 Task: In the  document clock.html Add another  'page' Use the Tool Explore 'and look for brief about the picture in first page, copy 2-3 lines in second sheet.' Align the text to the center
Action: Mouse moved to (47, 79)
Screenshot: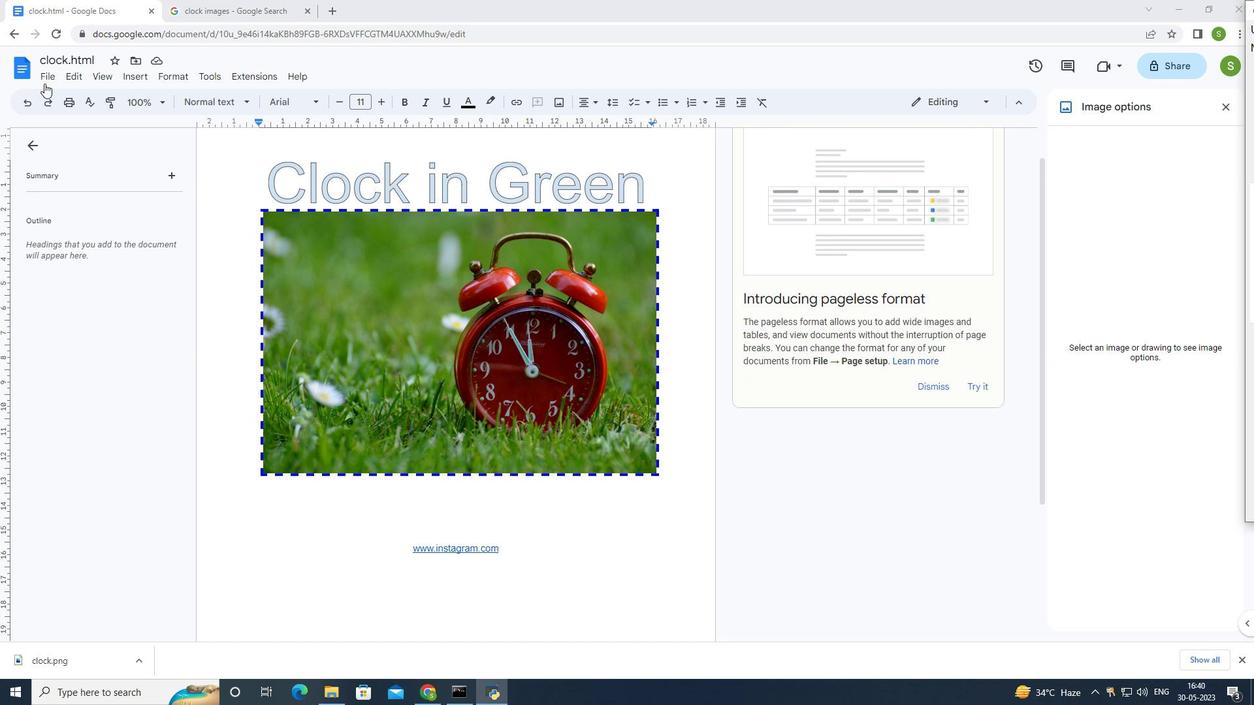 
Action: Mouse pressed left at (47, 79)
Screenshot: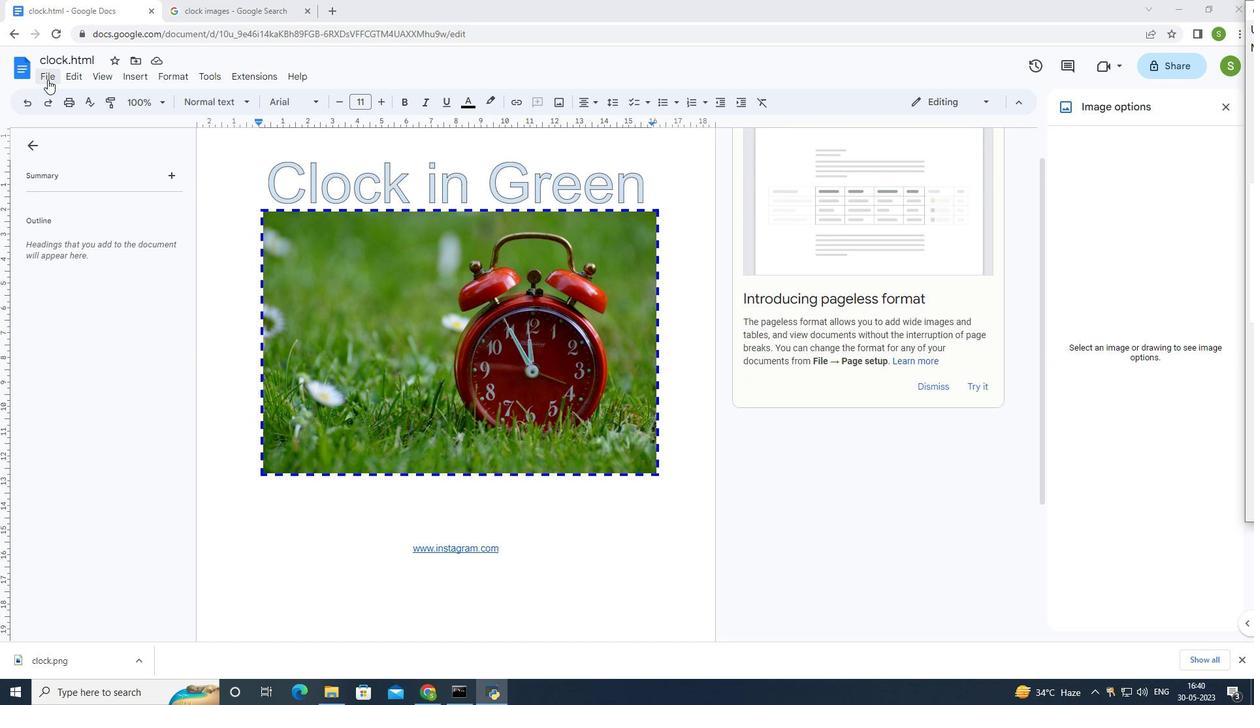 
Action: Mouse moved to (220, 516)
Screenshot: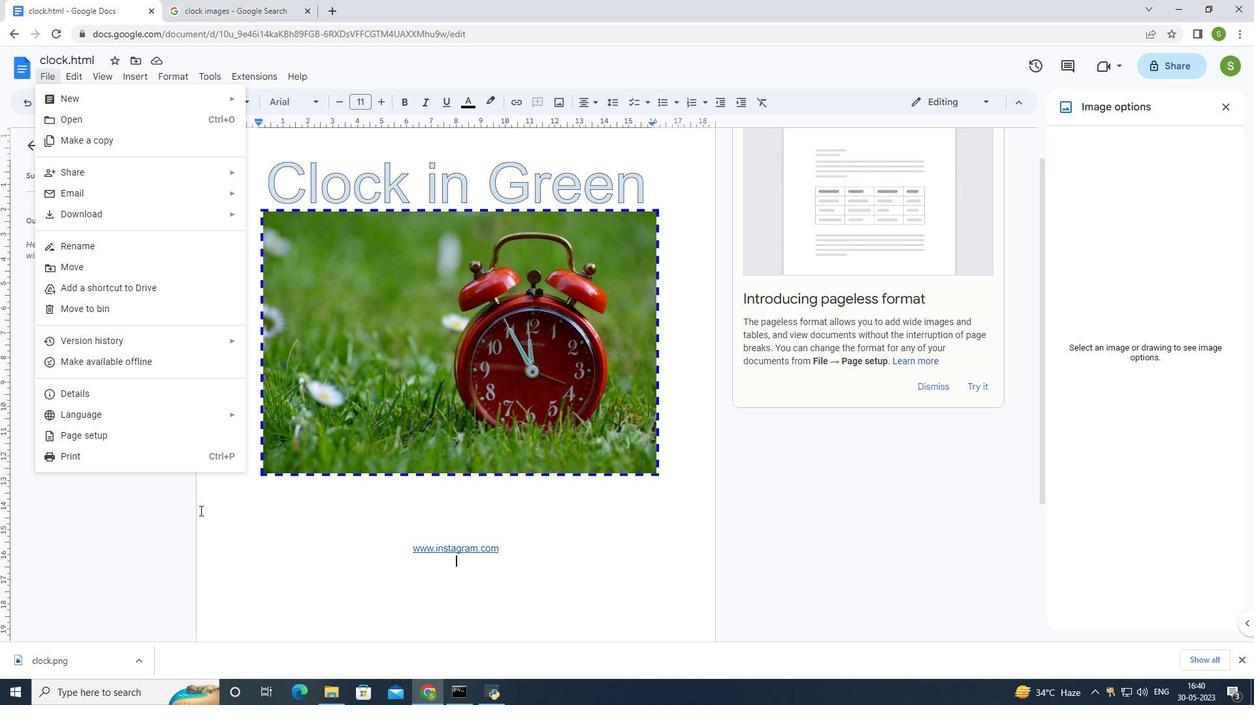 
Action: Mouse pressed left at (220, 516)
Screenshot: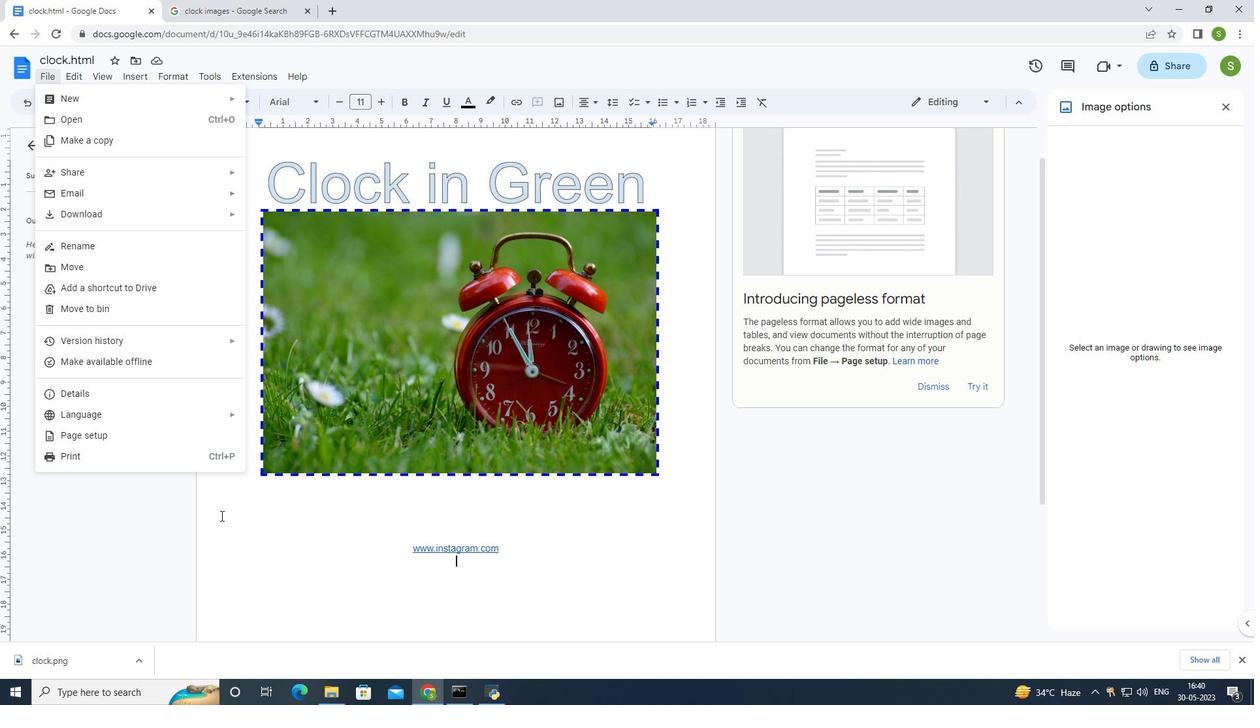 
Action: Mouse moved to (75, 76)
Screenshot: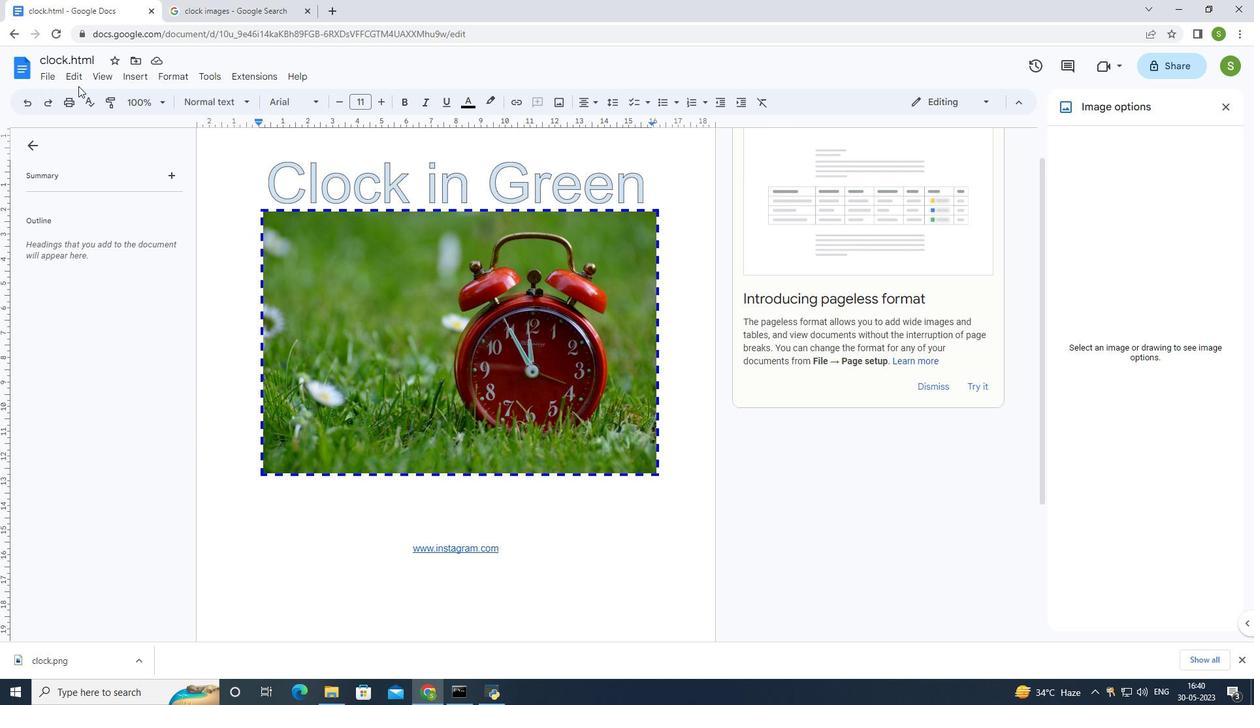 
Action: Mouse pressed left at (75, 76)
Screenshot: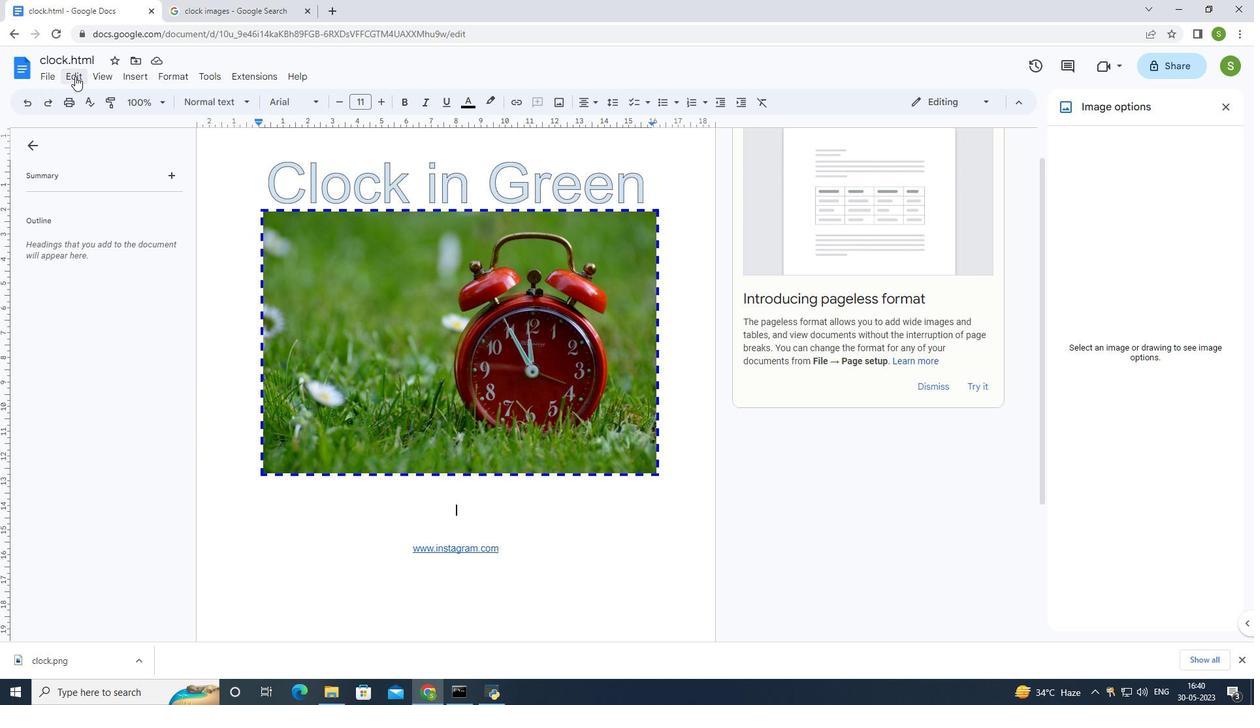 
Action: Mouse moved to (222, 448)
Screenshot: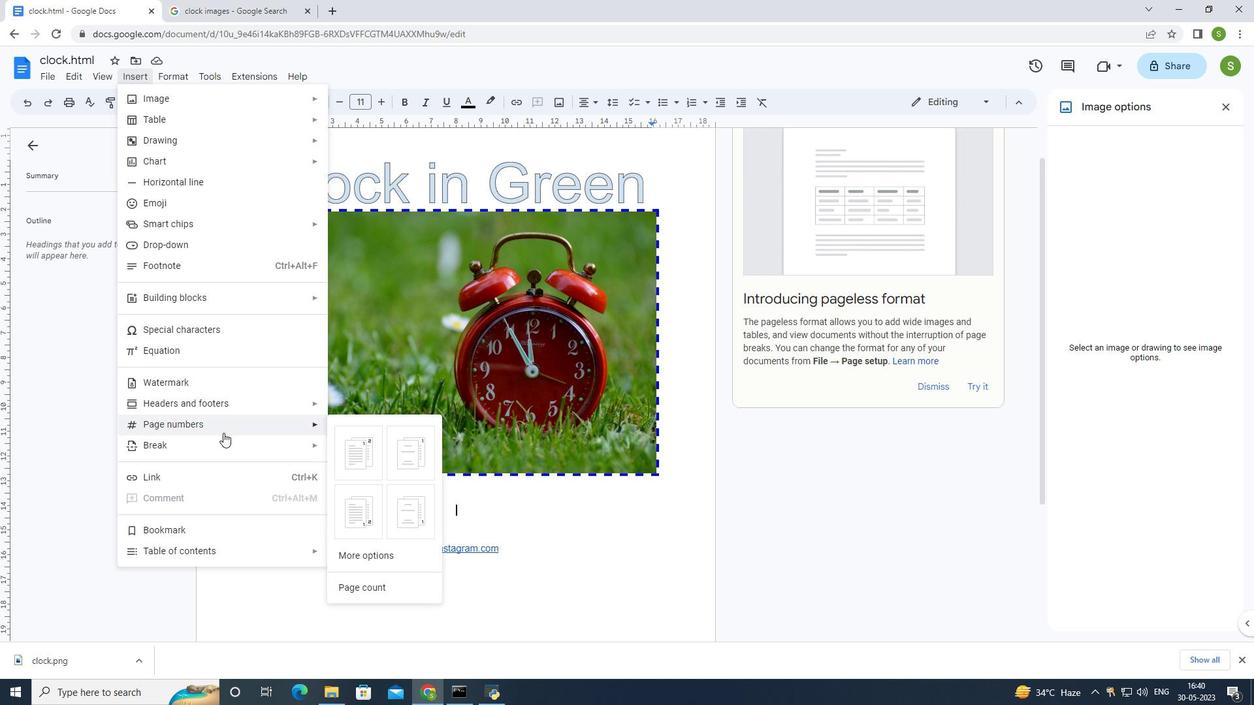 
Action: Mouse pressed left at (222, 448)
Screenshot: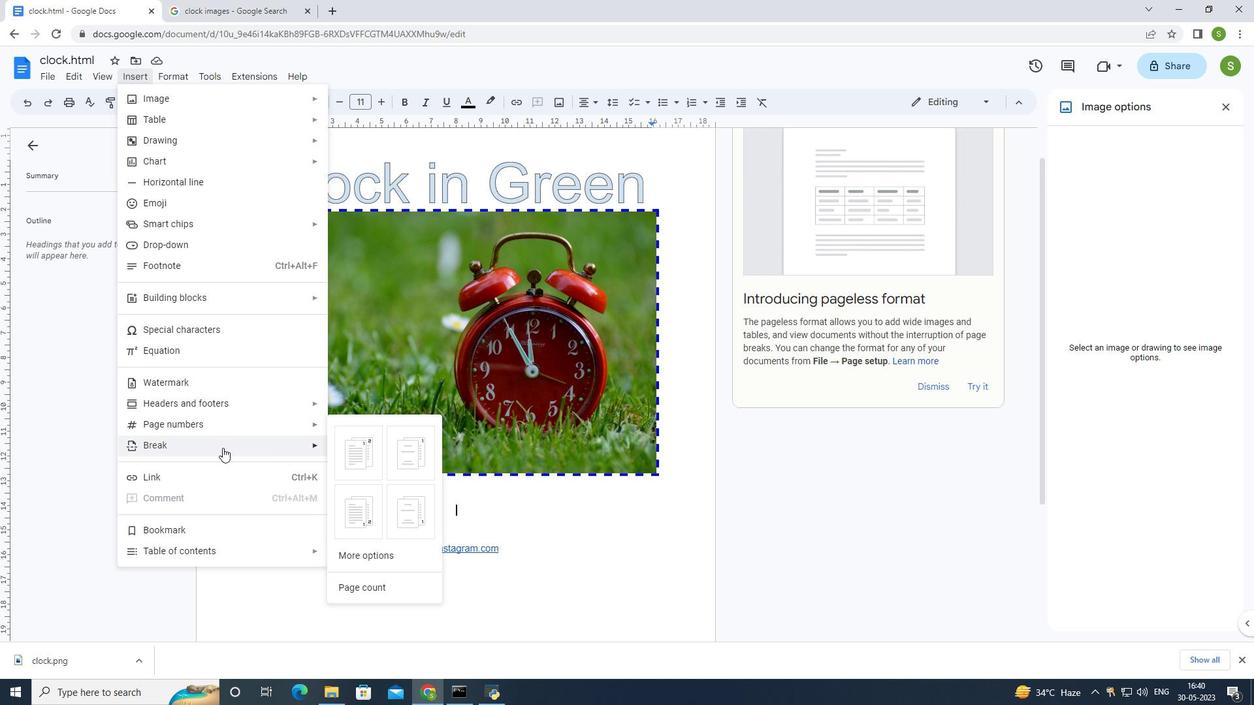 
Action: Mouse moved to (340, 449)
Screenshot: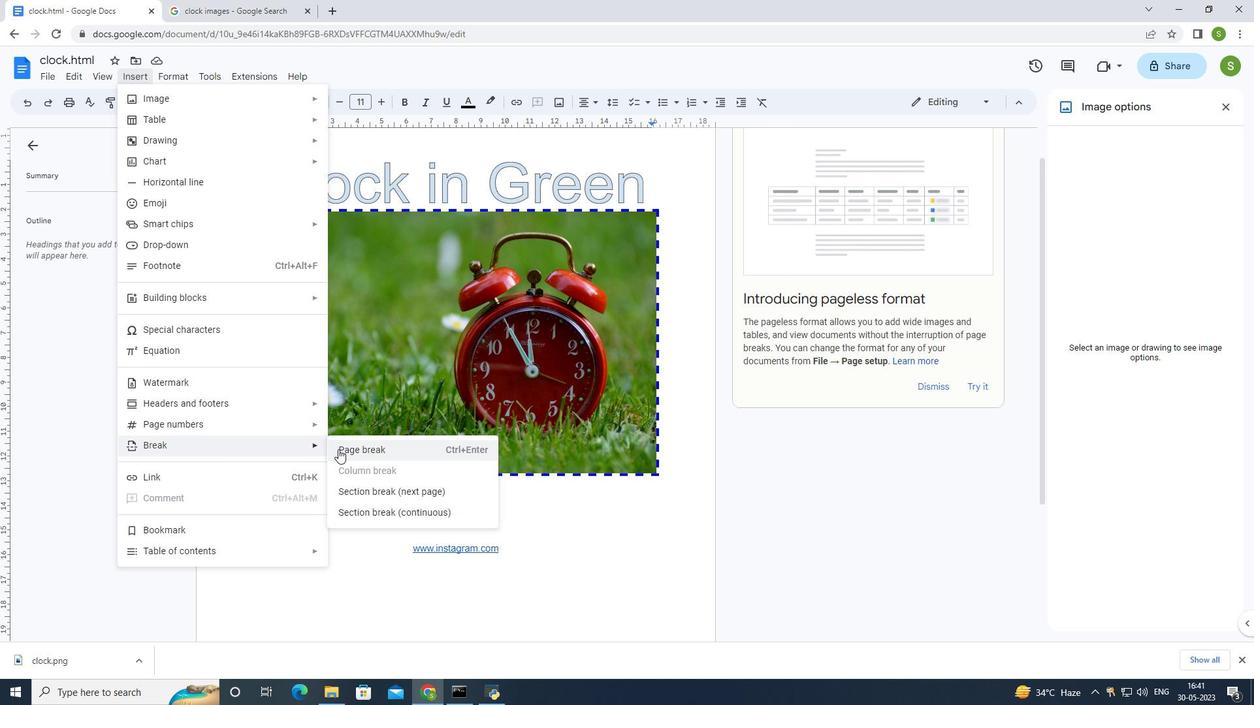 
Action: Mouse pressed left at (340, 449)
Screenshot: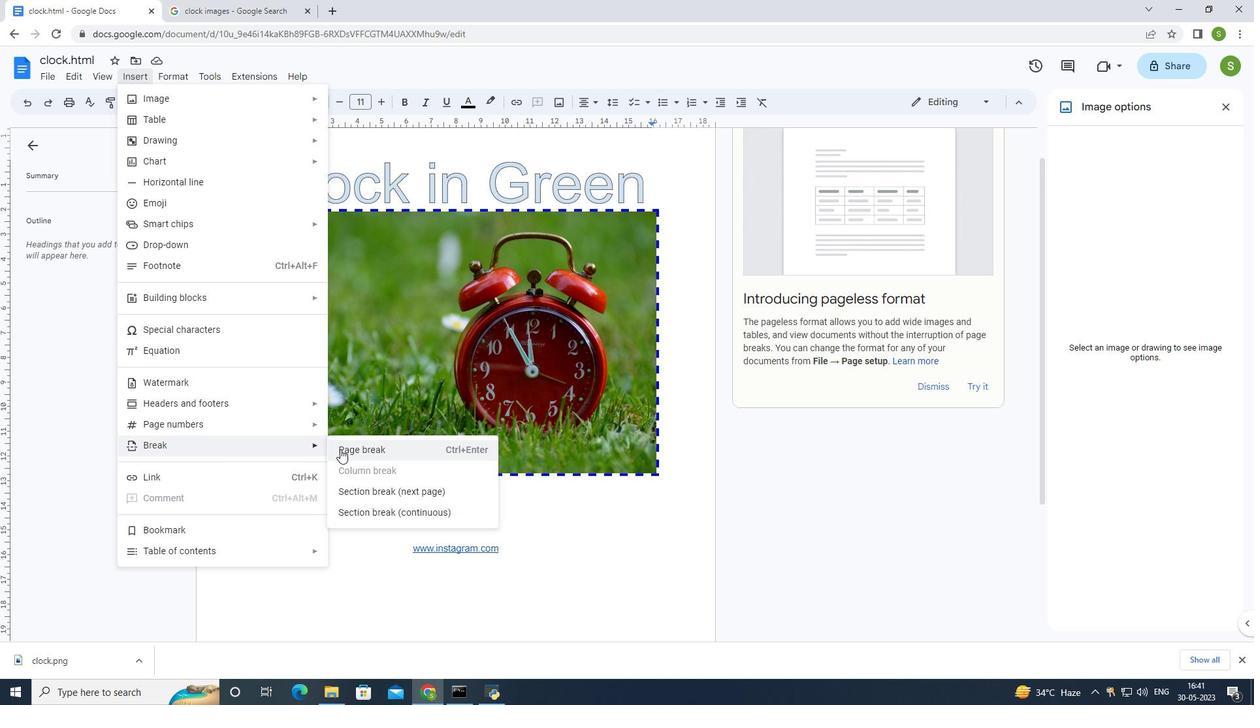 
Action: Mouse moved to (200, 72)
Screenshot: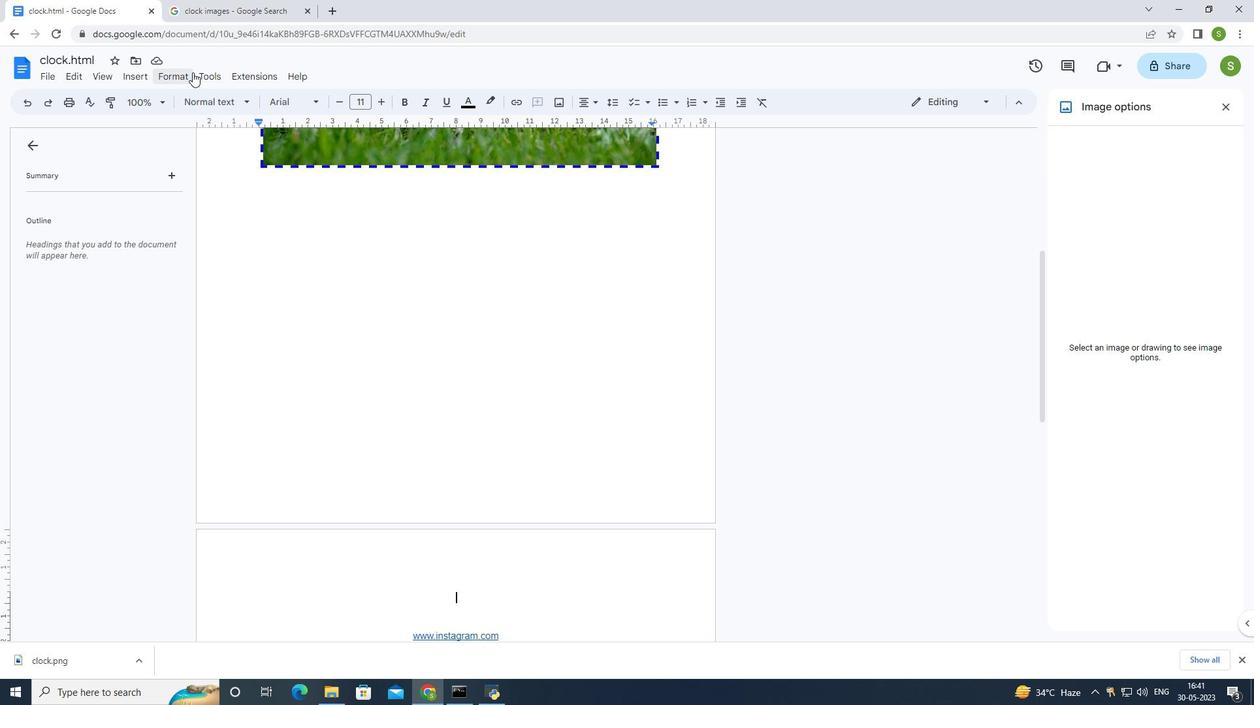 
Action: Mouse pressed left at (200, 72)
Screenshot: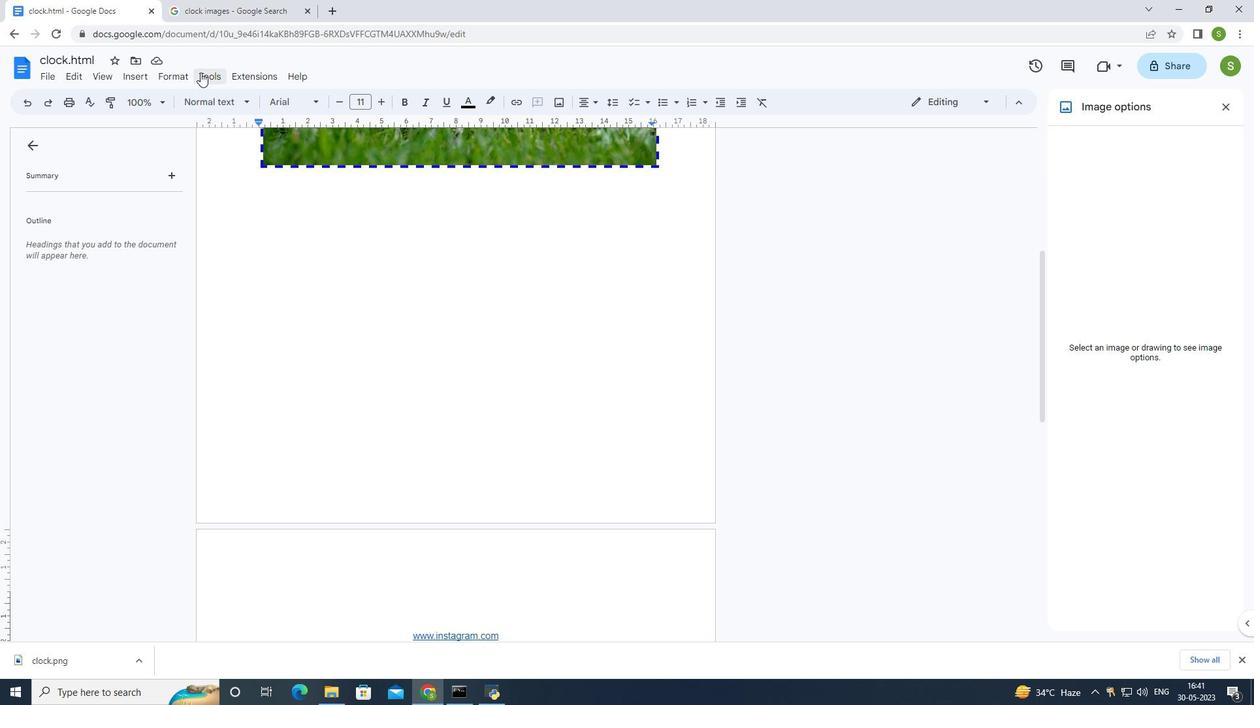 
Action: Mouse moved to (266, 204)
Screenshot: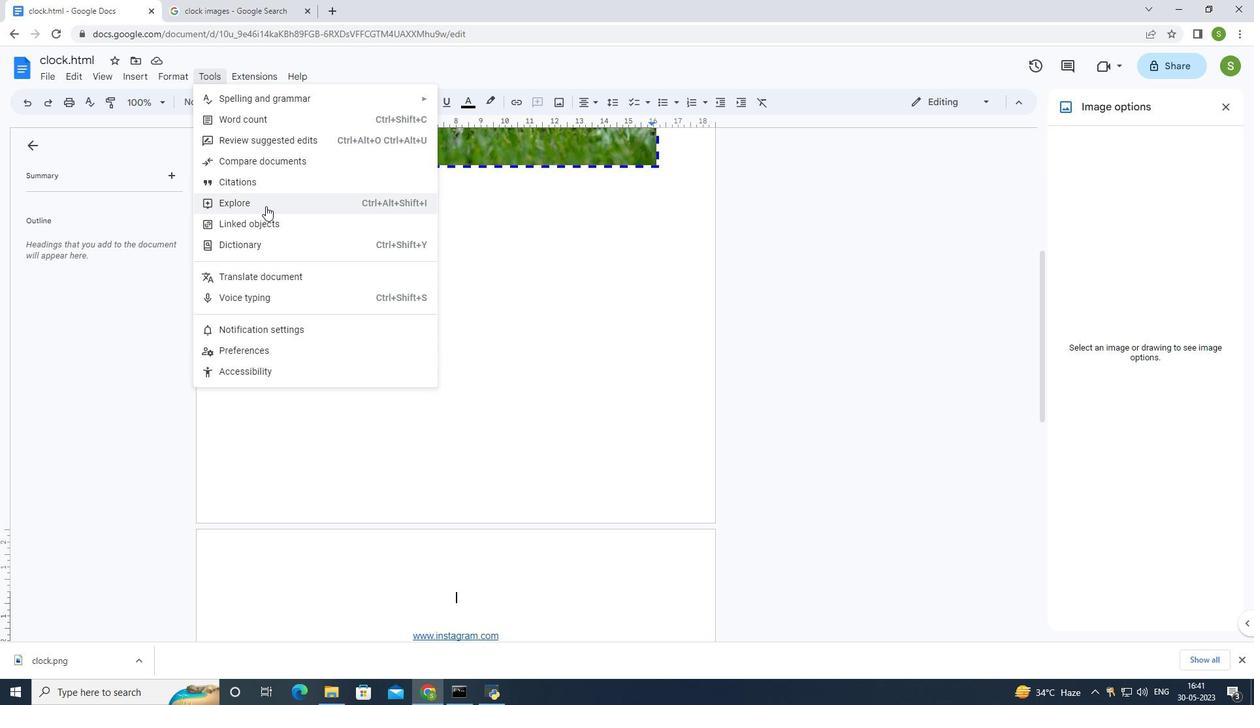 
Action: Mouse pressed left at (266, 204)
Screenshot: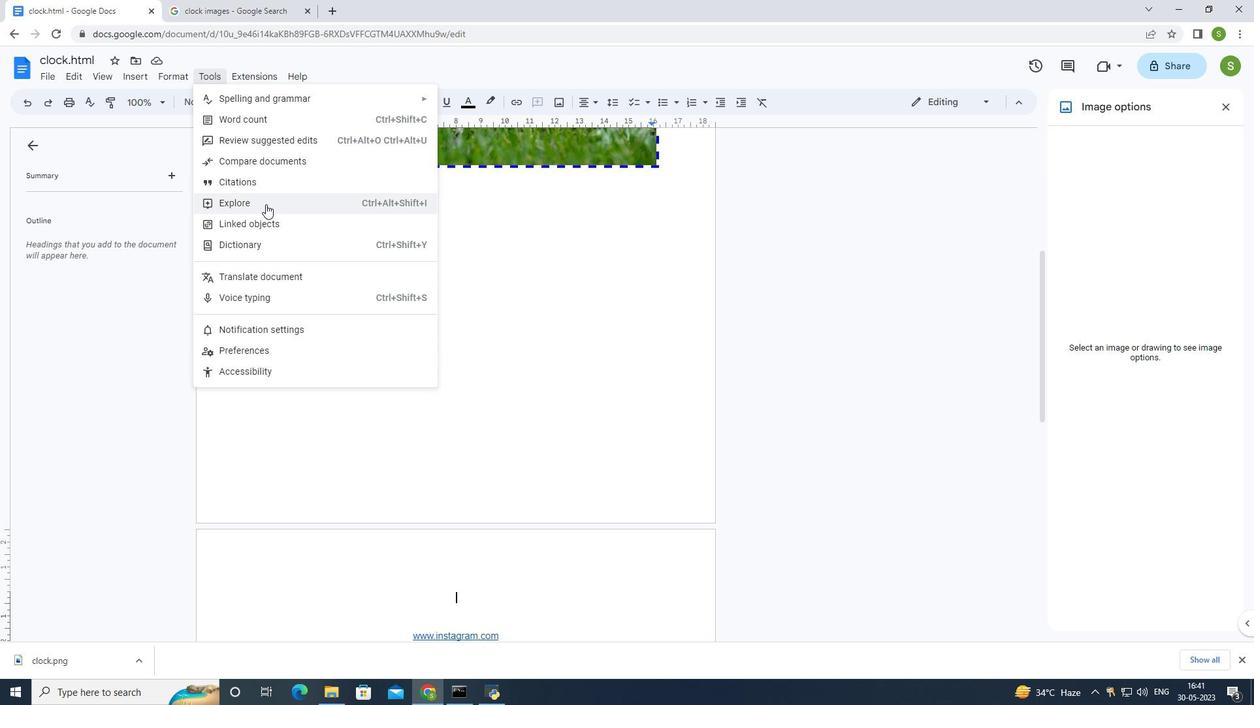 
Action: Mouse moved to (1093, 292)
Screenshot: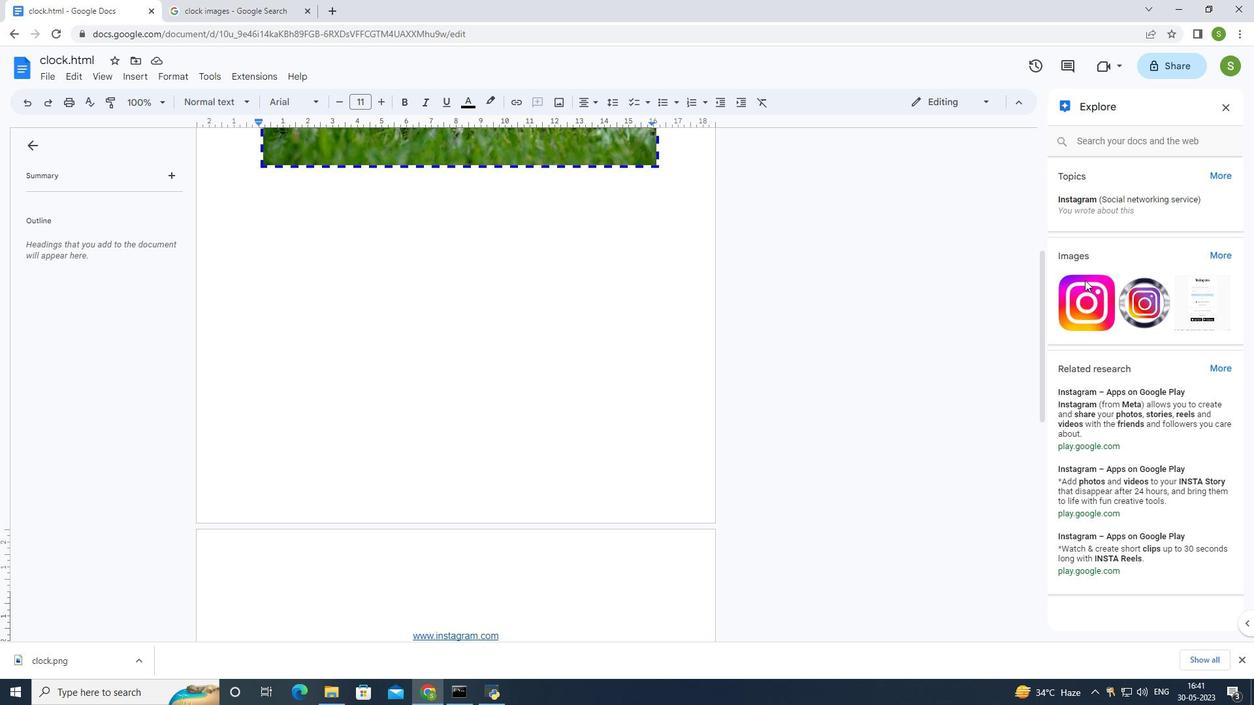 
Action: Mouse scrolled (1093, 291) with delta (0, 0)
Screenshot: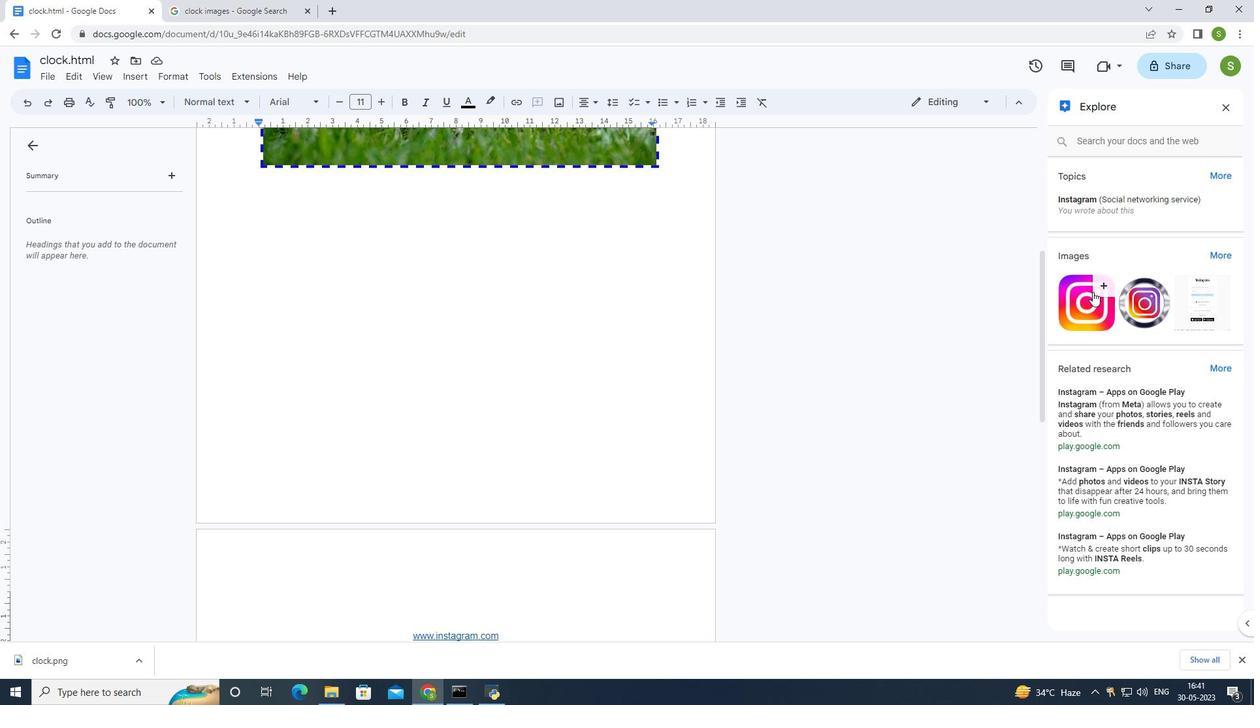 
Action: Mouse scrolled (1093, 291) with delta (0, 0)
Screenshot: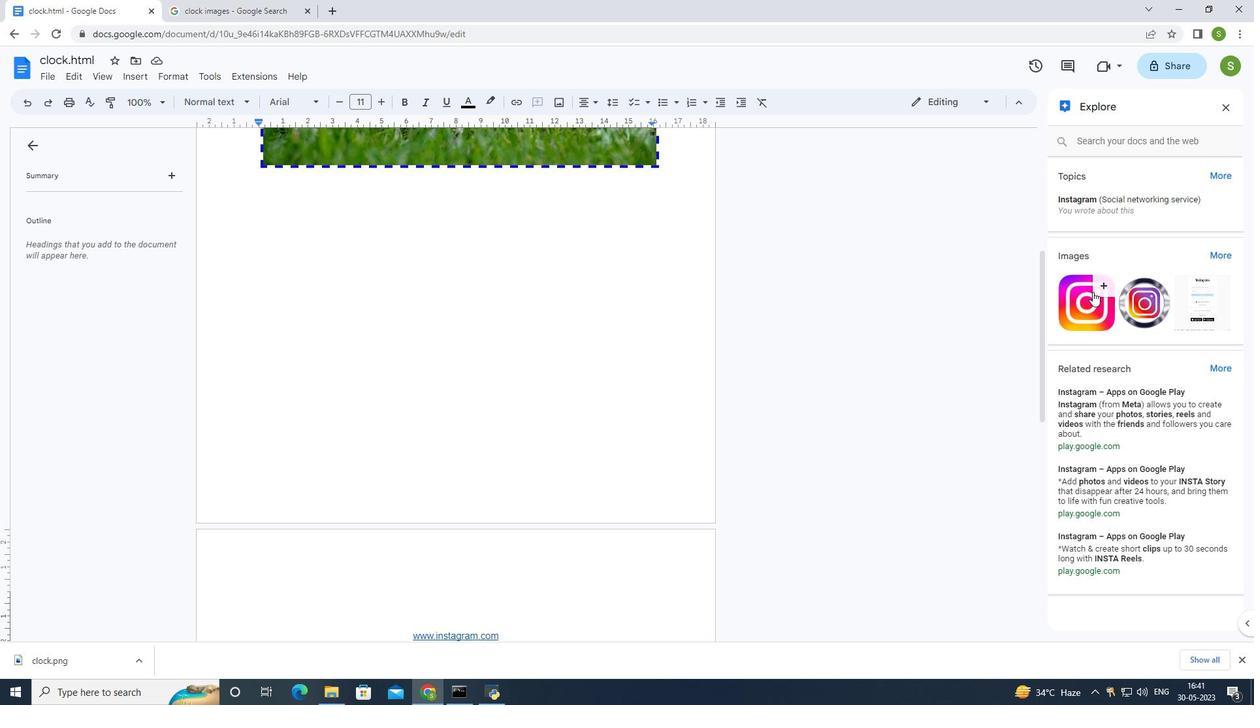 
Action: Mouse scrolled (1093, 291) with delta (0, 0)
Screenshot: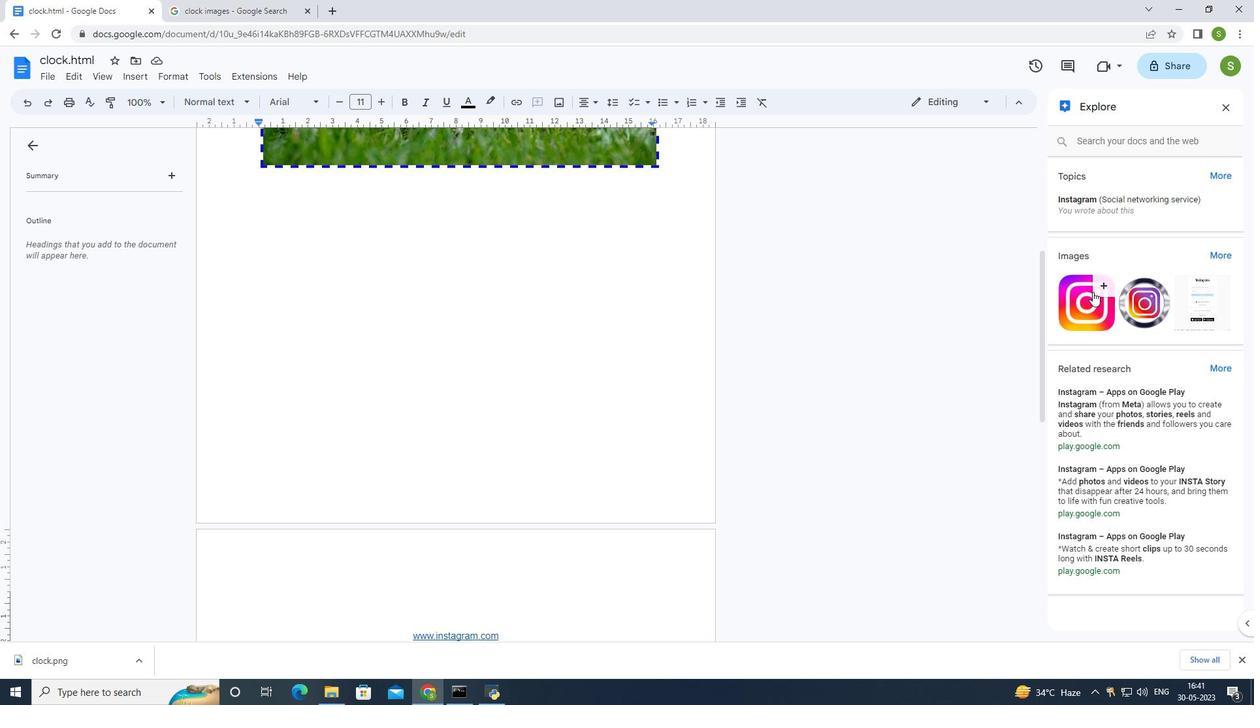 
Action: Mouse moved to (561, 245)
Screenshot: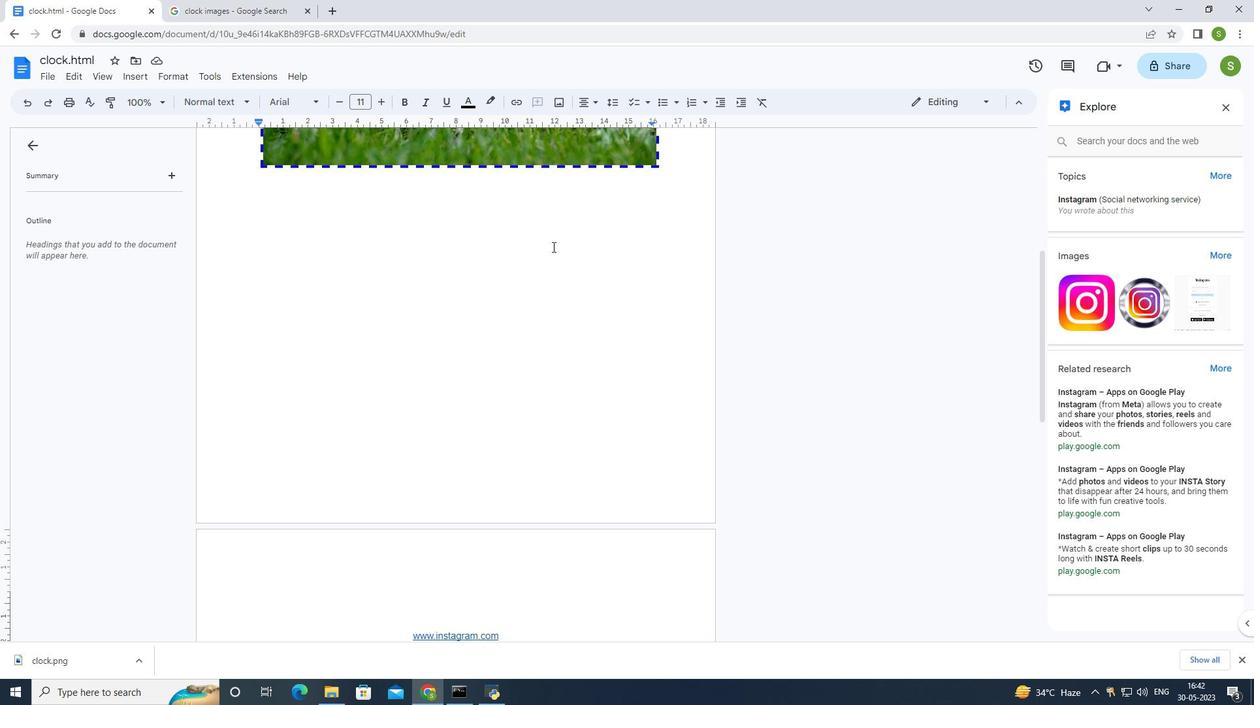 
Action: Mouse scrolled (561, 246) with delta (0, 0)
Screenshot: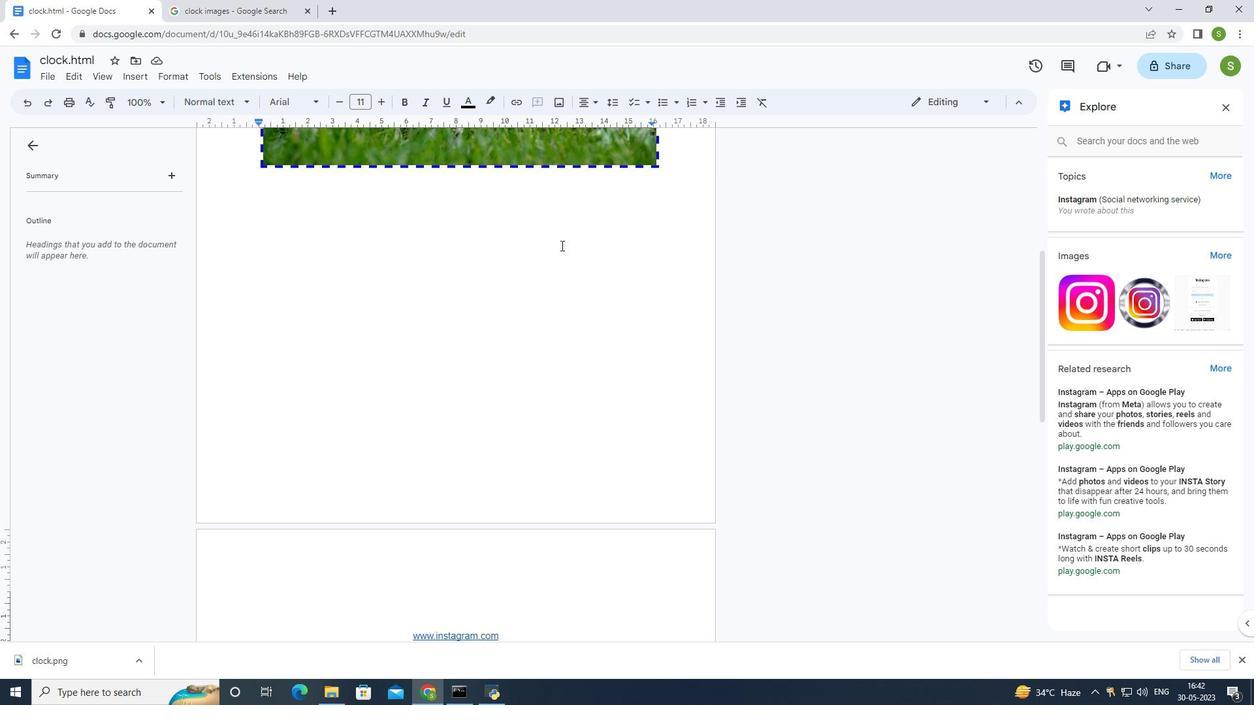 
Action: Mouse scrolled (561, 246) with delta (0, 0)
Screenshot: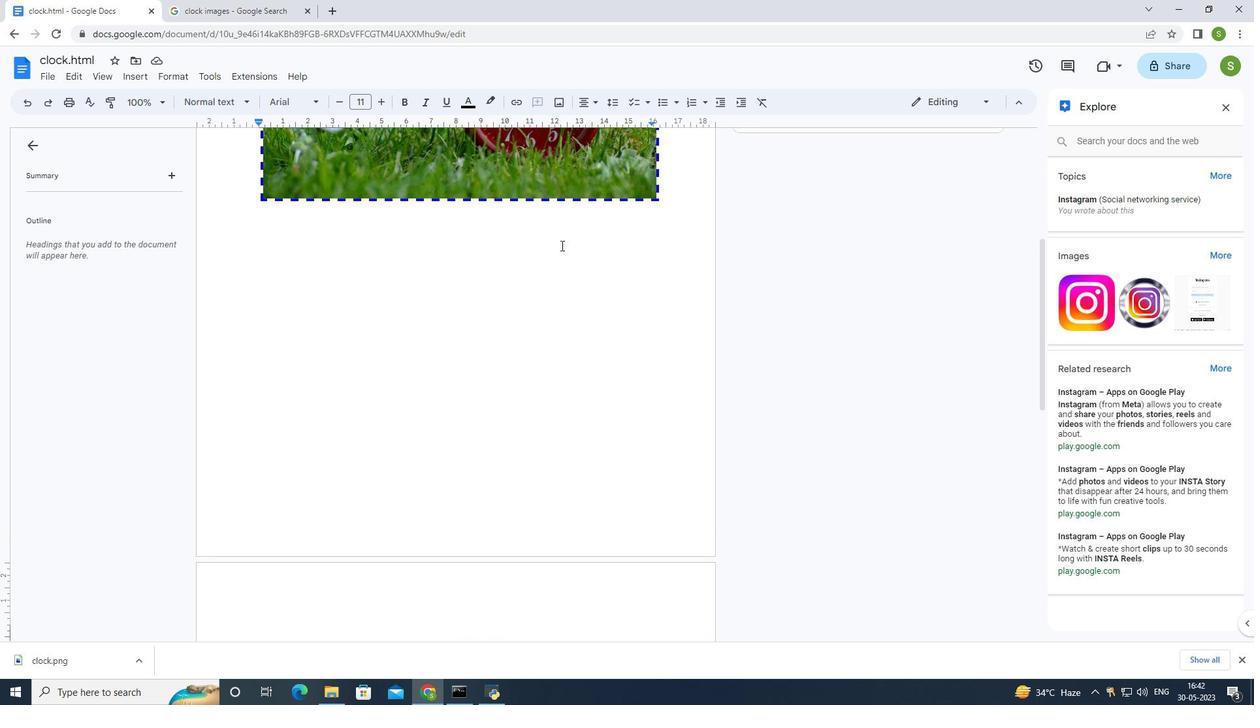 
Action: Mouse scrolled (561, 246) with delta (0, 0)
Screenshot: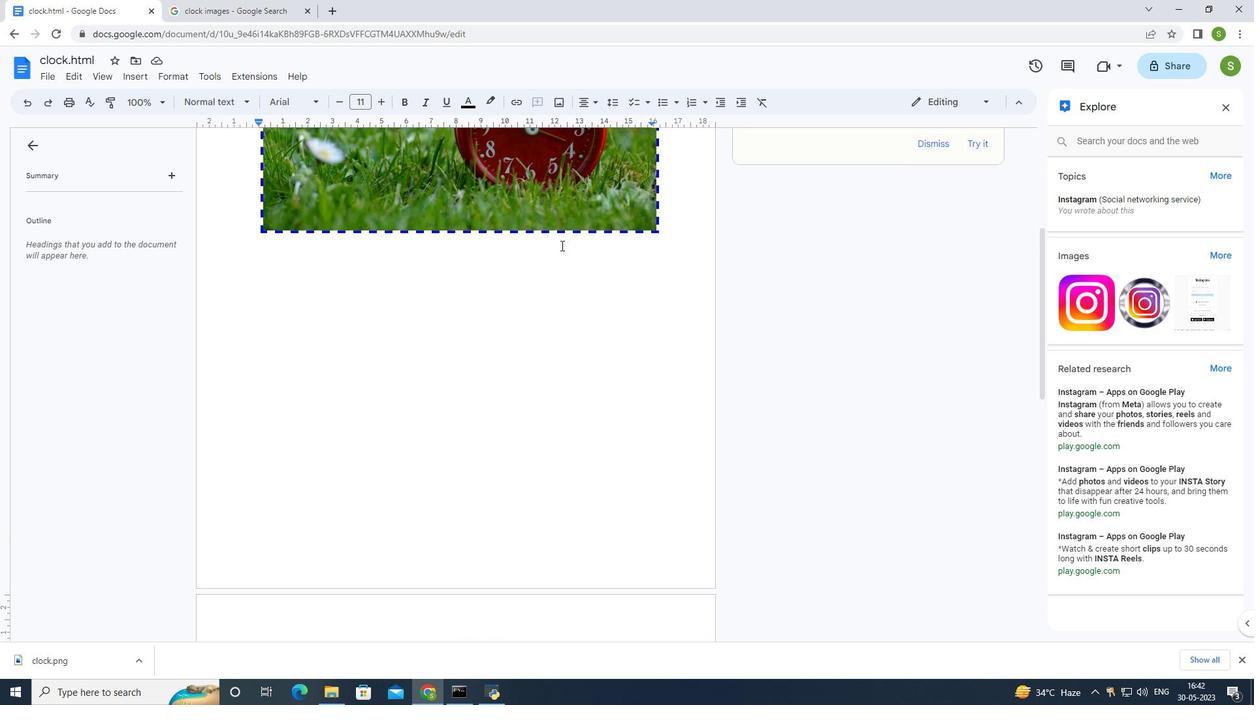 
Action: Mouse scrolled (561, 246) with delta (0, 0)
Screenshot: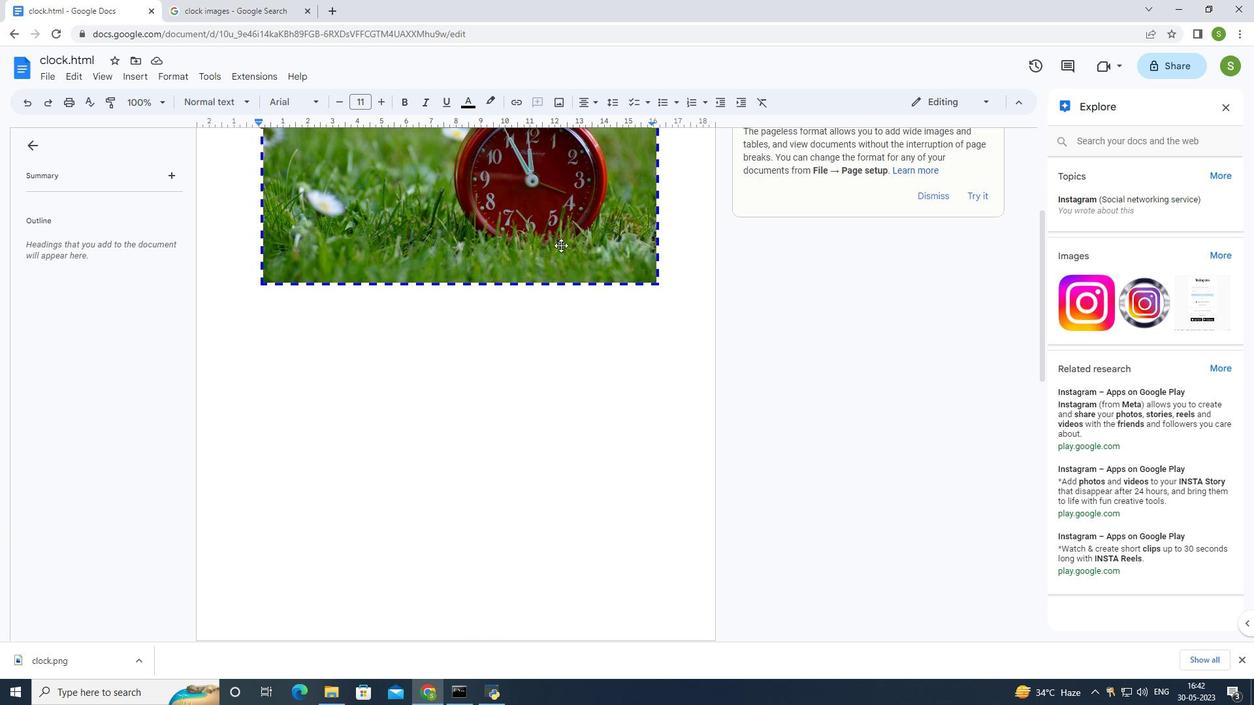 
Action: Mouse moved to (580, 244)
Screenshot: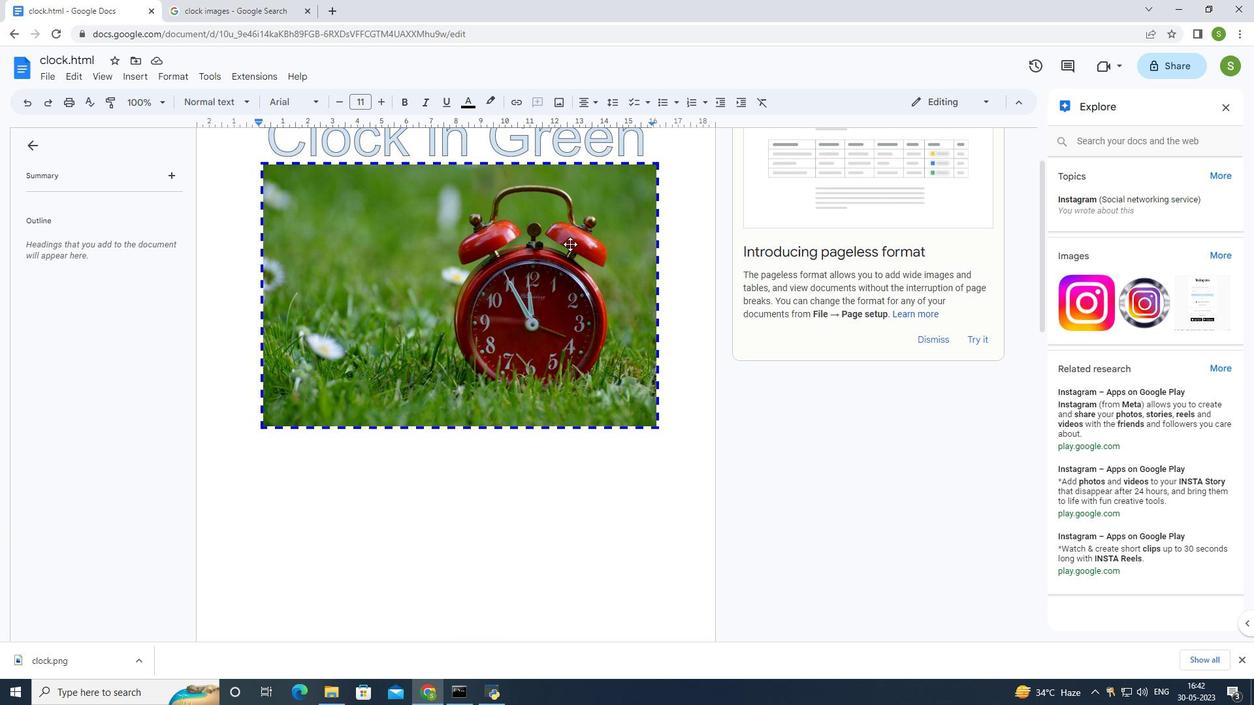 
Action: Mouse scrolled (580, 243) with delta (0, 0)
Screenshot: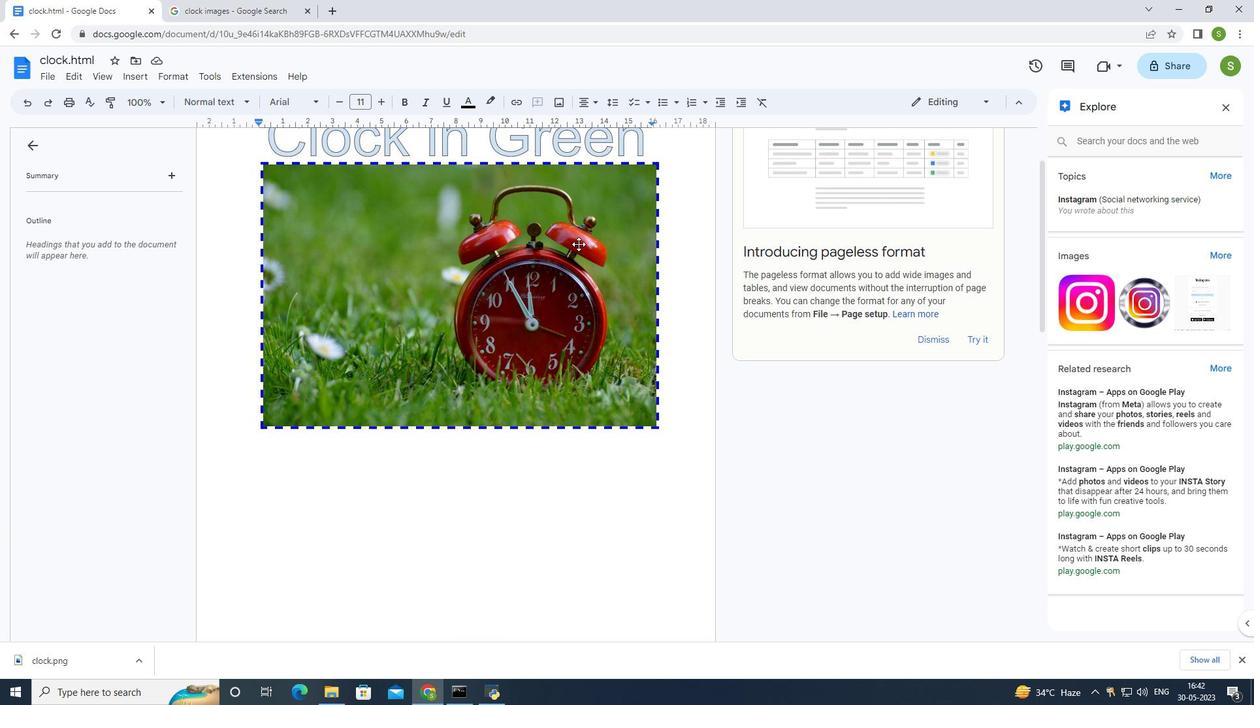 
Action: Mouse moved to (580, 244)
Screenshot: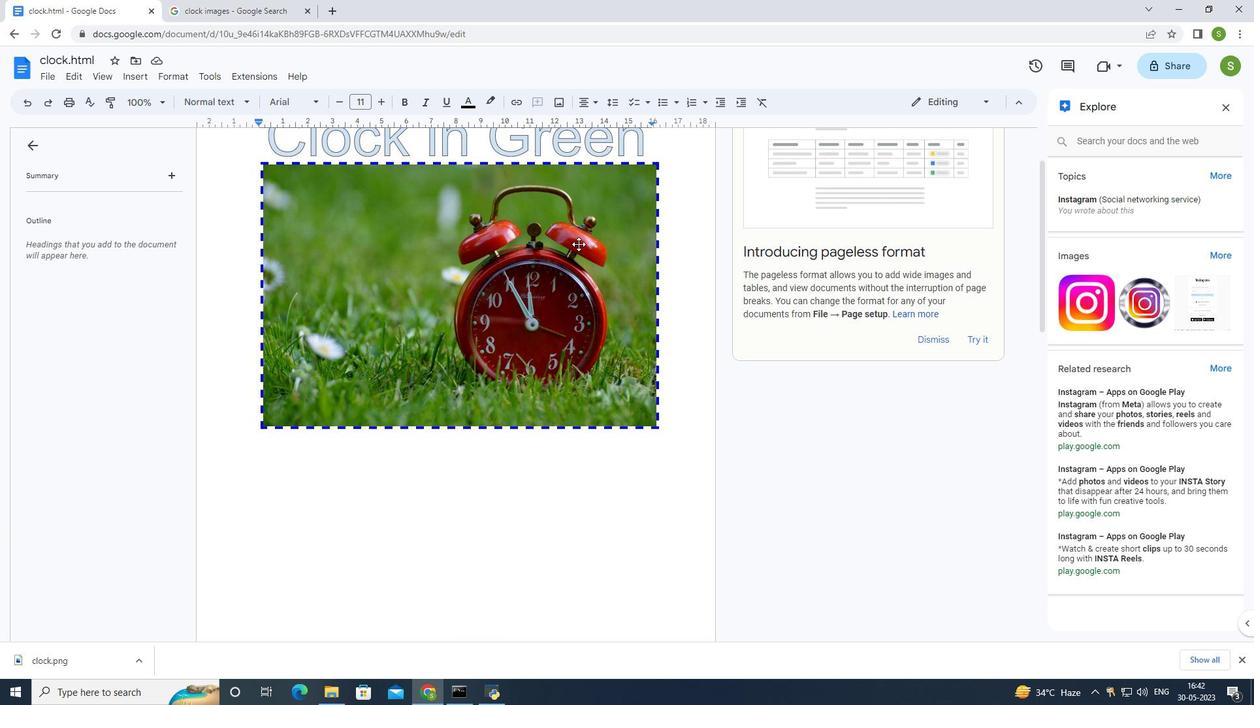 
Action: Mouse scrolled (580, 243) with delta (0, 0)
Screenshot: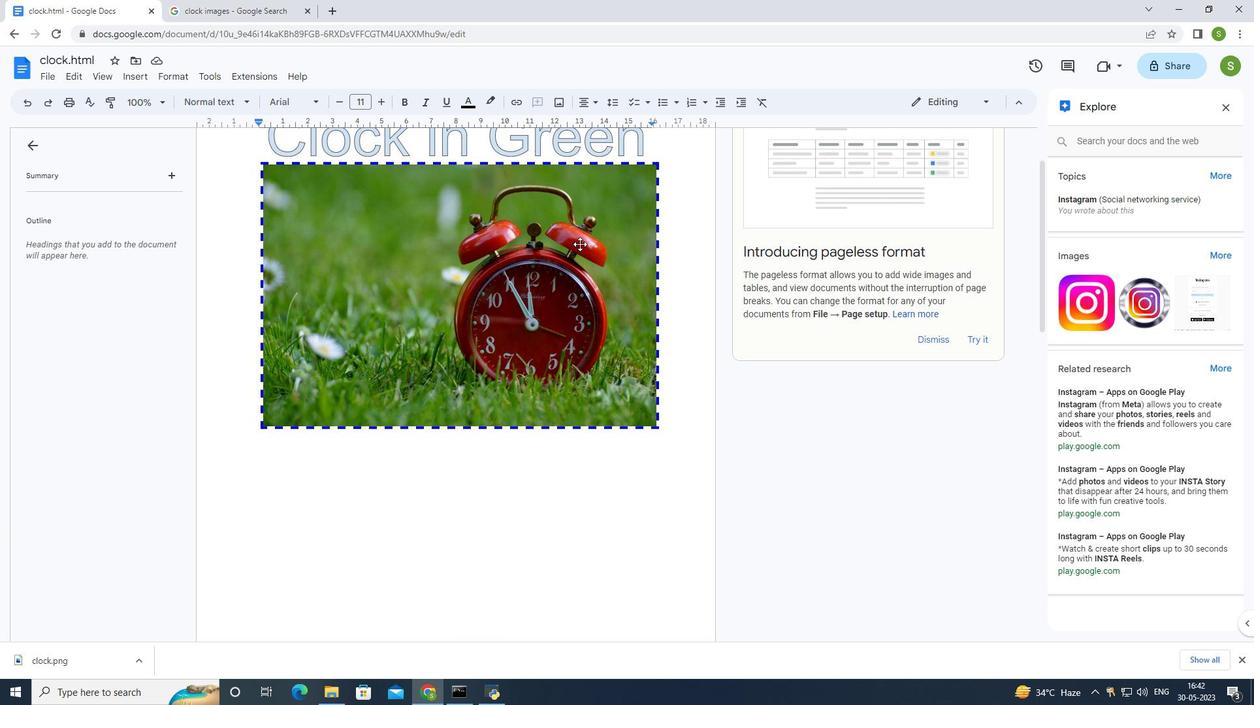 
Action: Mouse scrolled (580, 243) with delta (0, 0)
Screenshot: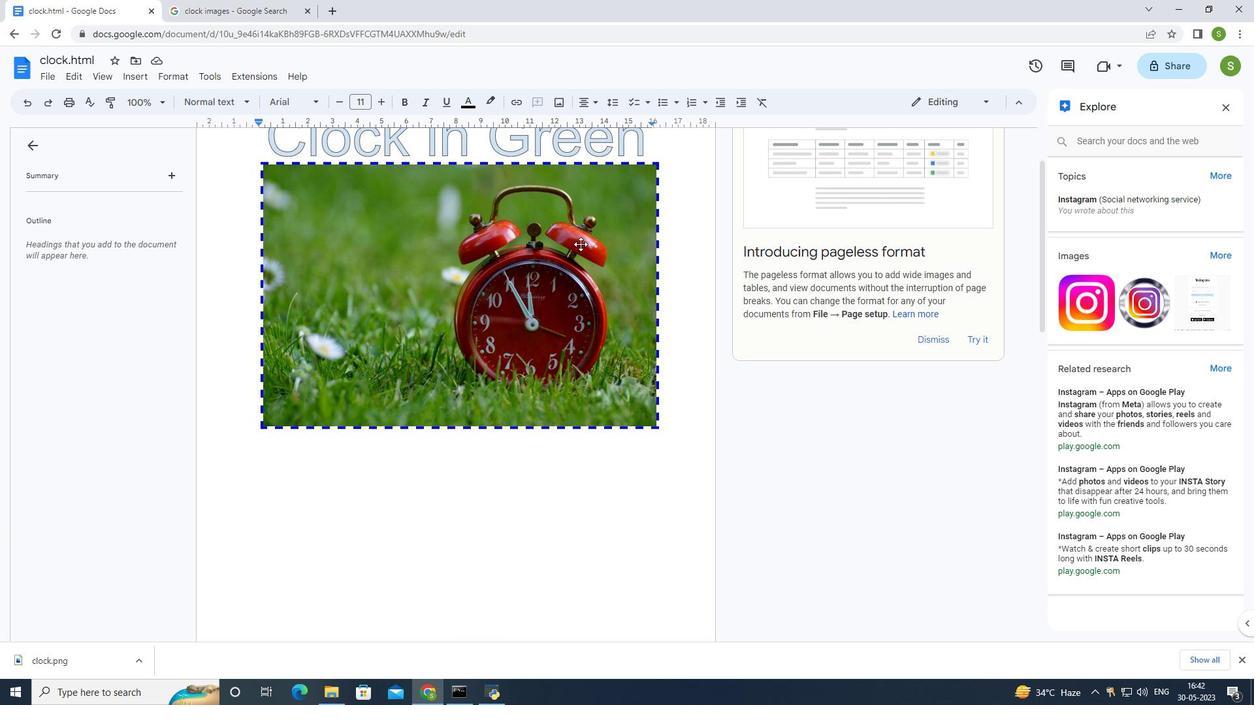 
Action: Mouse scrolled (580, 243) with delta (0, 0)
Screenshot: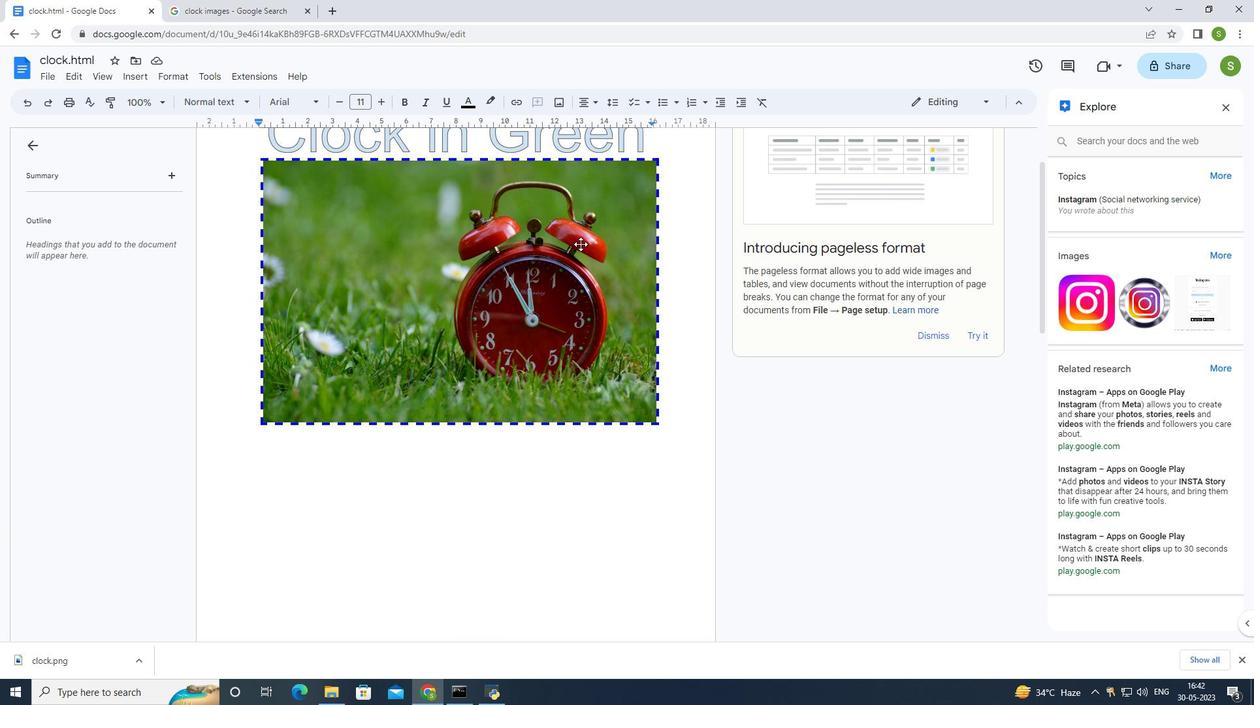 
Action: Mouse scrolled (580, 243) with delta (0, 0)
Screenshot: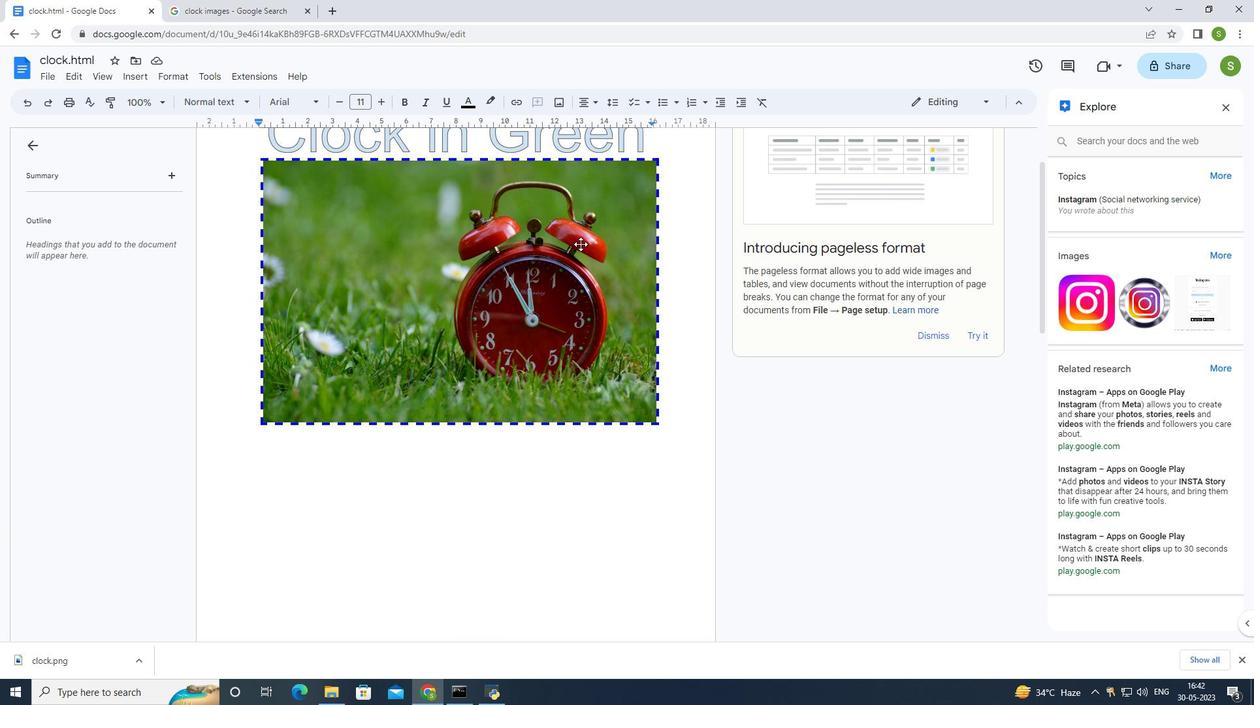 
Action: Mouse moved to (1213, 401)
Screenshot: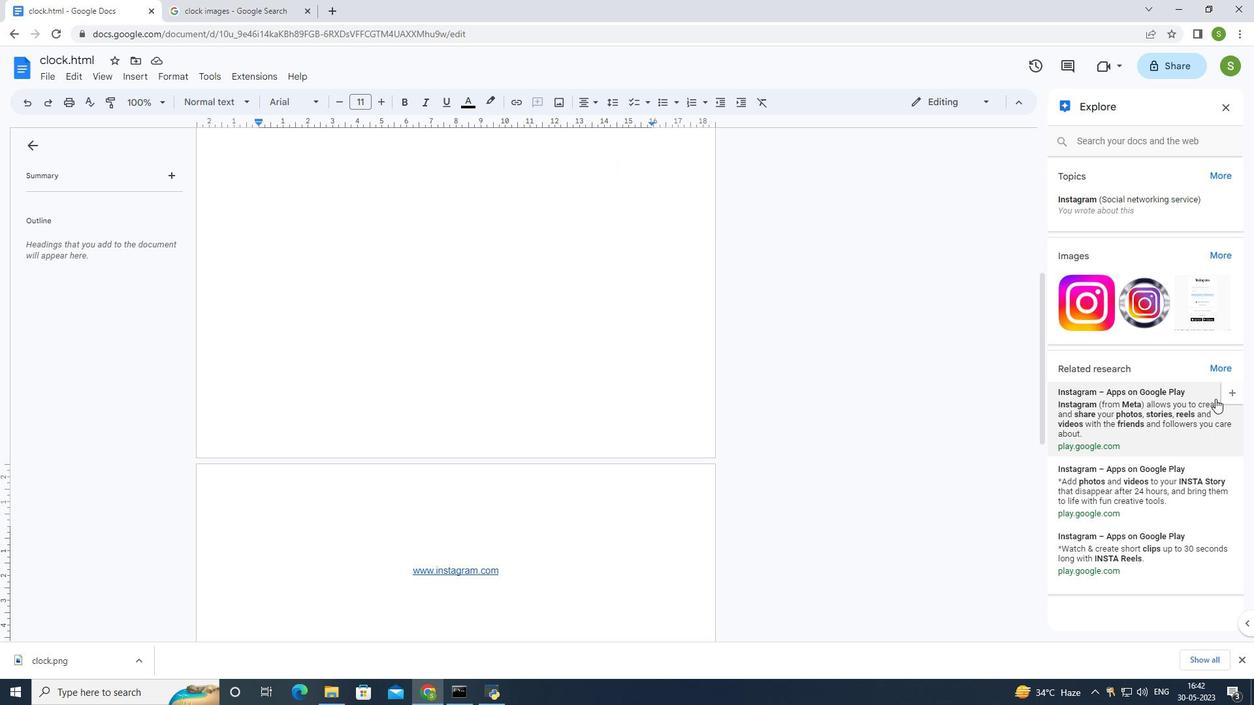 
Action: Mouse scrolled (1213, 401) with delta (0, 0)
Screenshot: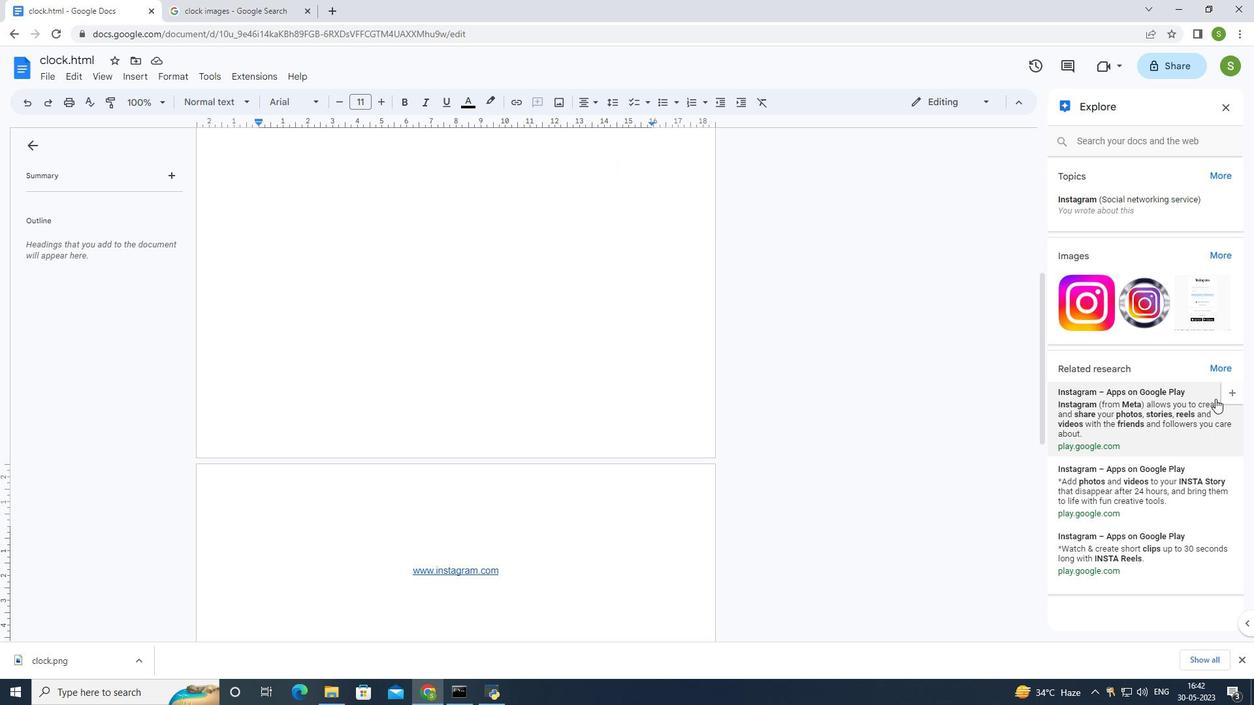 
Action: Mouse moved to (1211, 403)
Screenshot: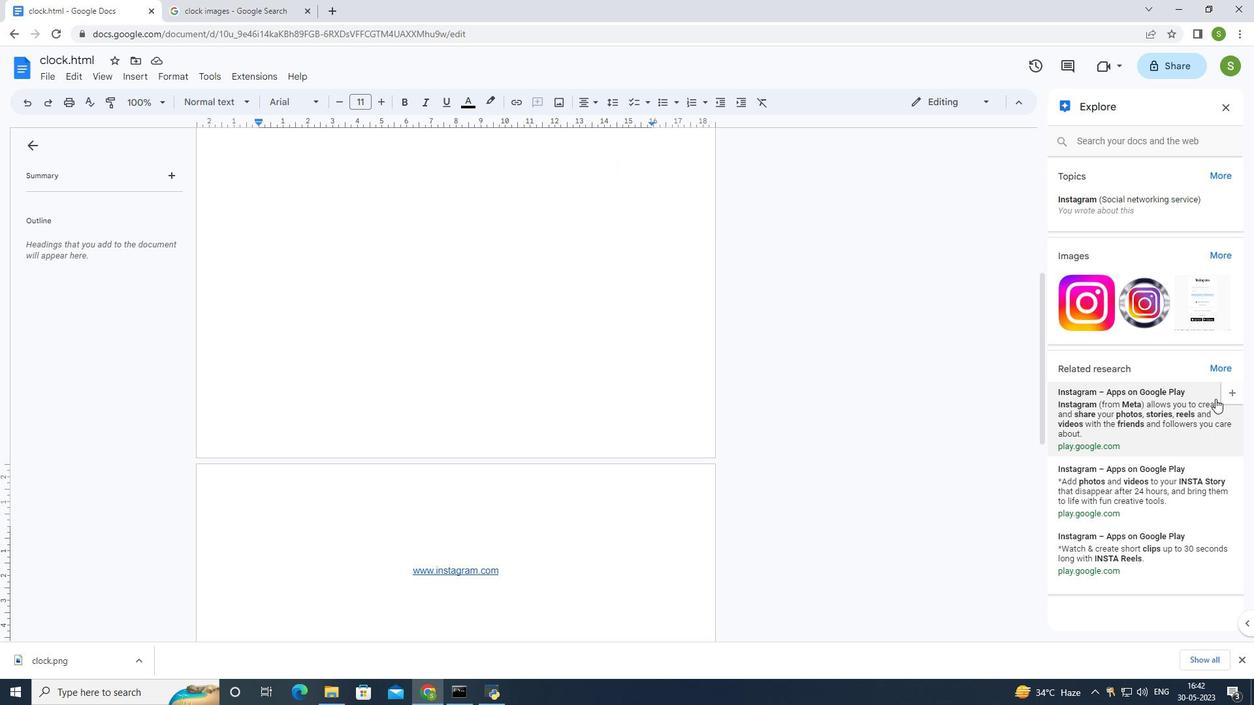 
Action: Mouse scrolled (1211, 403) with delta (0, 0)
Screenshot: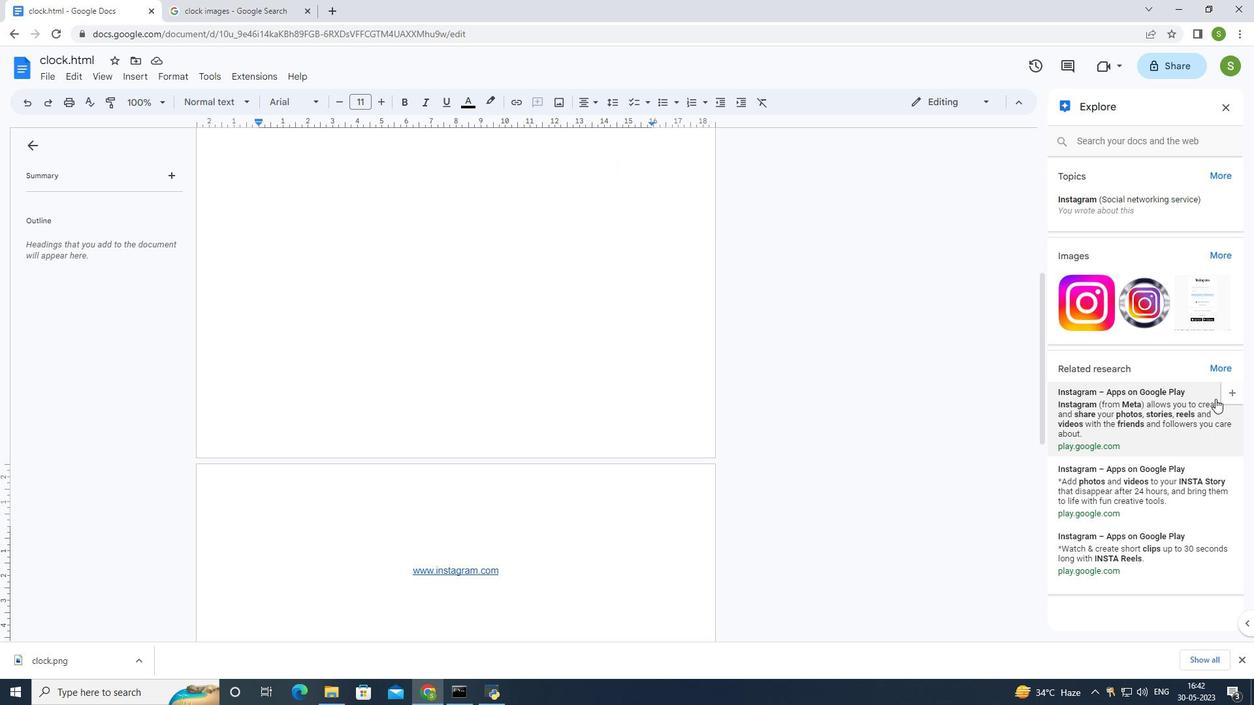
Action: Mouse moved to (1208, 403)
Screenshot: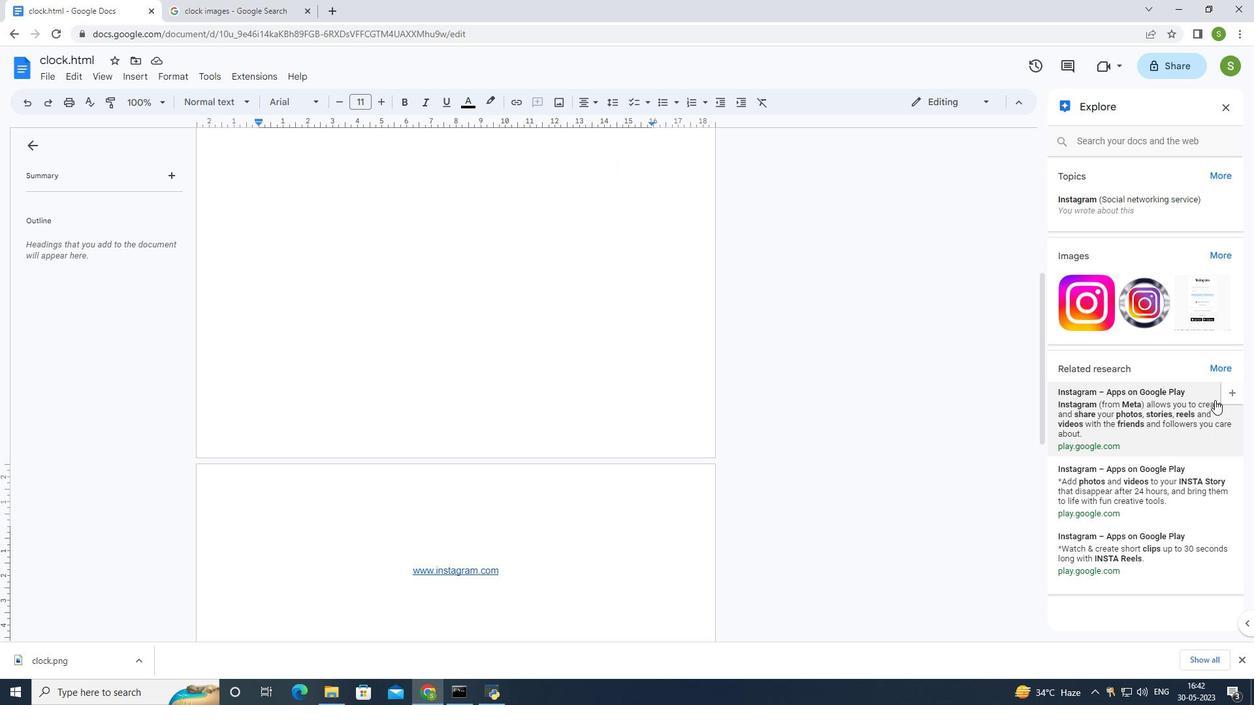 
Action: Mouse scrolled (1208, 403) with delta (0, 0)
Screenshot: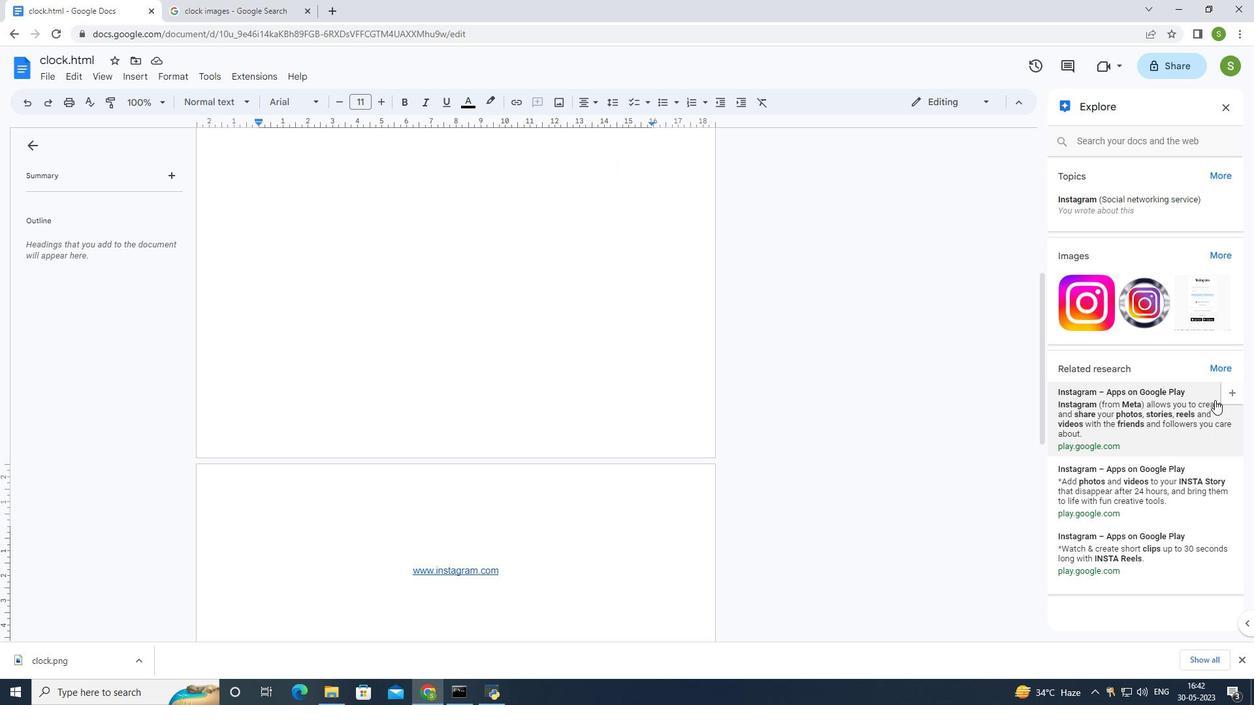 
Action: Mouse moved to (1207, 404)
Screenshot: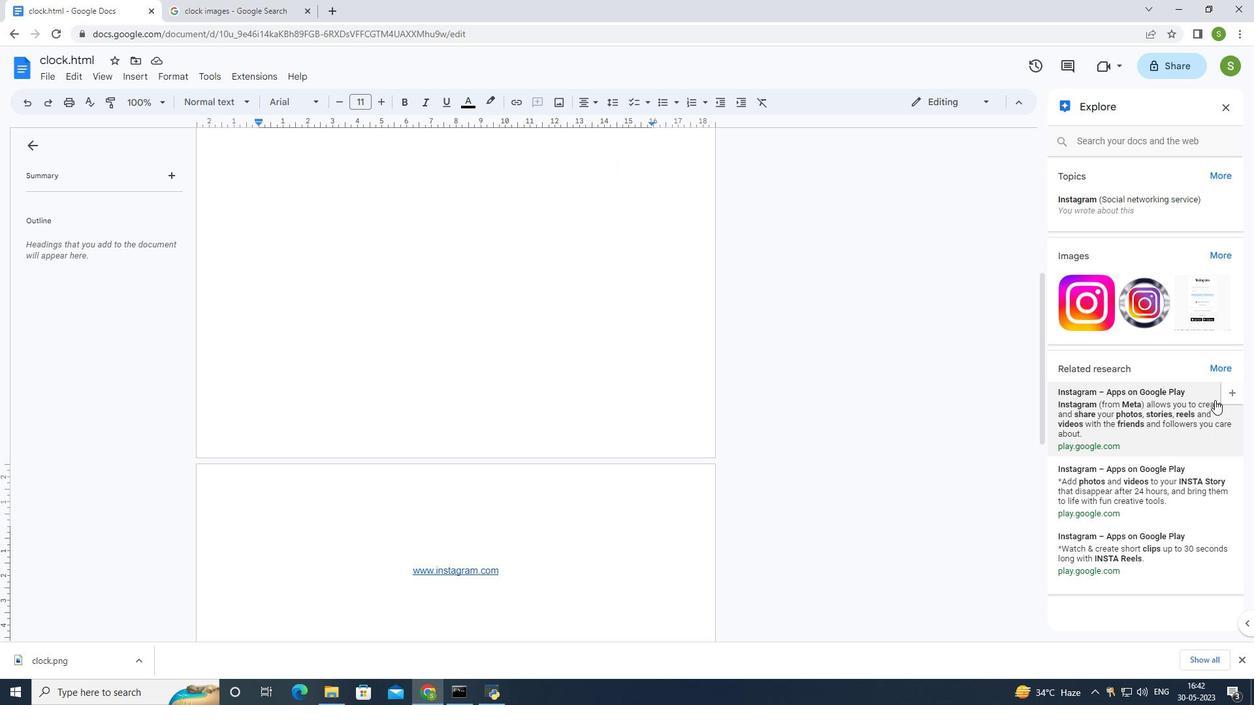 
Action: Mouse scrolled (1207, 403) with delta (0, 0)
Screenshot: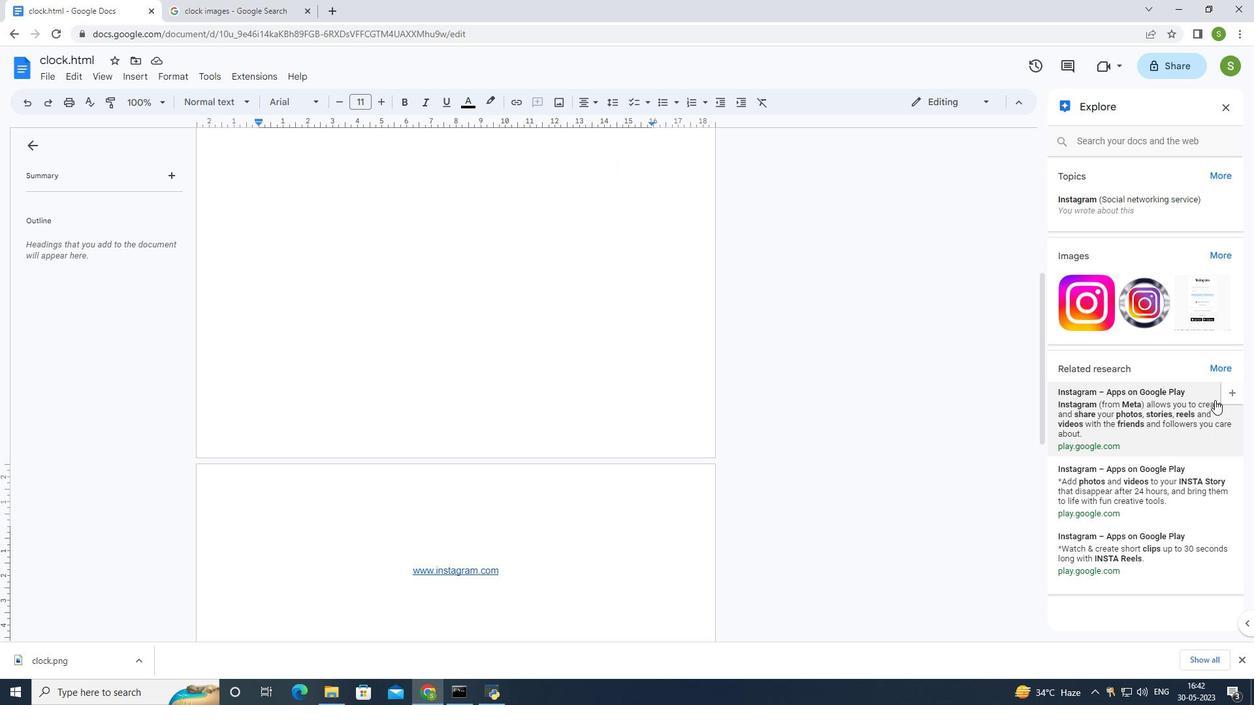 
Action: Mouse moved to (1175, 384)
Screenshot: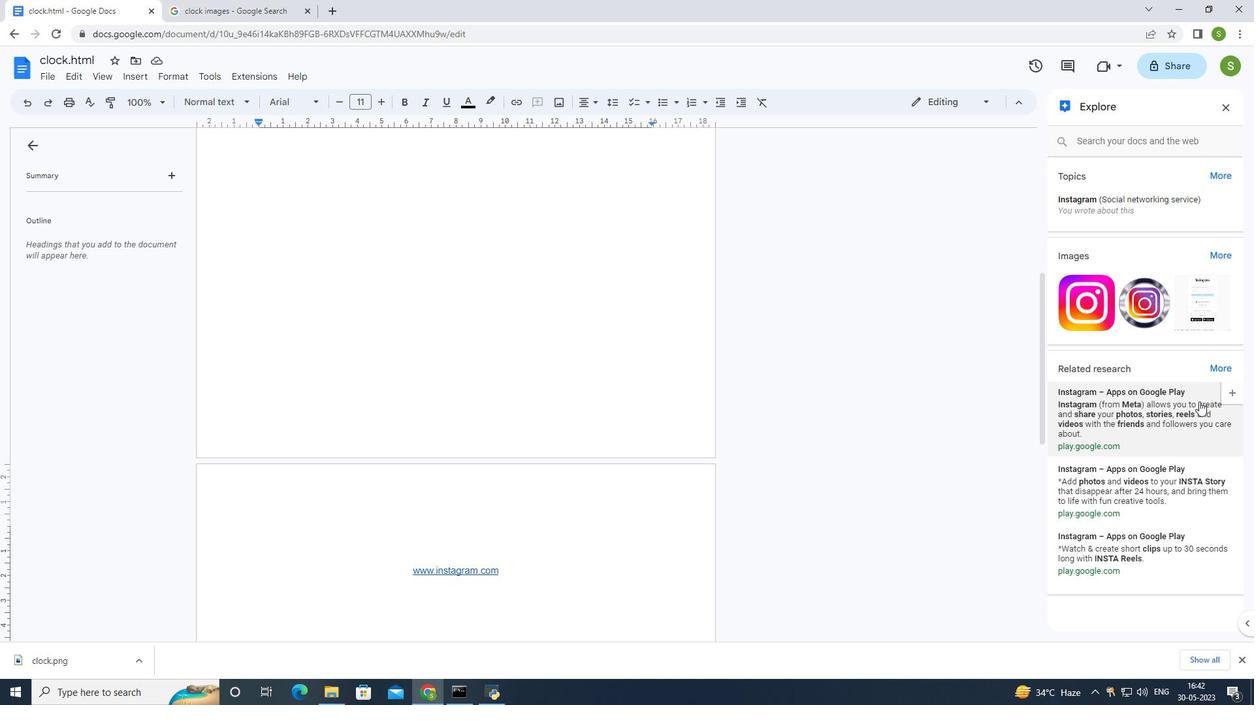 
Action: Mouse scrolled (1175, 384) with delta (0, 0)
Screenshot: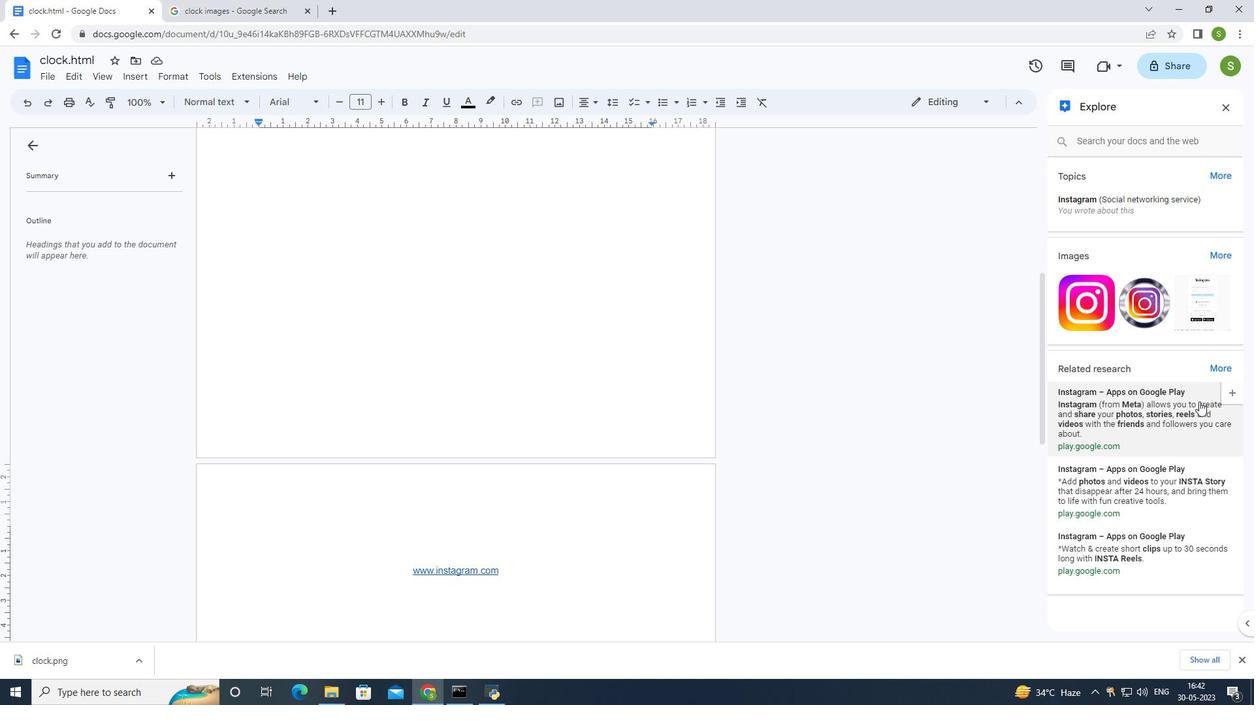 
Action: Mouse moved to (1167, 375)
Screenshot: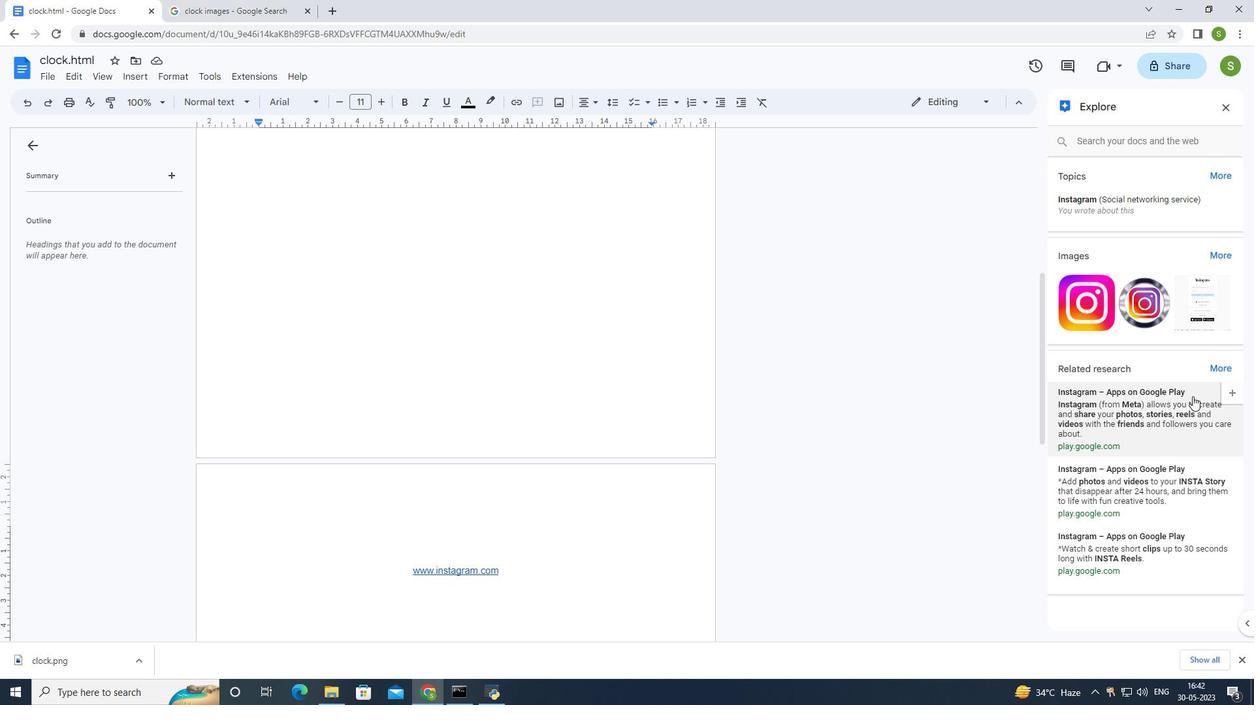 
Action: Mouse scrolled (1167, 376) with delta (0, 0)
Screenshot: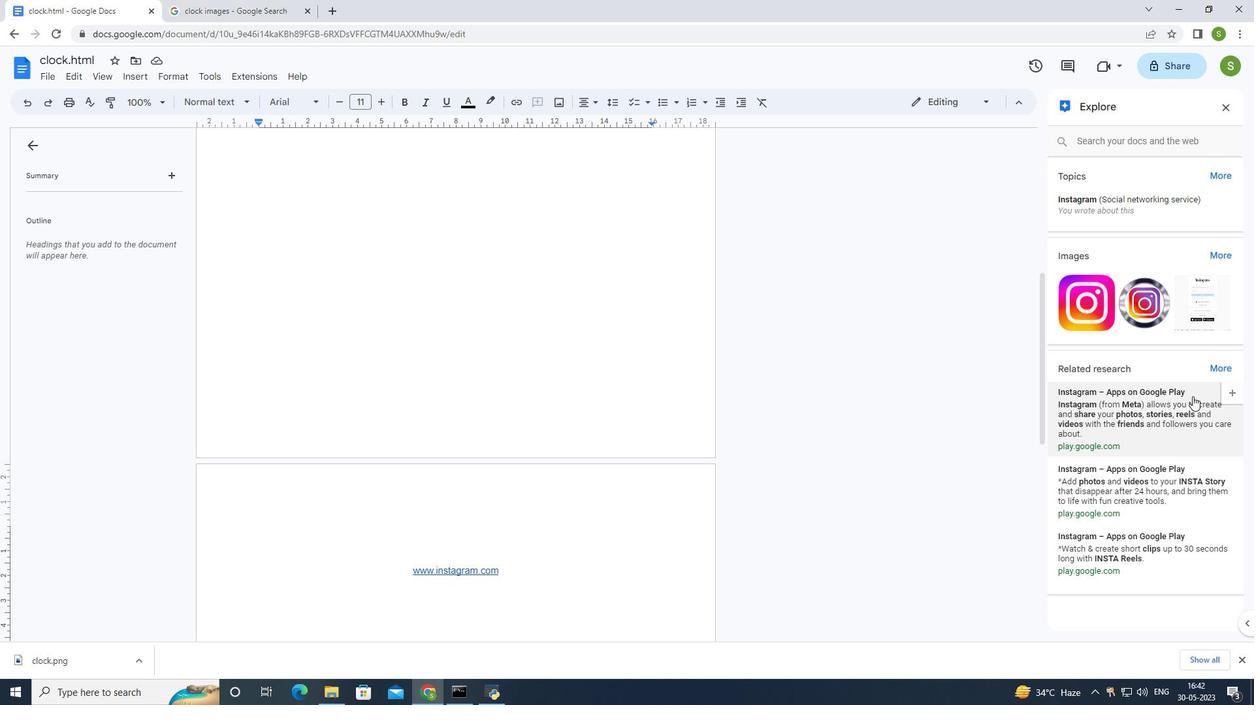 
Action: Mouse moved to (1163, 369)
Screenshot: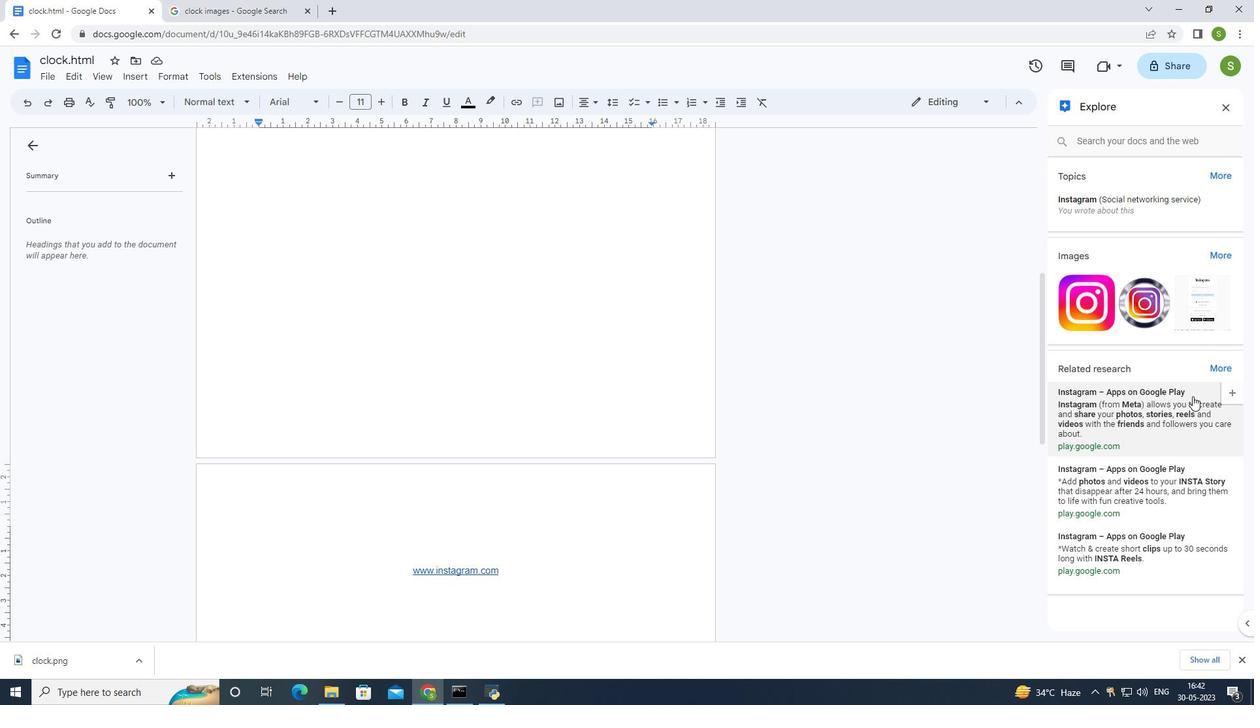
Action: Mouse scrolled (1163, 369) with delta (0, 0)
Screenshot: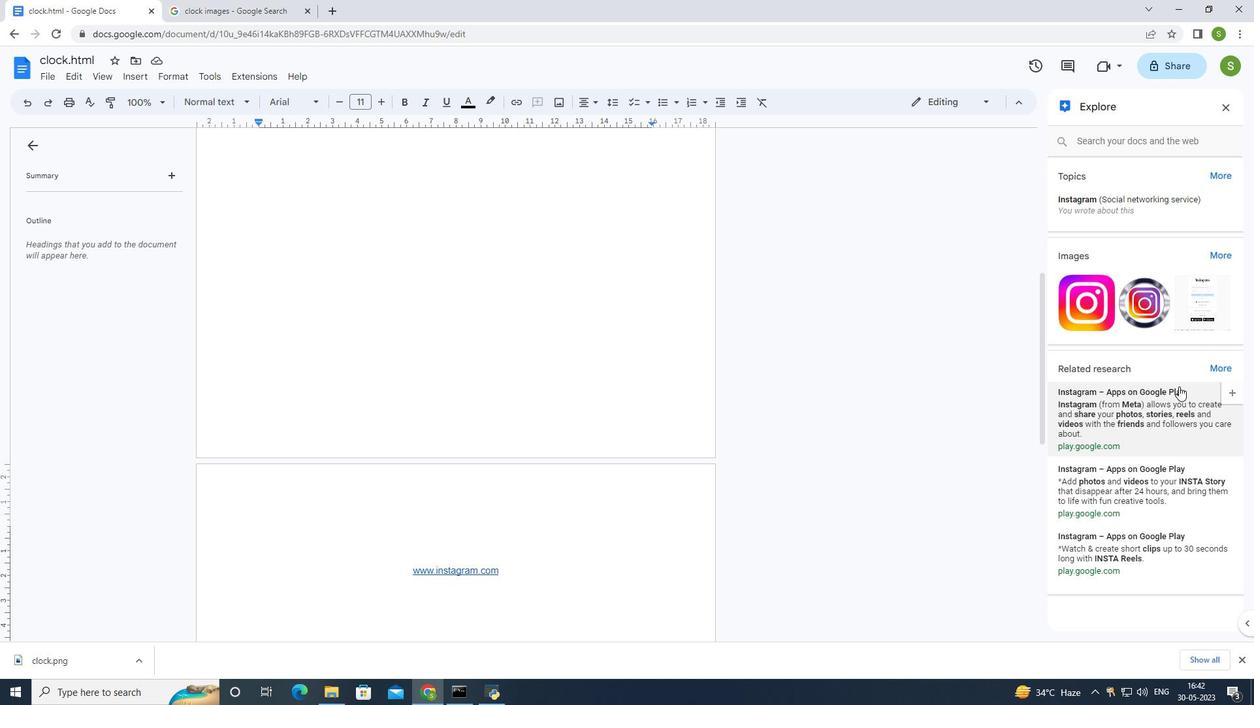 
Action: Mouse moved to (1147, 415)
Screenshot: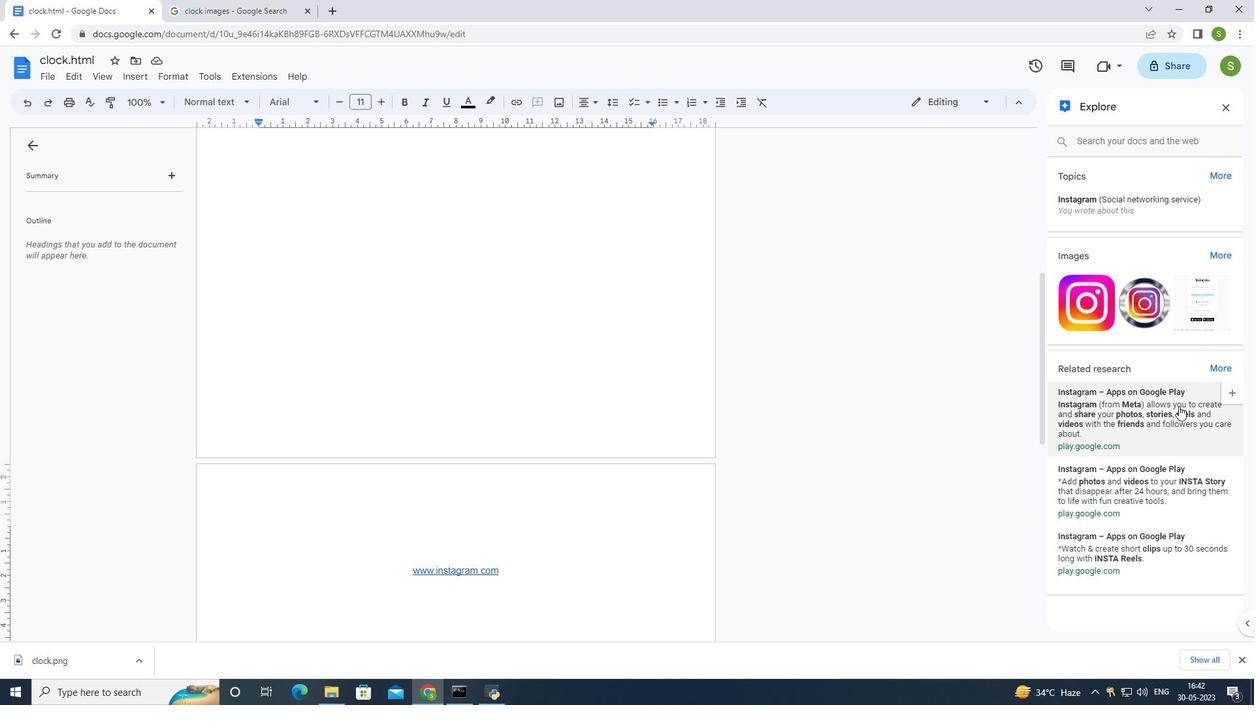 
Action: Mouse pressed left at (1147, 415)
Screenshot: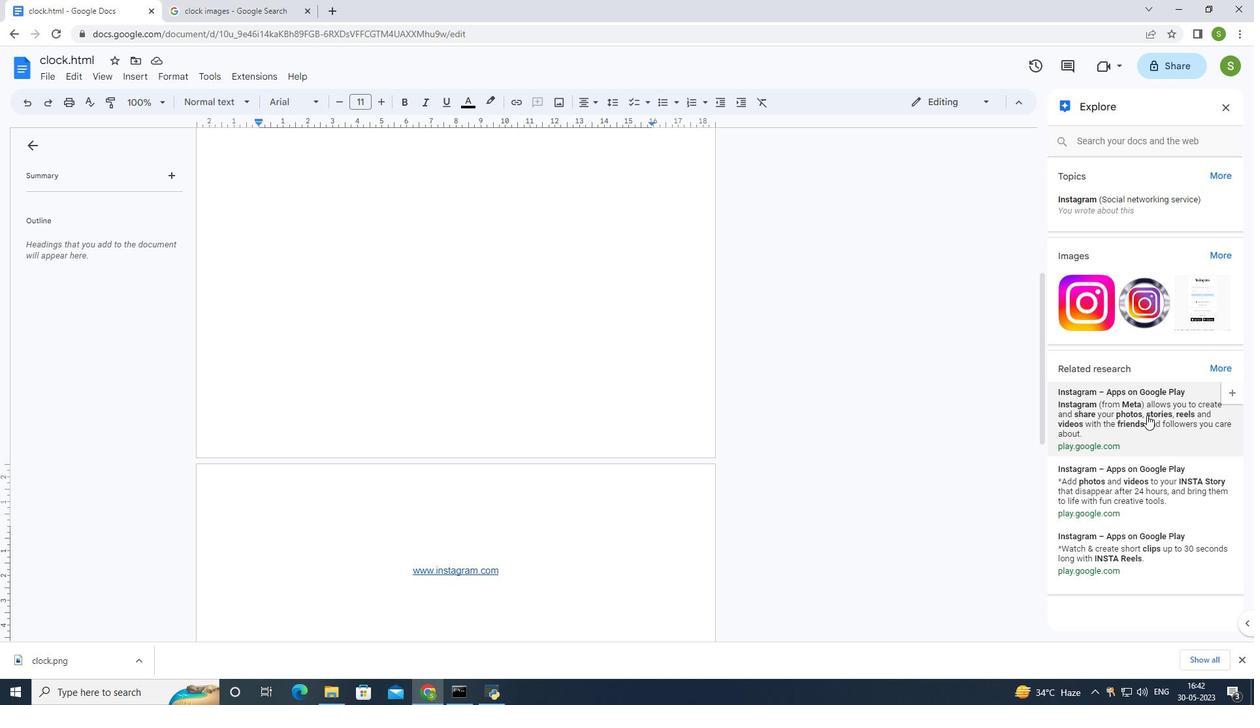 
Action: Mouse moved to (845, 427)
Screenshot: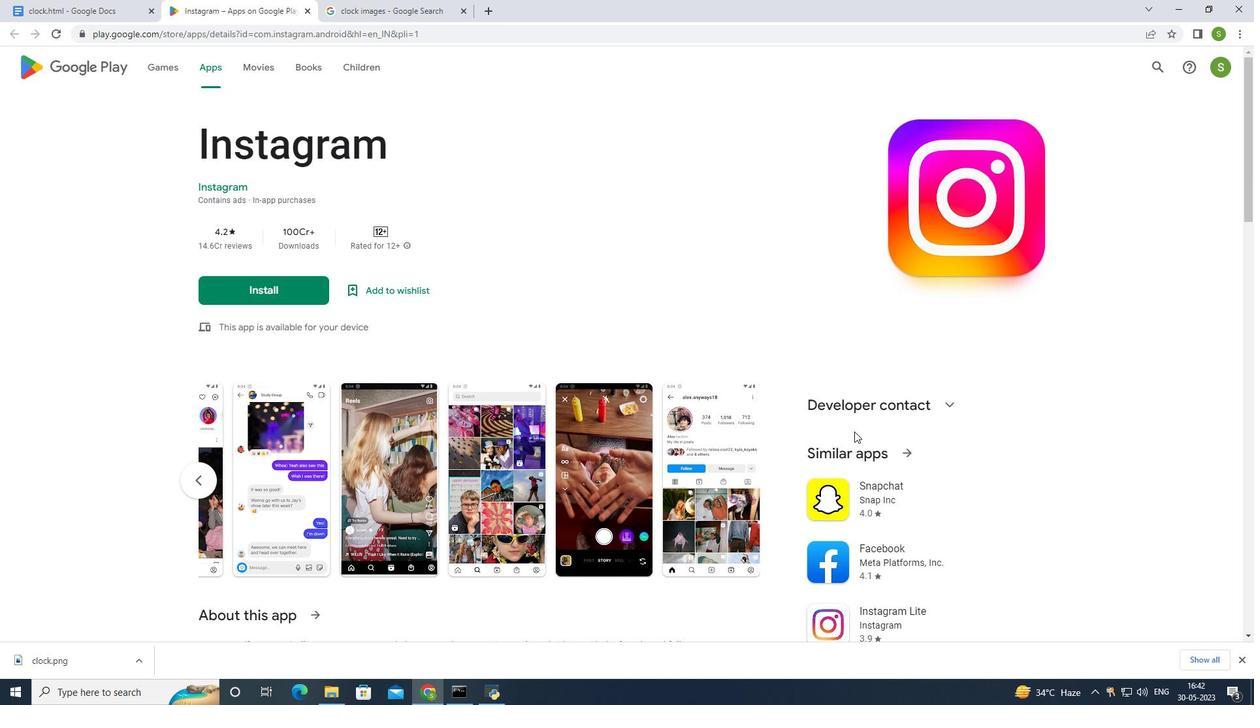 
Action: Mouse scrolled (845, 426) with delta (0, 0)
Screenshot: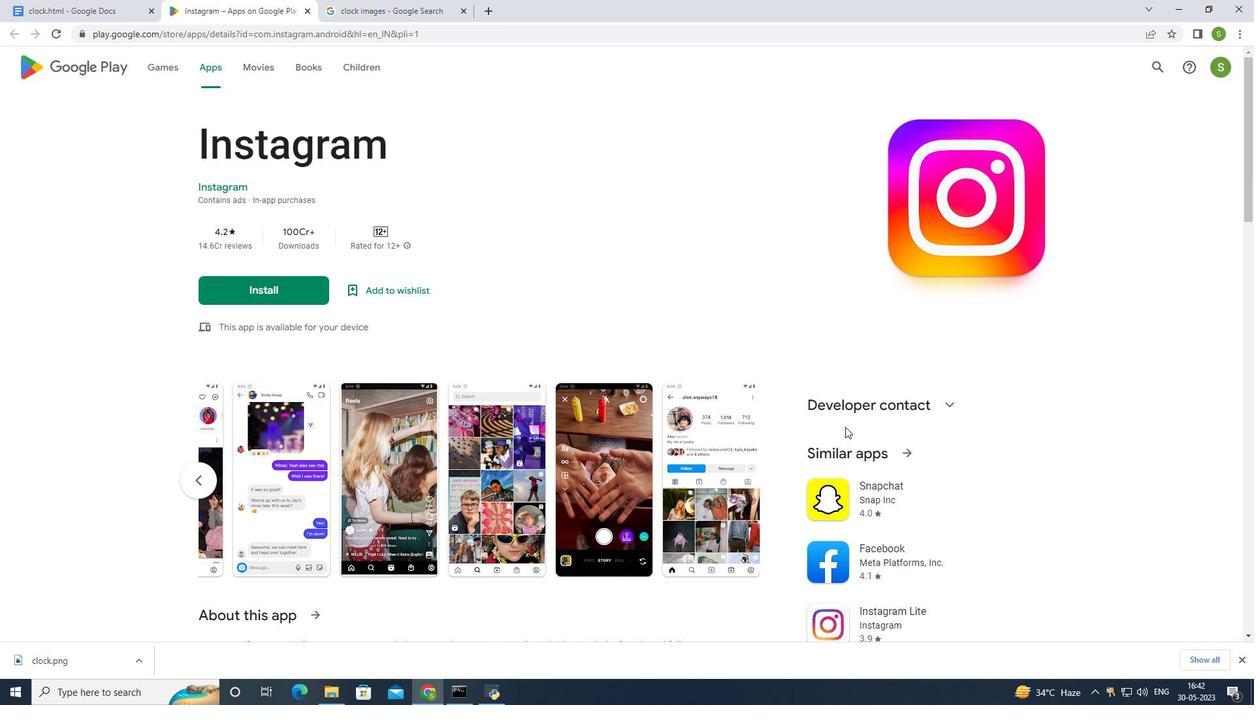 
Action: Mouse scrolled (845, 426) with delta (0, 0)
Screenshot: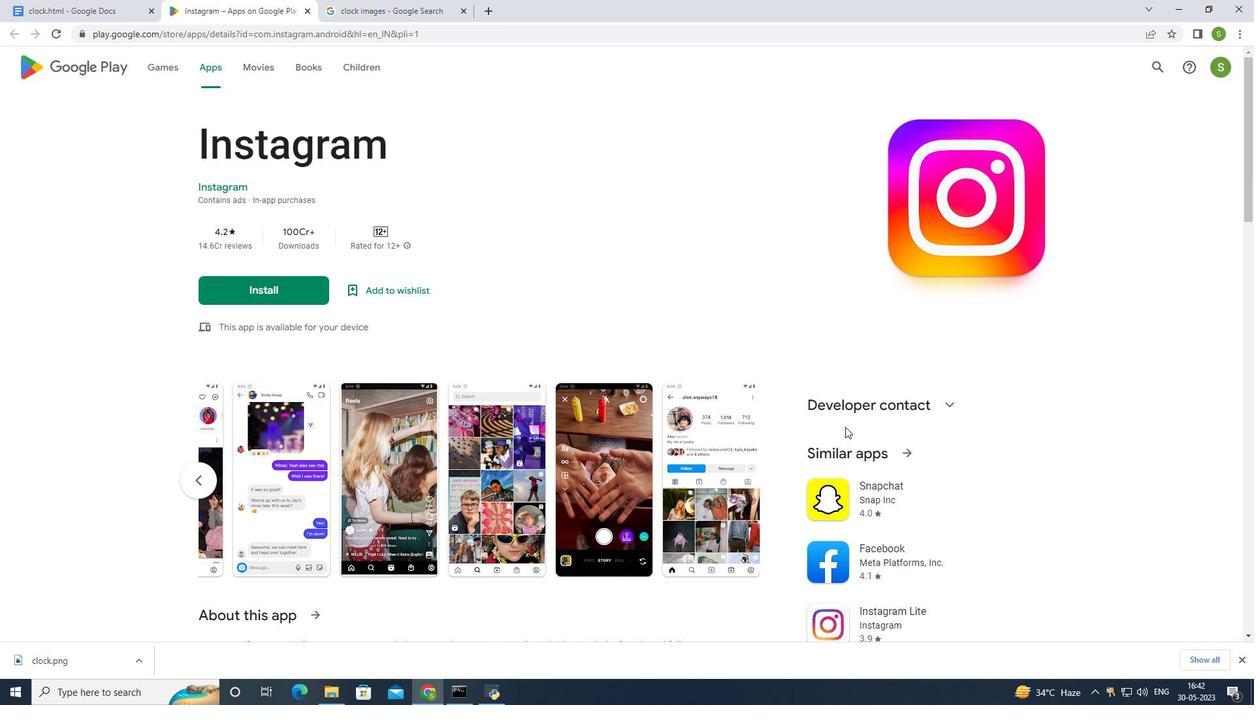 
Action: Mouse scrolled (845, 426) with delta (0, 0)
Screenshot: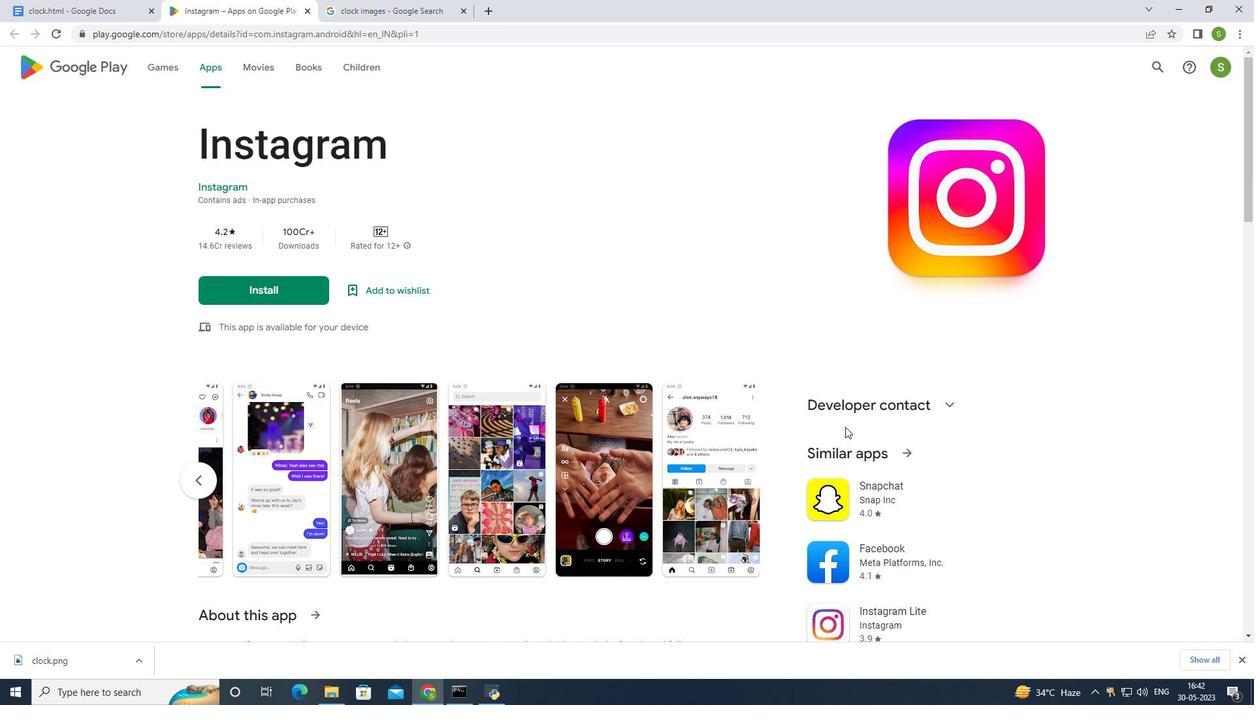 
Action: Mouse scrolled (845, 426) with delta (0, 0)
Screenshot: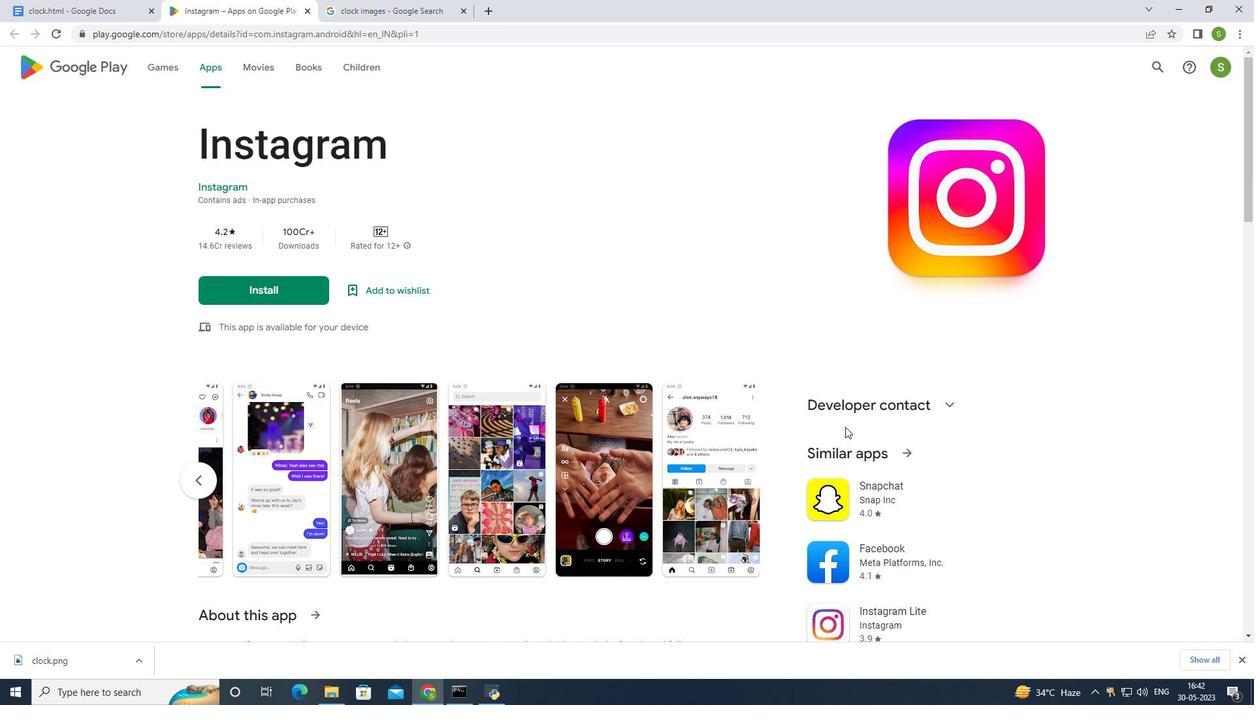 
Action: Mouse moved to (848, 418)
Screenshot: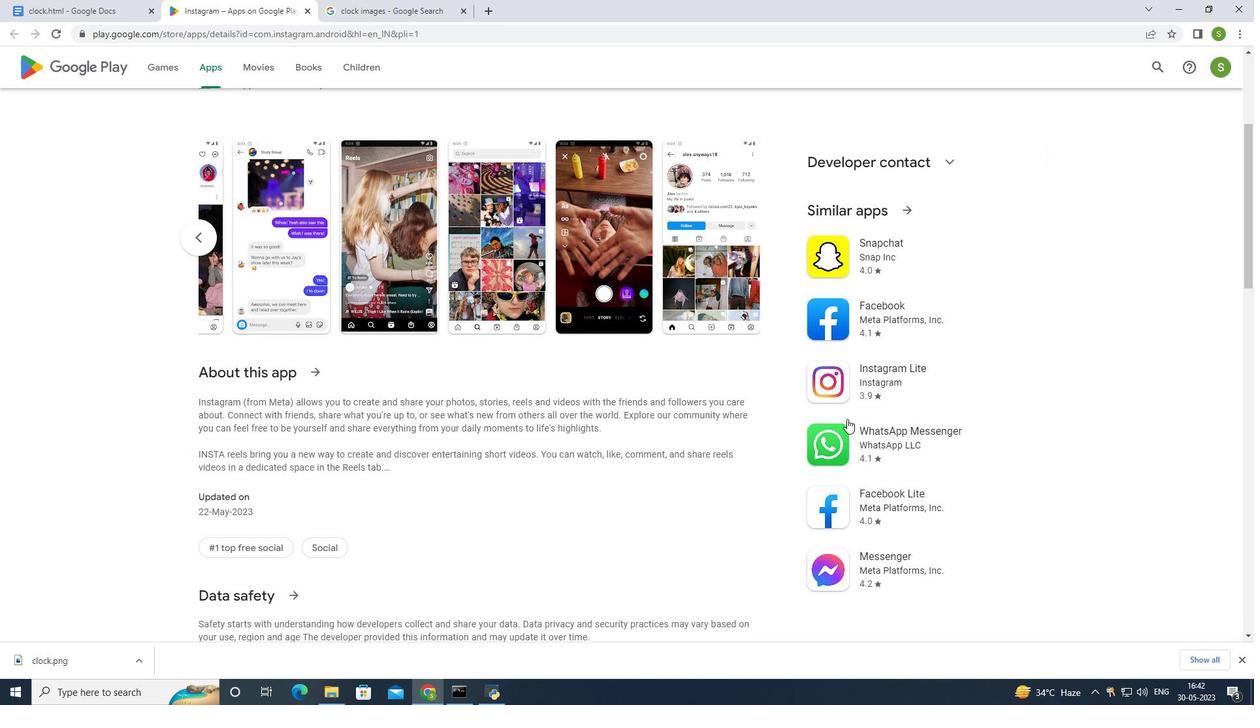 
Action: Mouse scrolled (848, 418) with delta (0, 0)
Screenshot: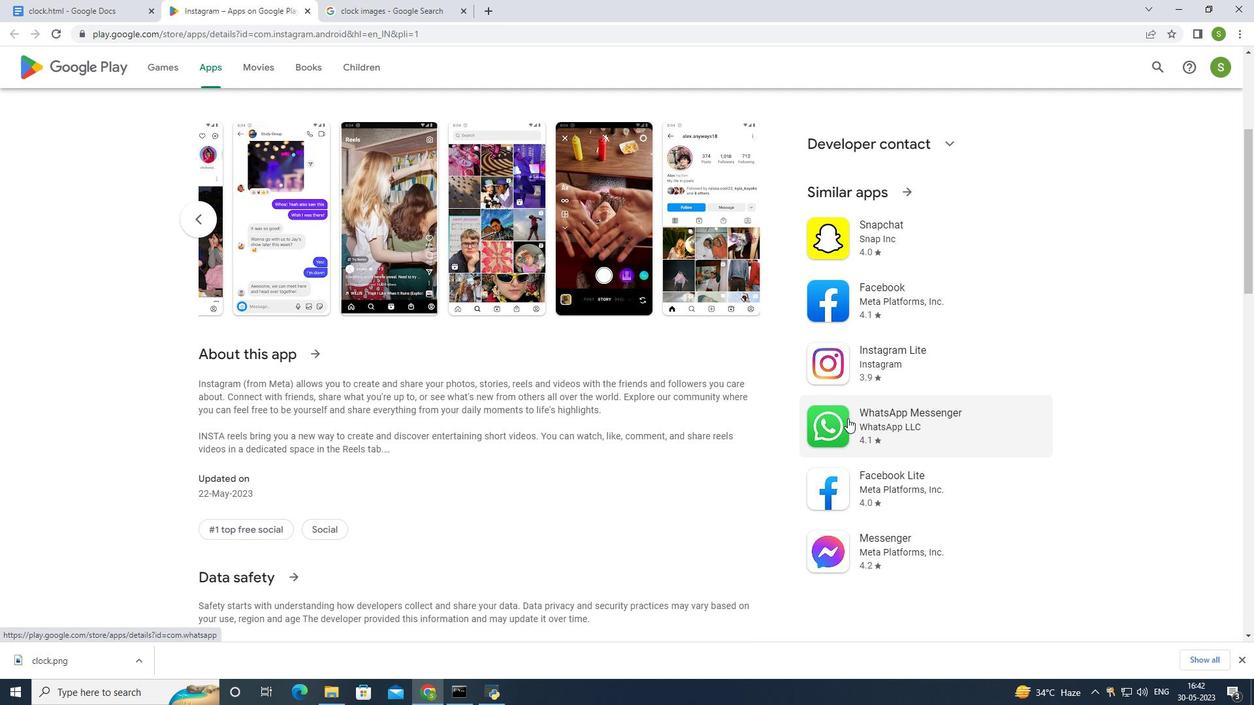 
Action: Mouse scrolled (848, 418) with delta (0, 0)
Screenshot: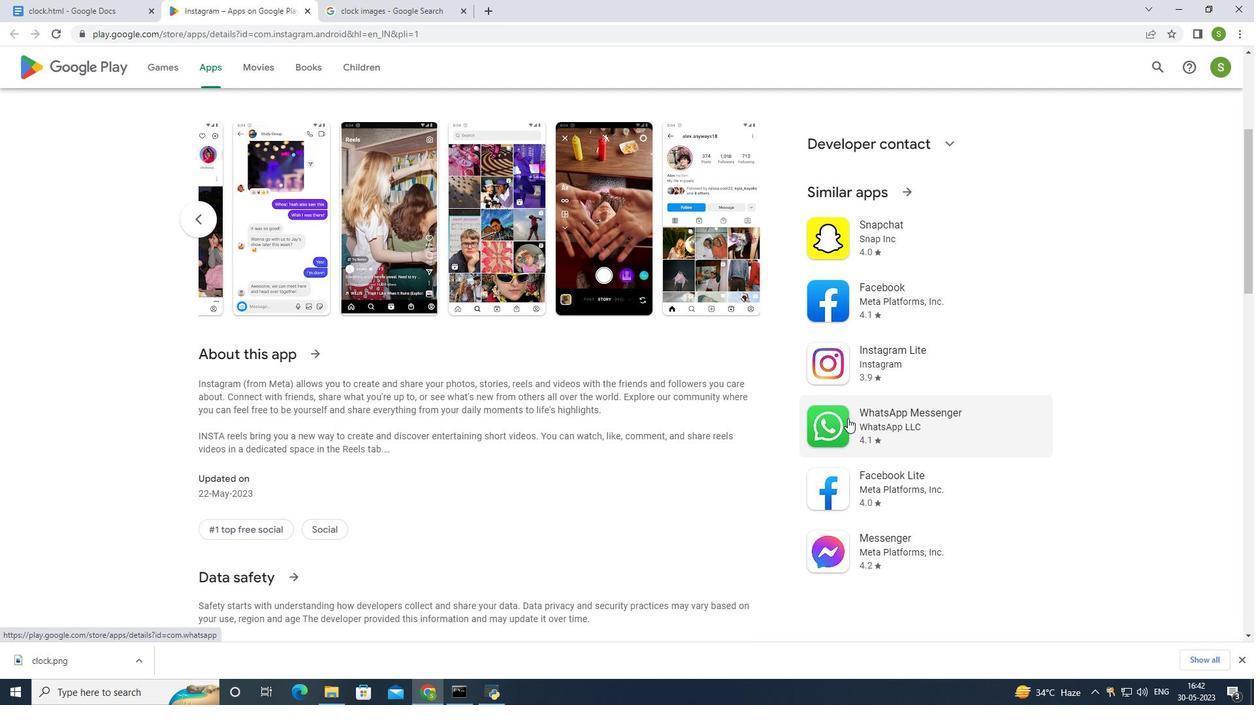 
Action: Mouse moved to (200, 252)
Screenshot: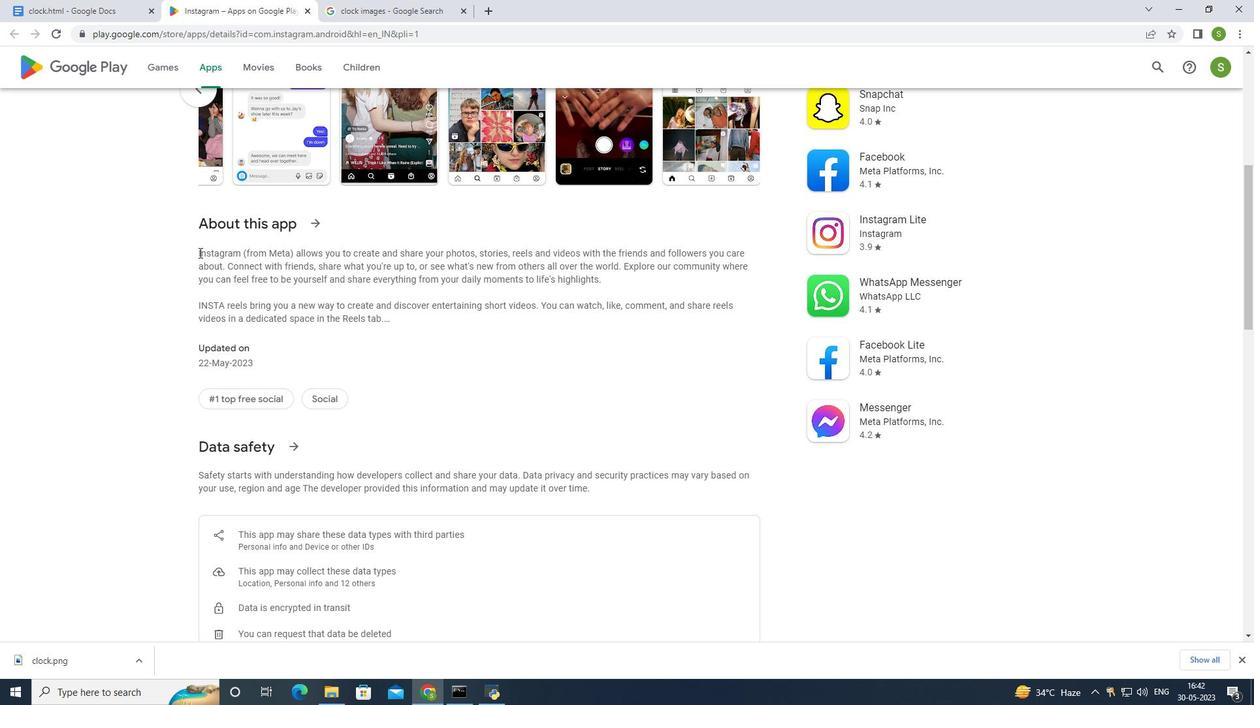 
Action: Mouse pressed left at (200, 252)
Screenshot: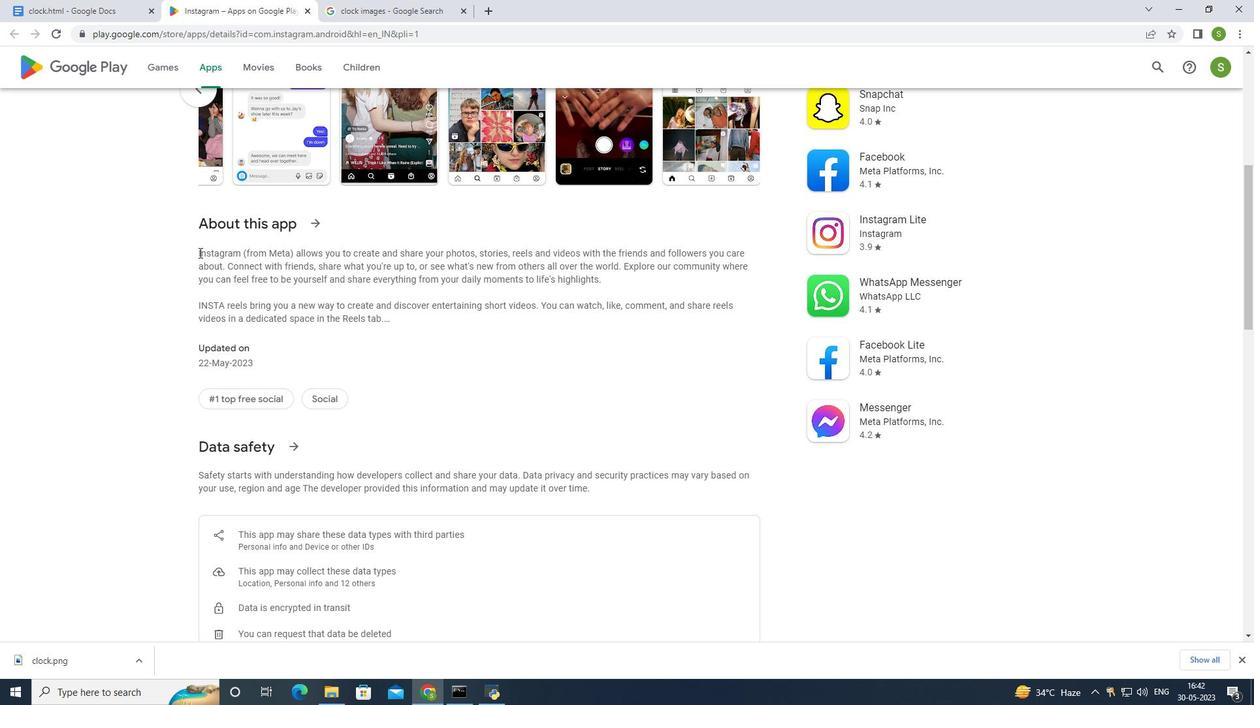 
Action: Mouse moved to (195, 249)
Screenshot: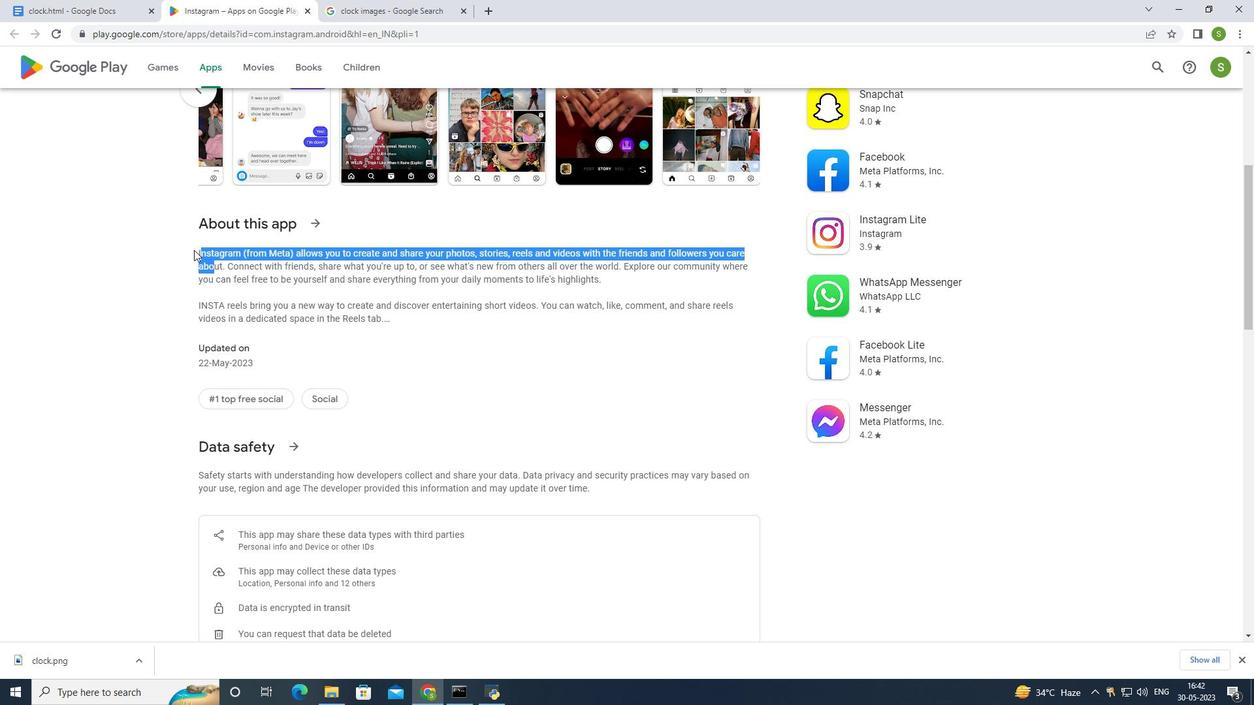 
Action: Mouse pressed left at (195, 249)
Screenshot: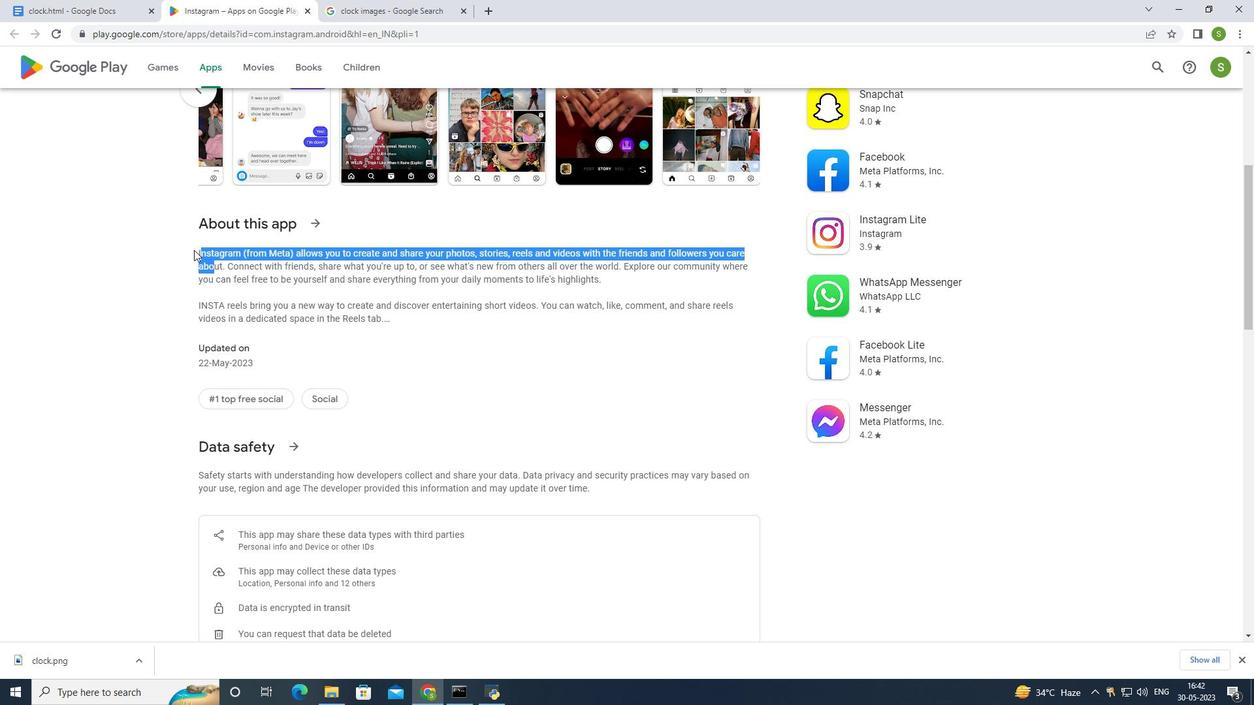 
Action: Mouse moved to (494, 318)
Screenshot: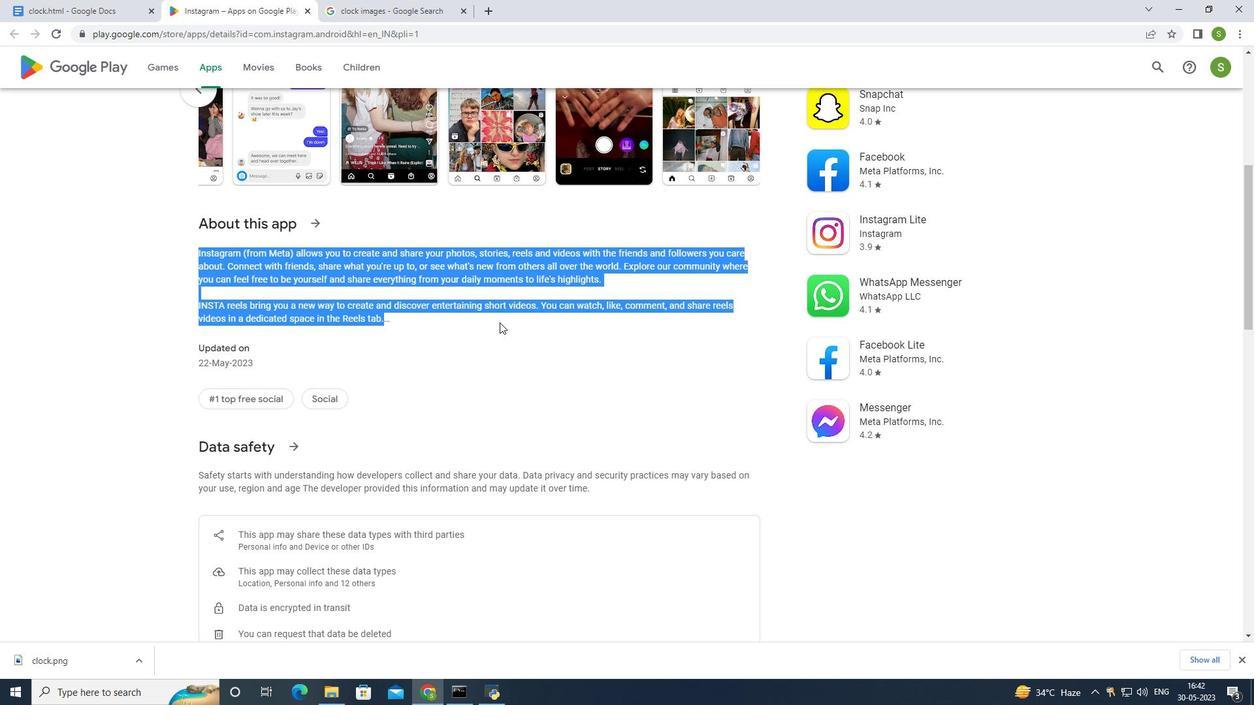 
Action: Key pressed ctrl+C
Screenshot: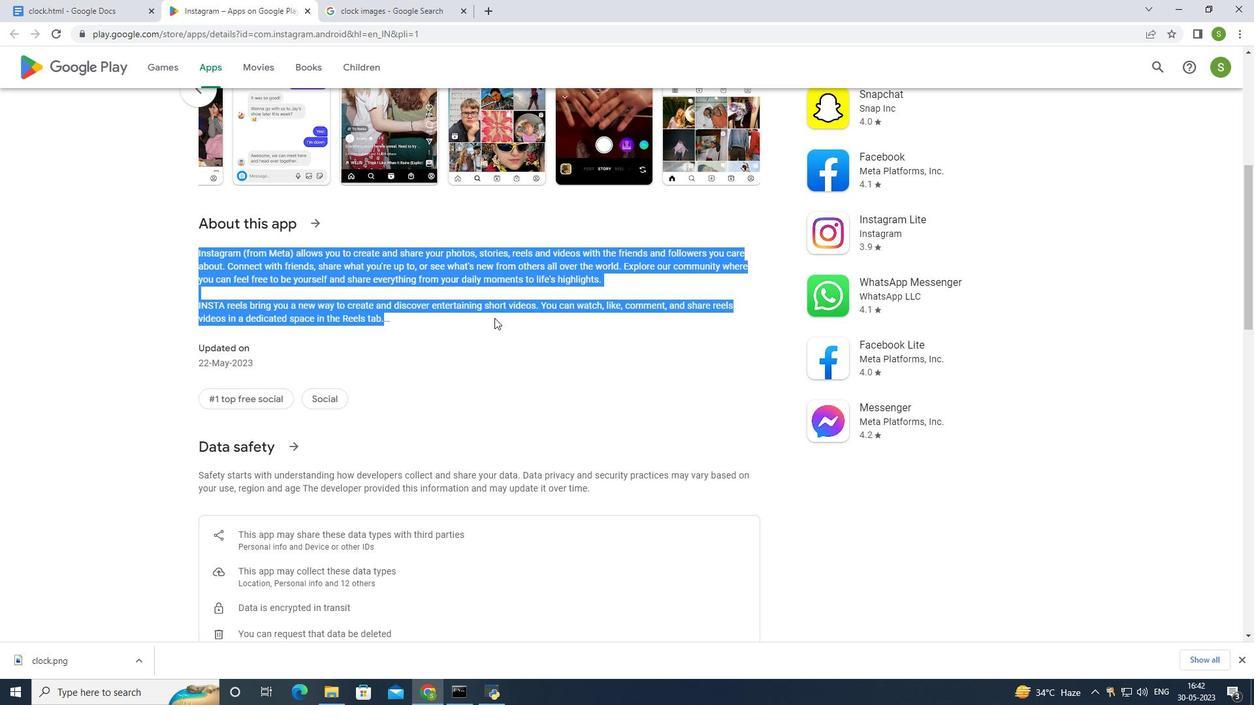 
Action: Mouse moved to (92, 11)
Screenshot: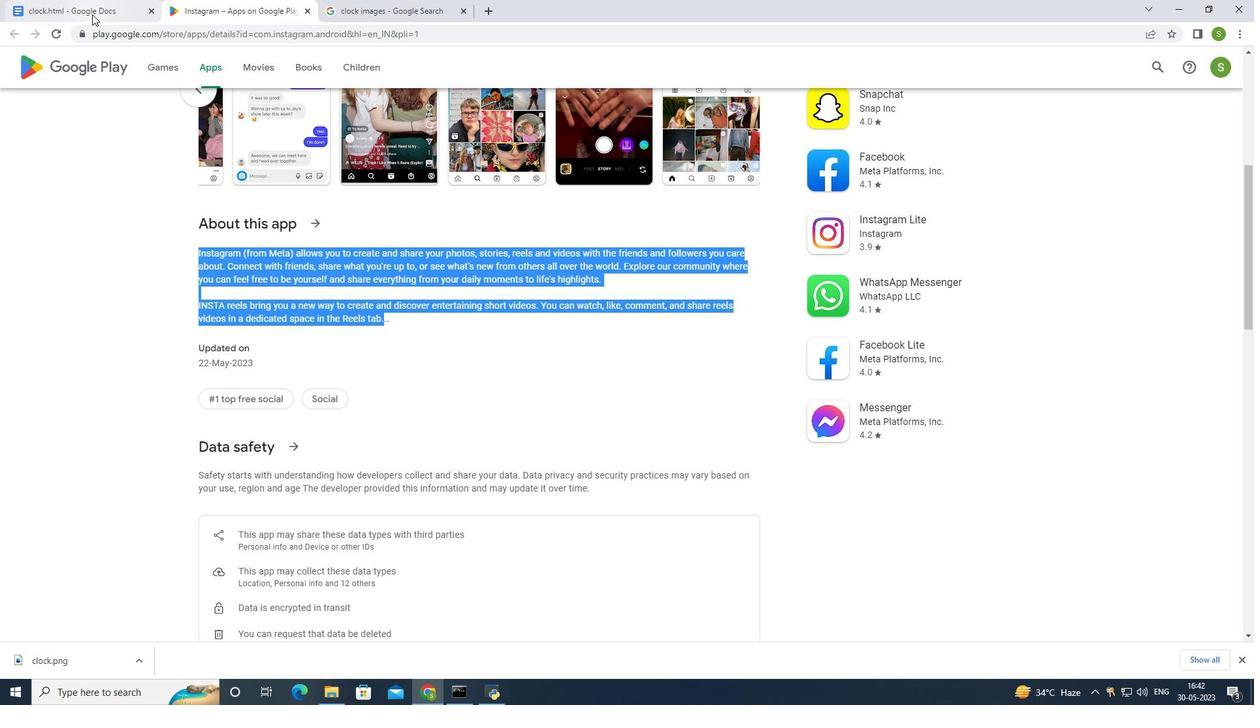 
Action: Mouse pressed left at (92, 11)
Screenshot: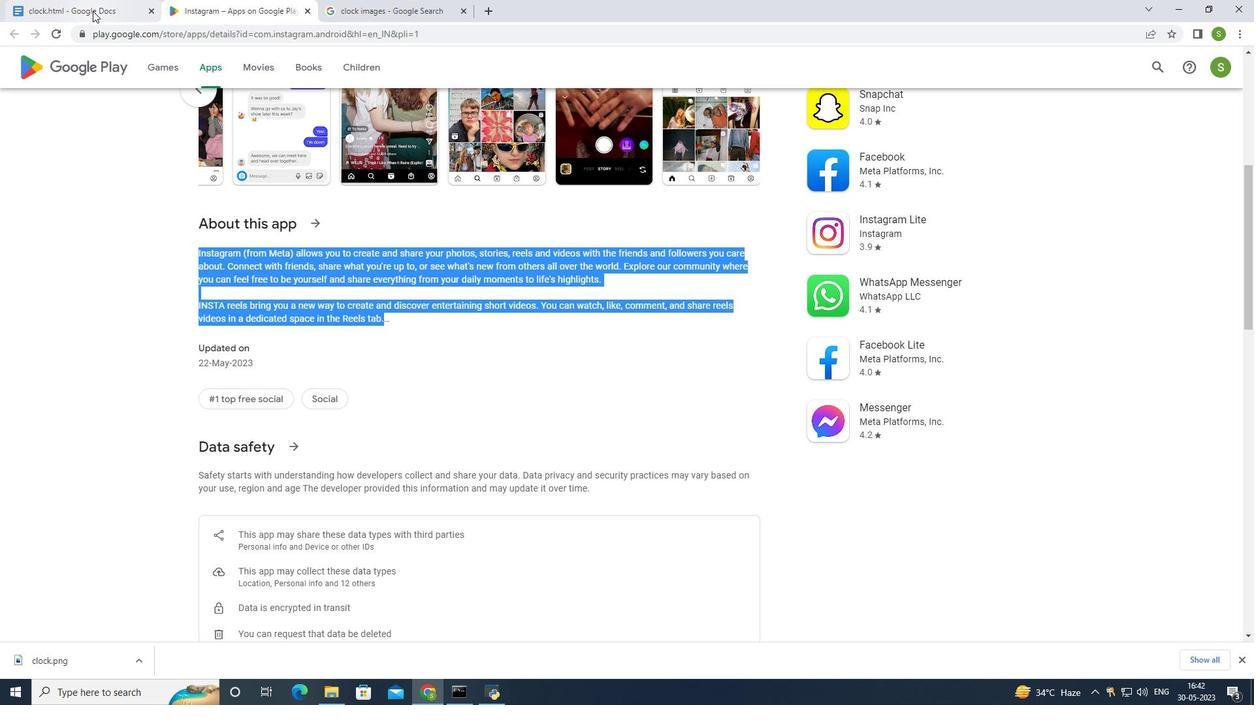
Action: Mouse moved to (358, 537)
Screenshot: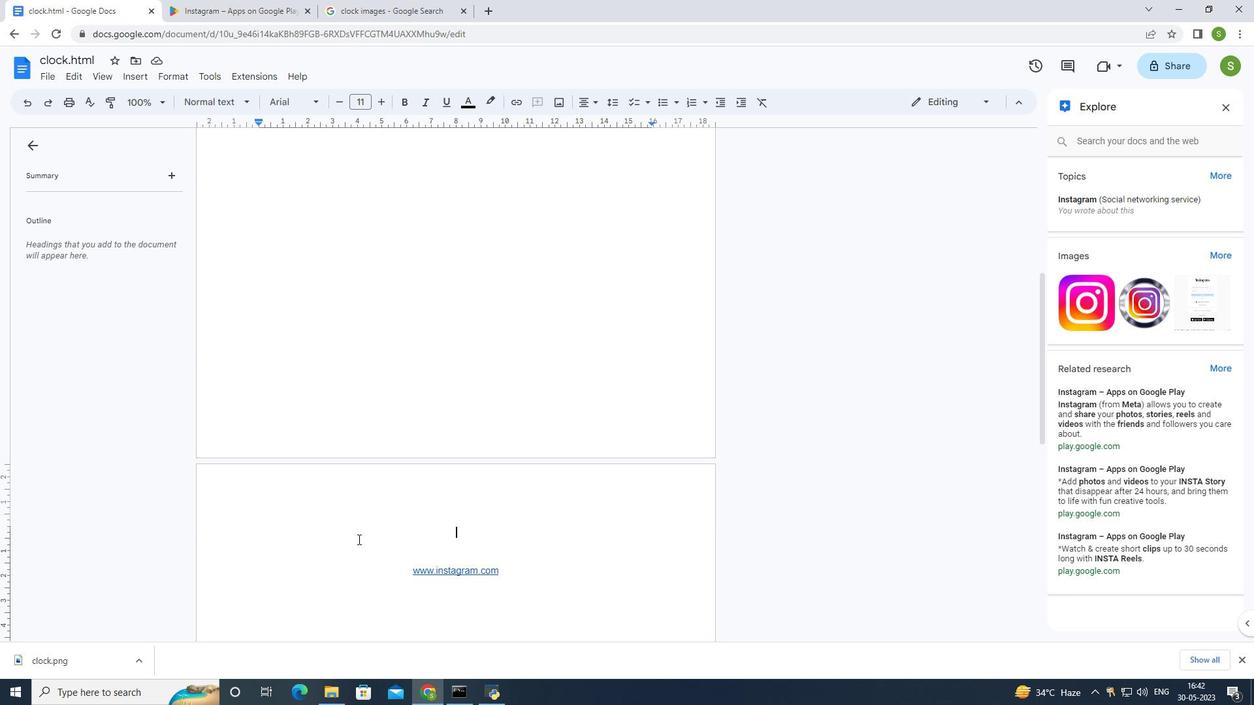 
Action: Key pressed ctrl+V
Screenshot: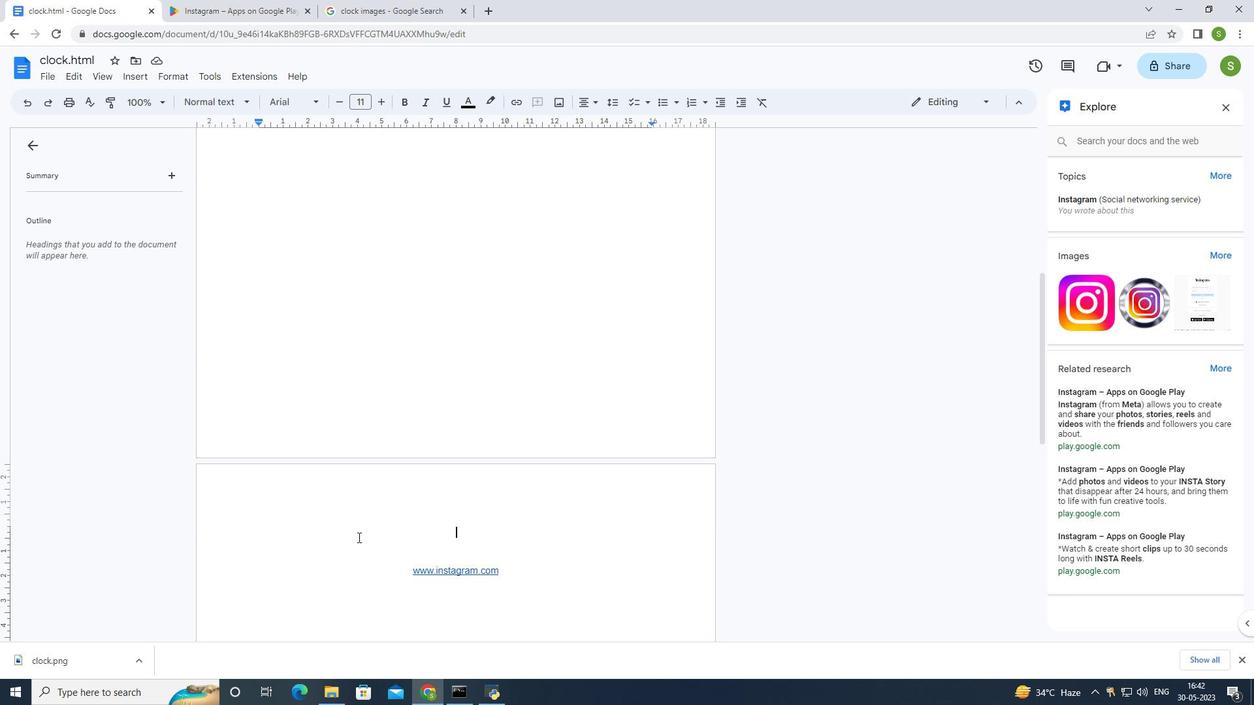 
Action: Mouse moved to (396, 522)
Screenshot: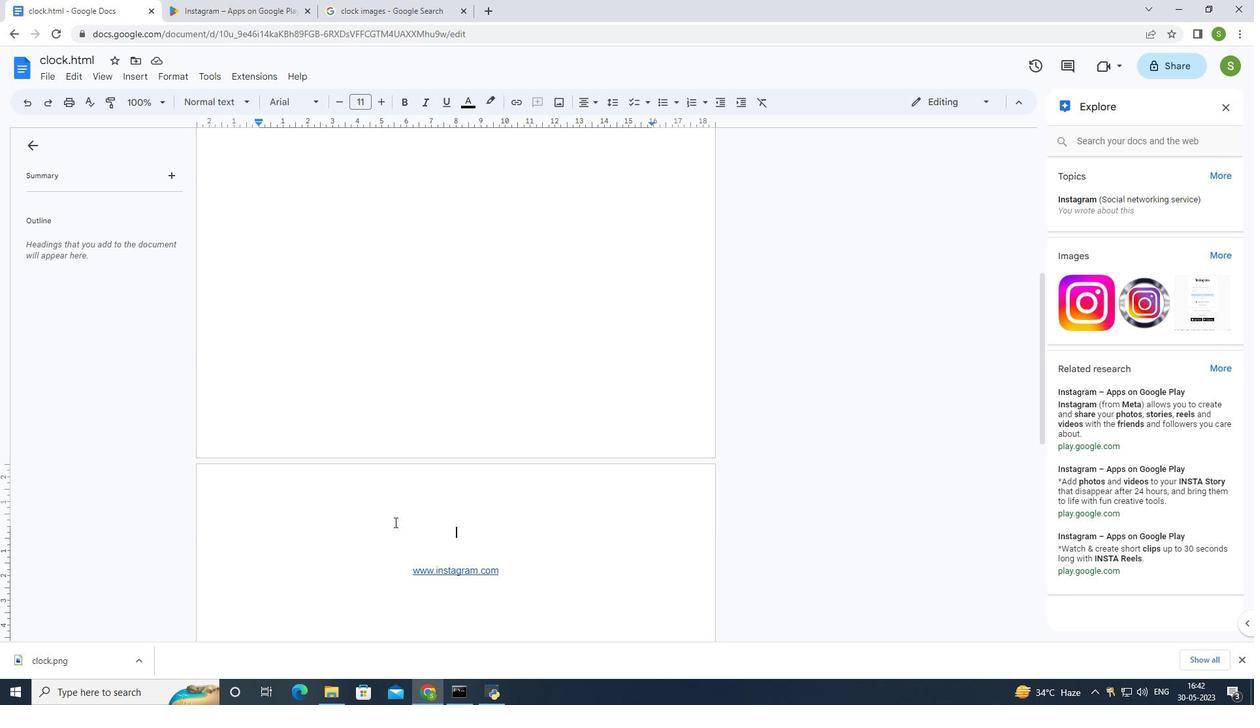 
Action: Mouse pressed left at (396, 522)
Screenshot: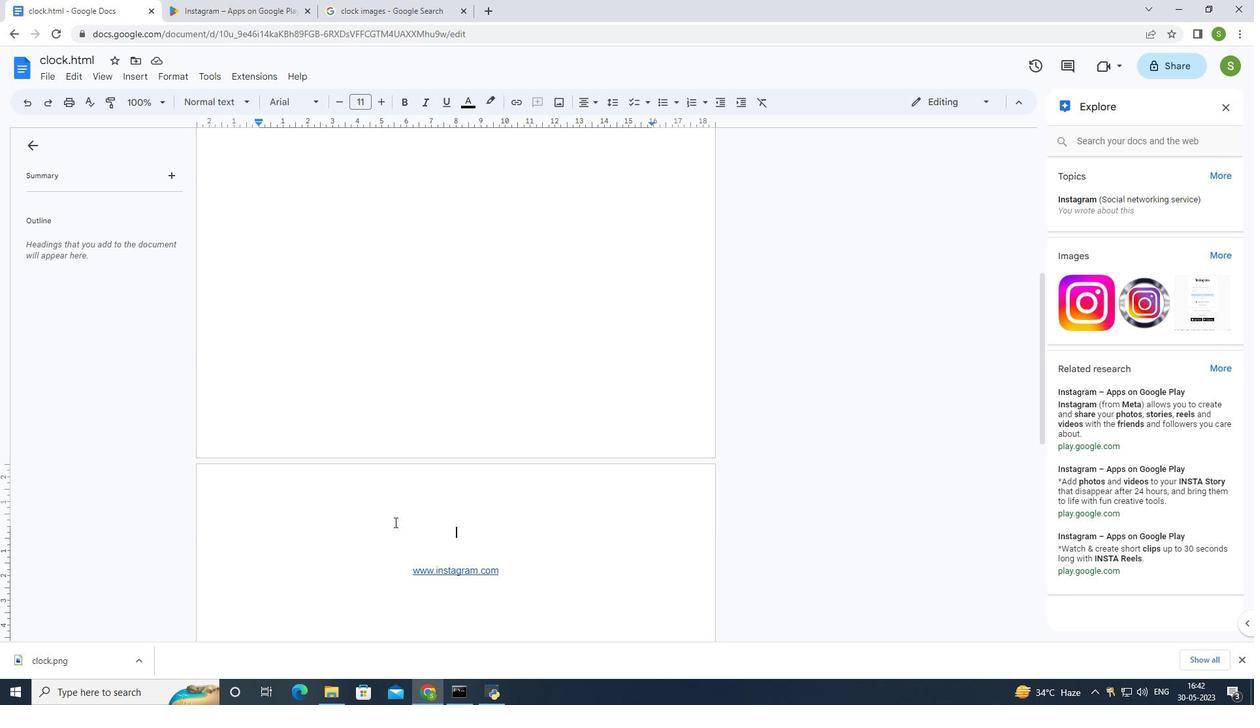 
Action: Mouse moved to (397, 522)
Screenshot: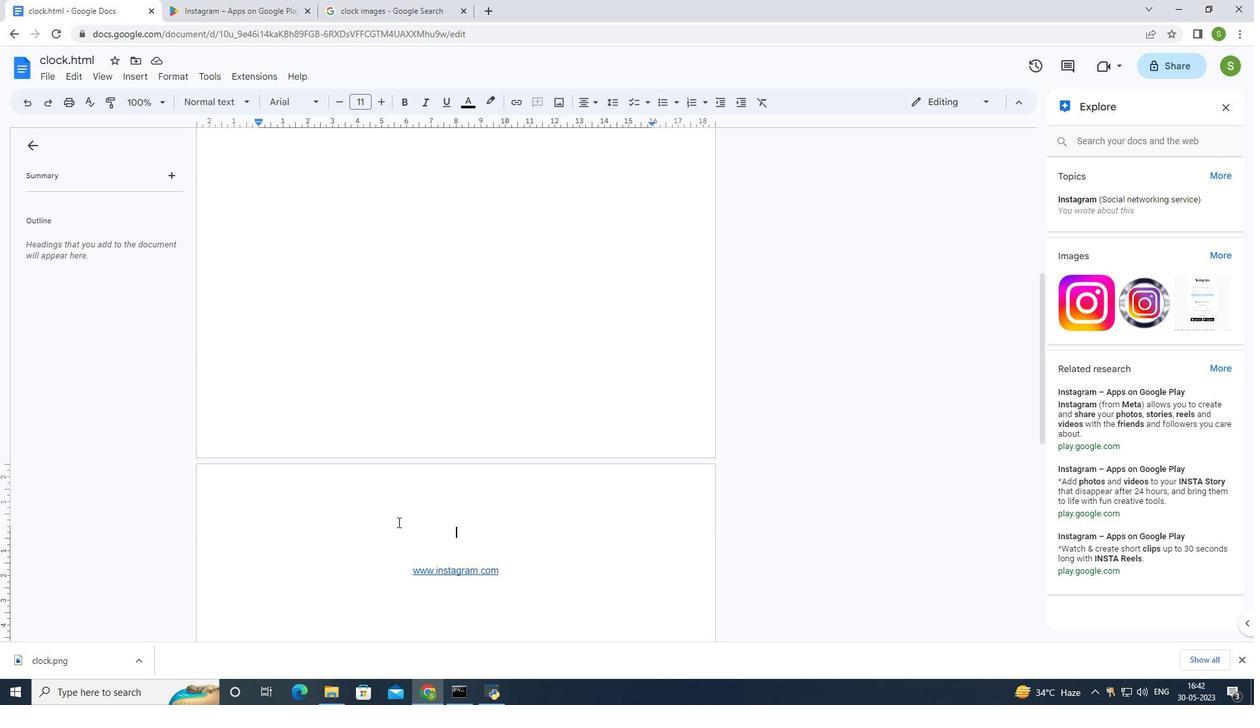 
Action: Mouse pressed left at (397, 522)
Screenshot: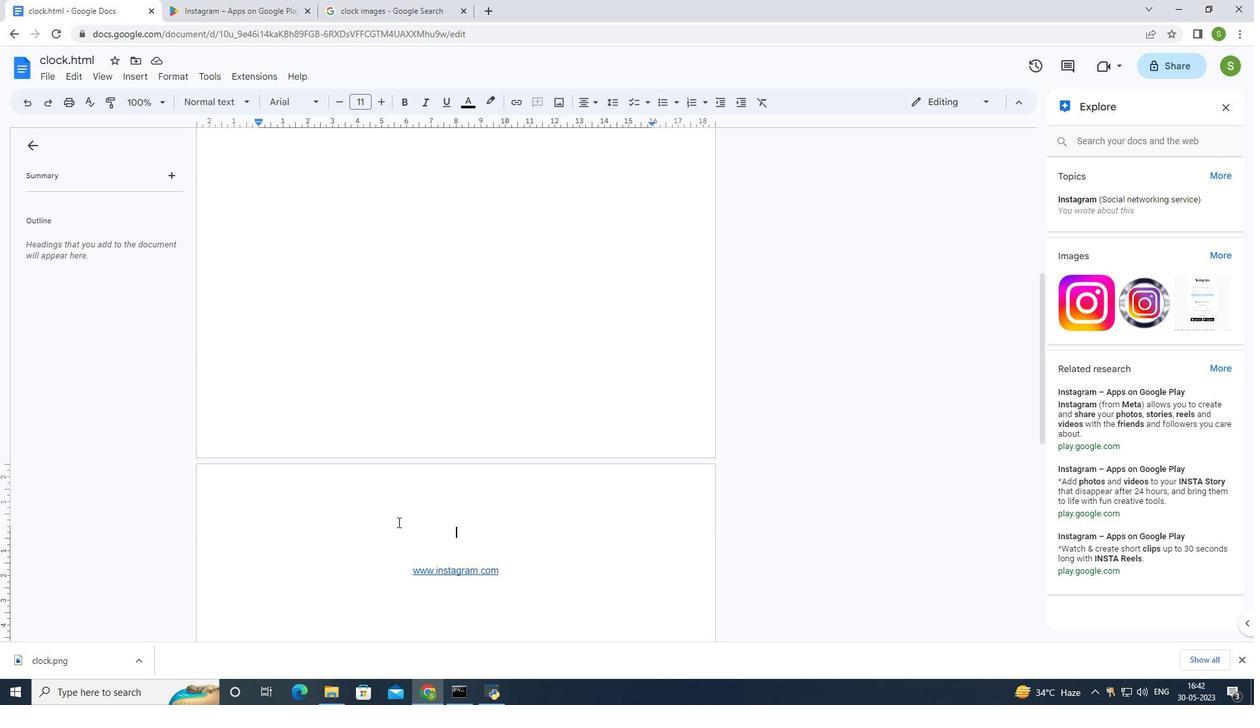 
Action: Mouse moved to (397, 522)
Screenshot: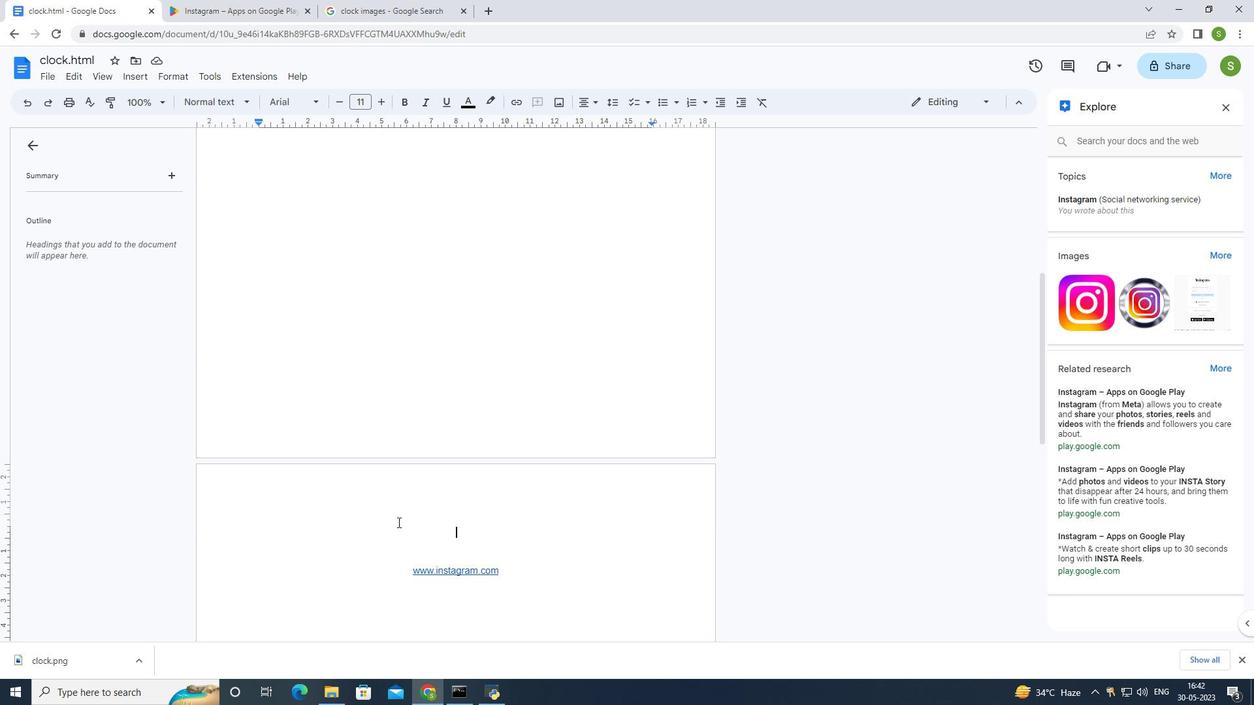 
Action: Key pressed ctrl+V
Screenshot: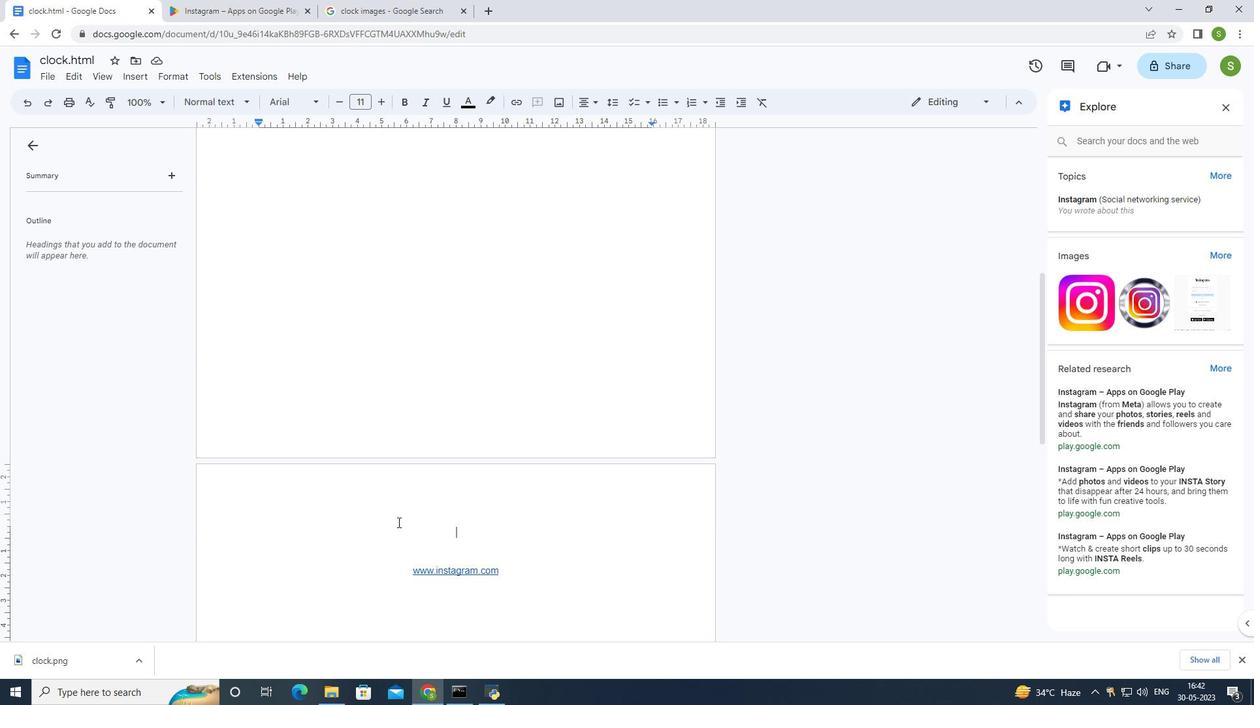 
Action: Mouse moved to (250, 526)
Screenshot: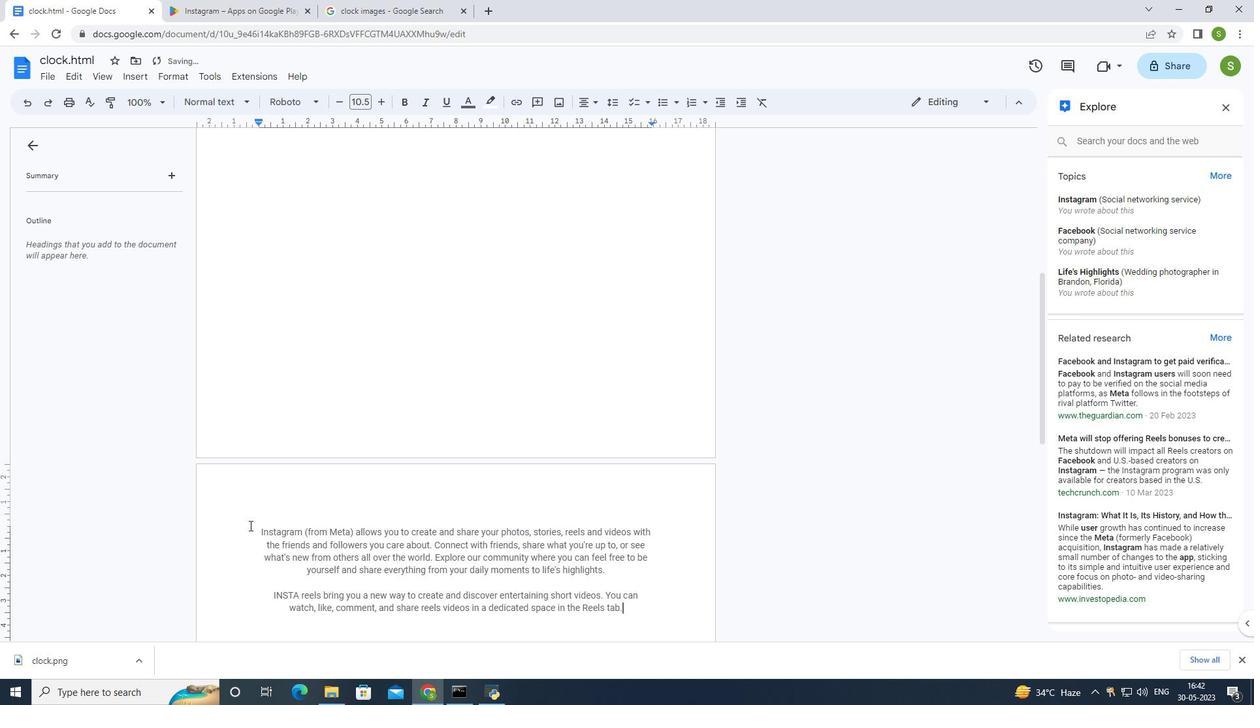 
Action: Mouse pressed left at (250, 526)
Screenshot: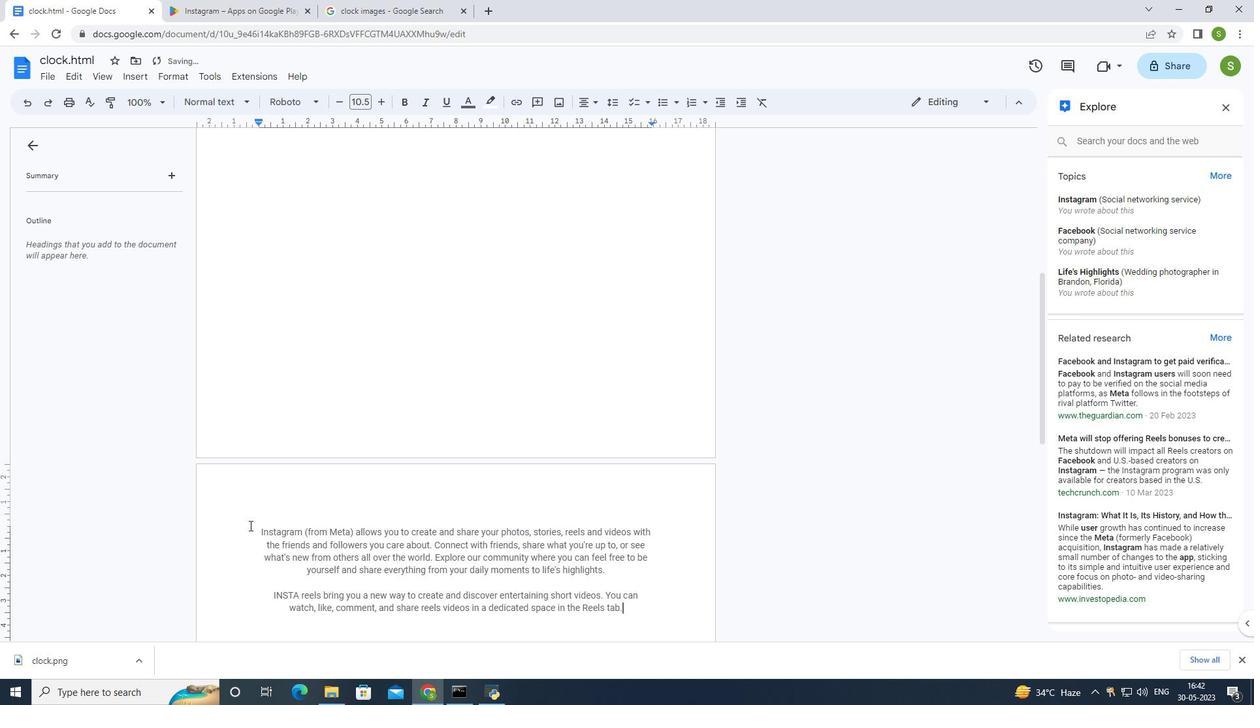 
Action: Mouse moved to (587, 104)
Screenshot: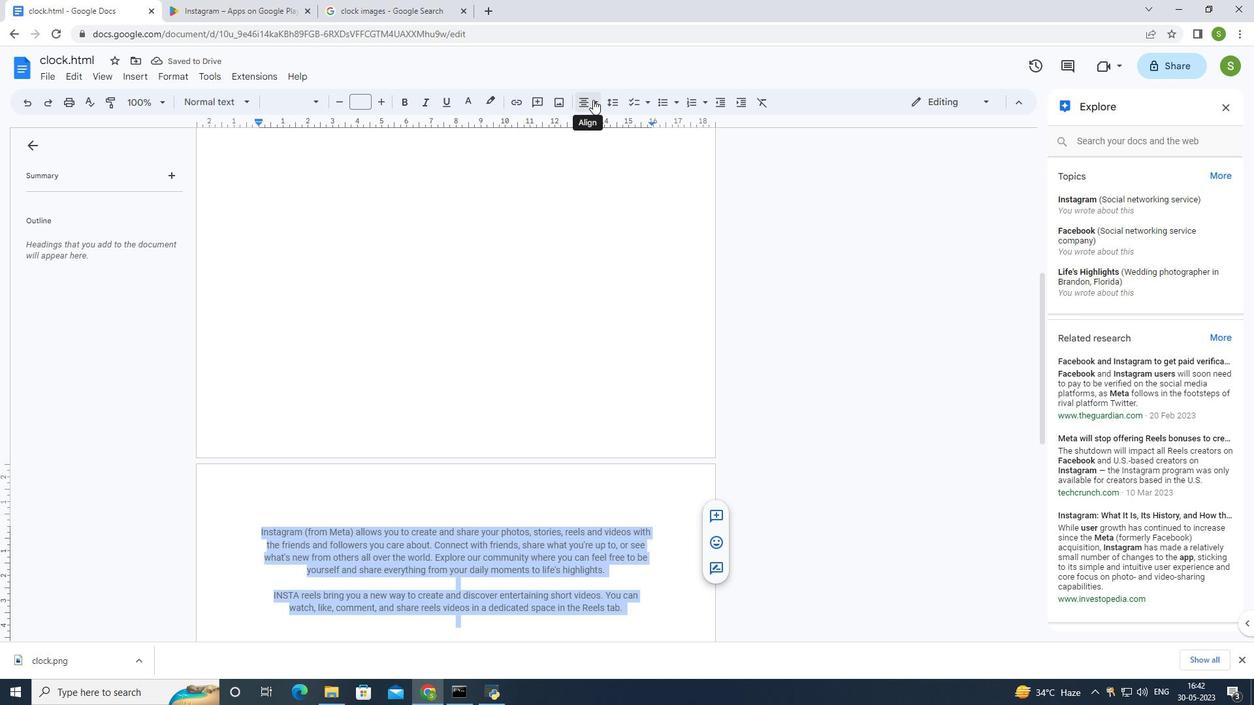 
Action: Mouse pressed left at (587, 104)
Screenshot: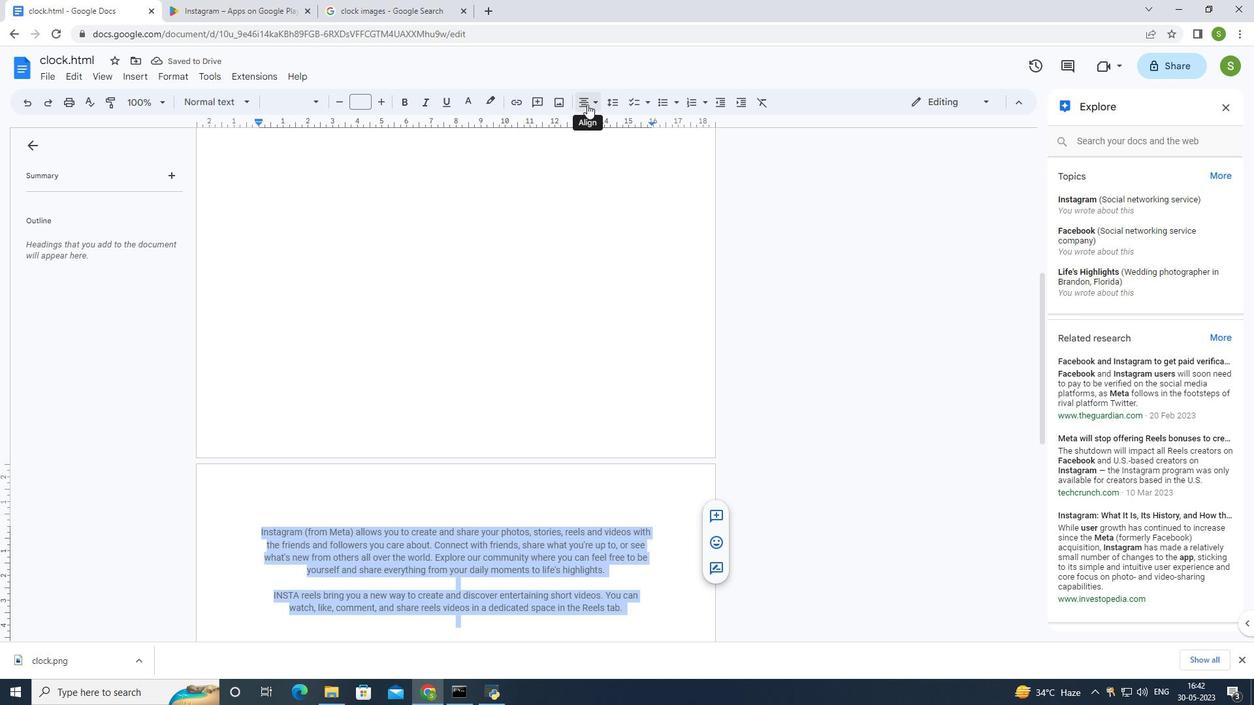 
Action: Mouse moved to (604, 125)
Screenshot: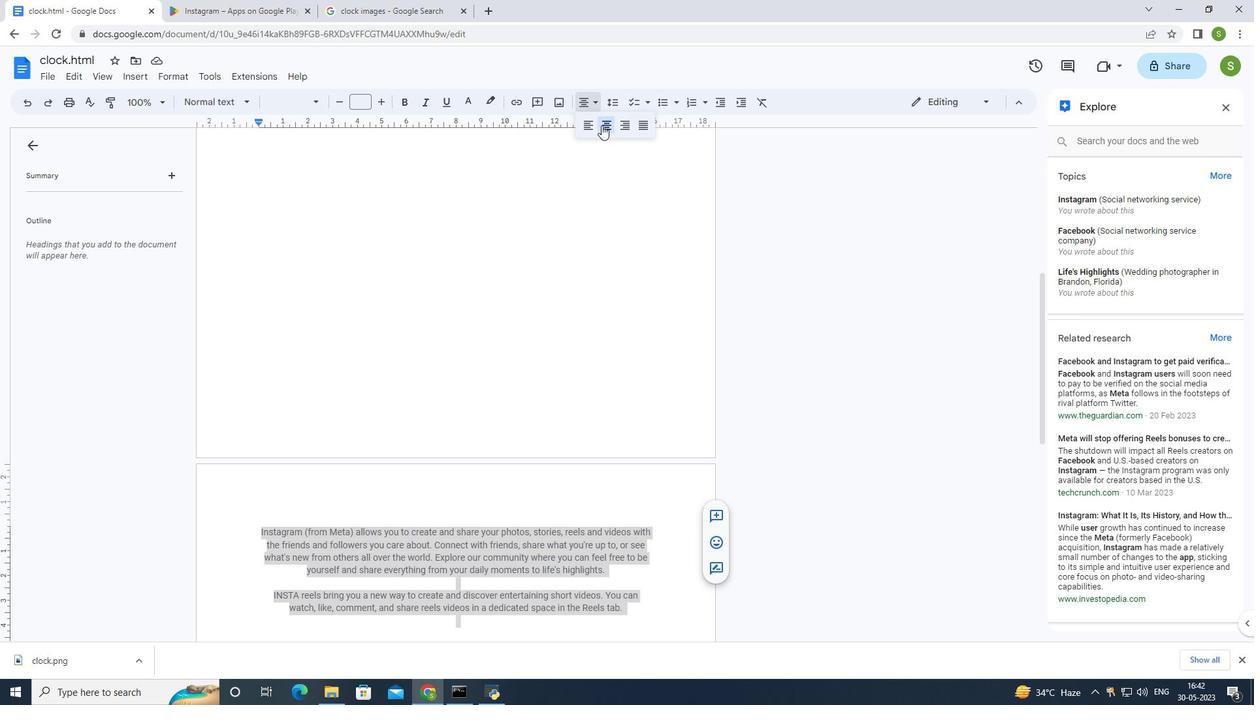 
Action: Mouse pressed left at (604, 125)
Screenshot: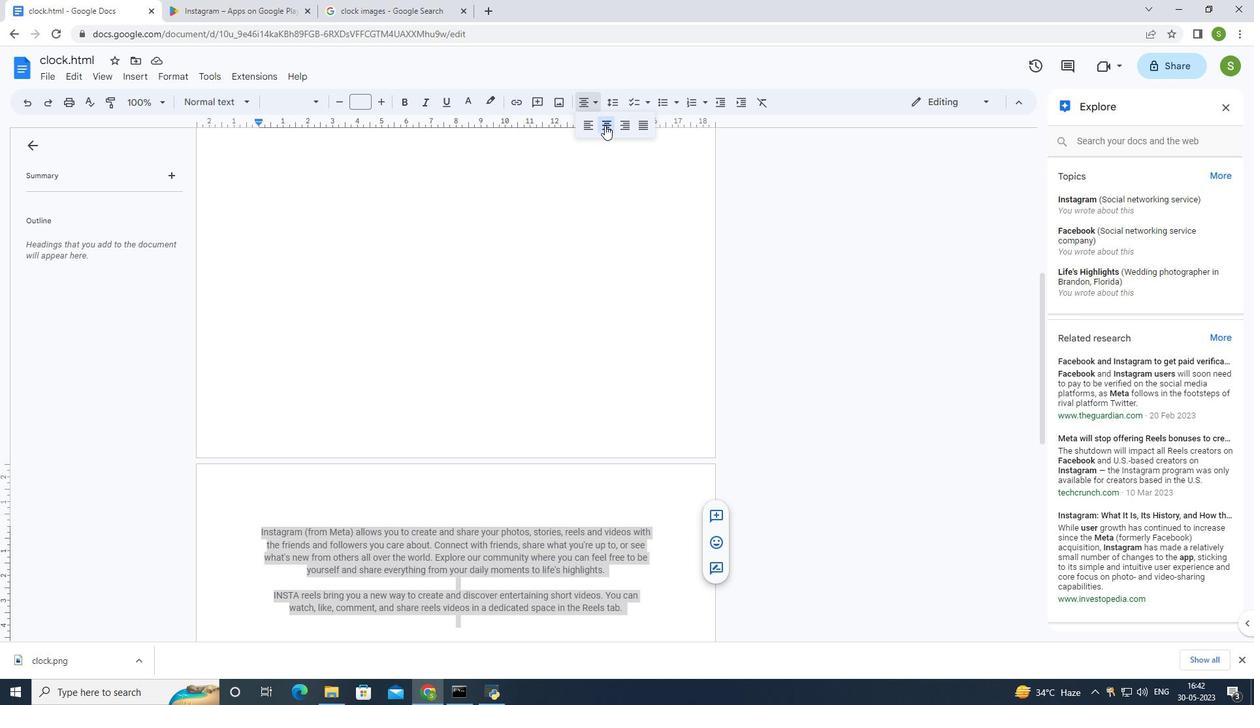 
Action: Mouse moved to (545, 427)
Screenshot: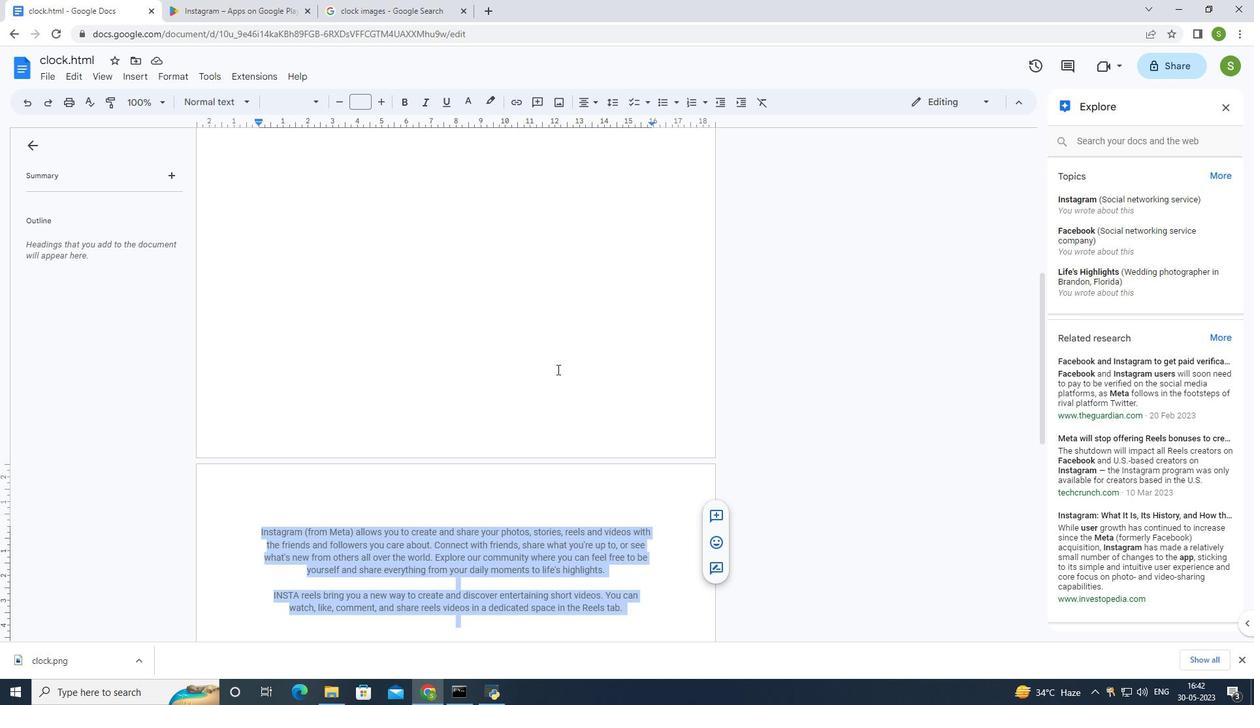 
Action: Mouse pressed left at (545, 427)
Screenshot: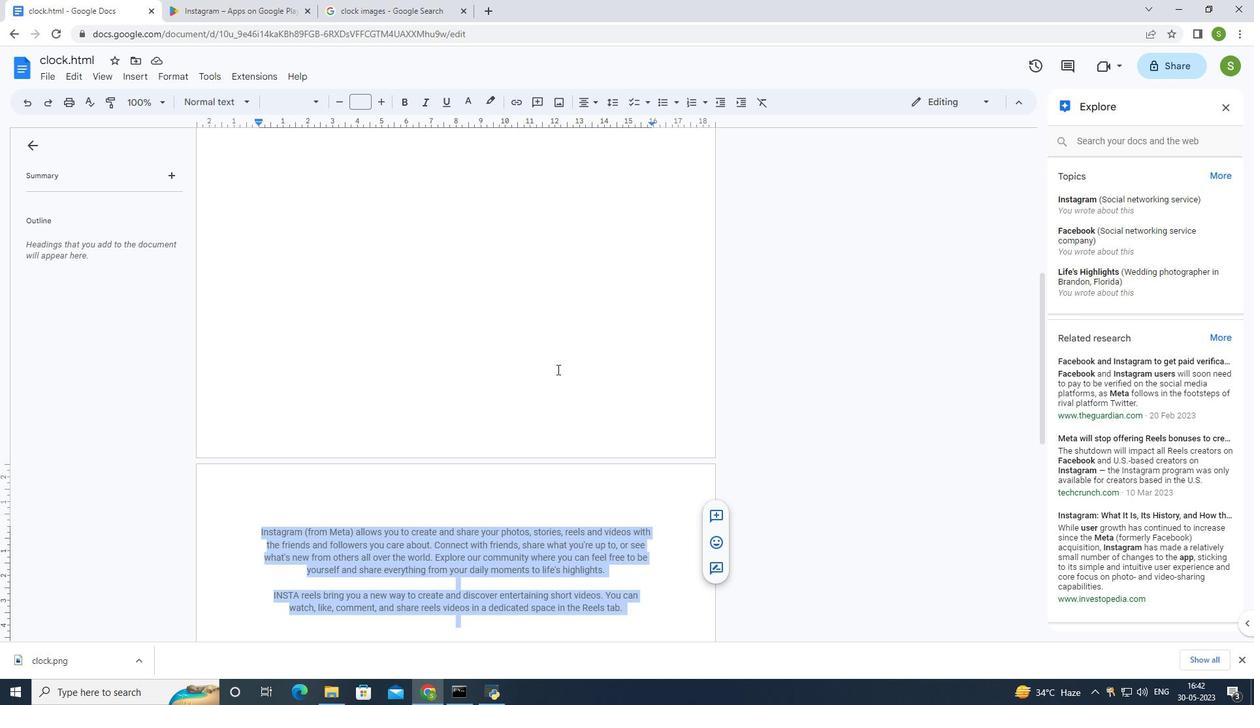 
Action: Mouse moved to (531, 414)
Screenshot: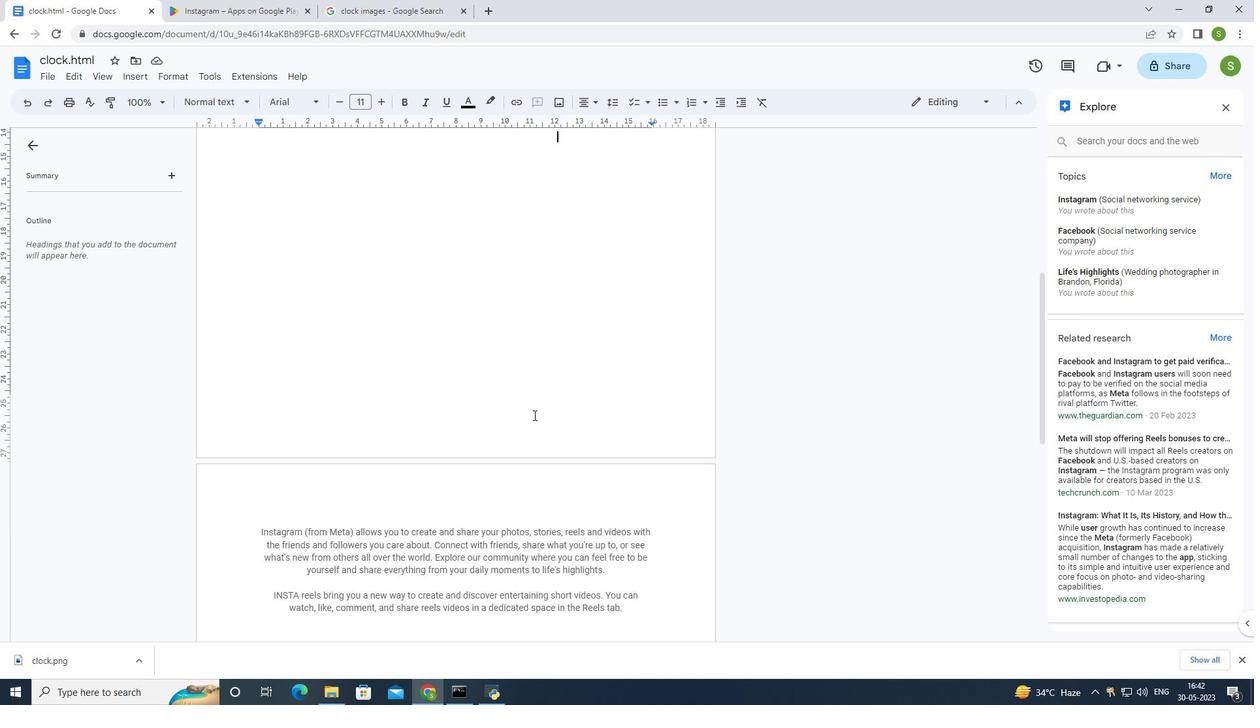 
